 Task: Look for space in Jōetsu, Japan from 8th June, 2023 to 12th June, 2023 for 2 adults in price range Rs.8000 to Rs.16000. Place can be private room with 1  bedroom having 1 bed and 1 bathroom. Property type can be flatguest house, hotel. Amenities needed are: washing machine. Booking option can be shelf check-in. Required host language is English.
Action: Mouse moved to (610, 151)
Screenshot: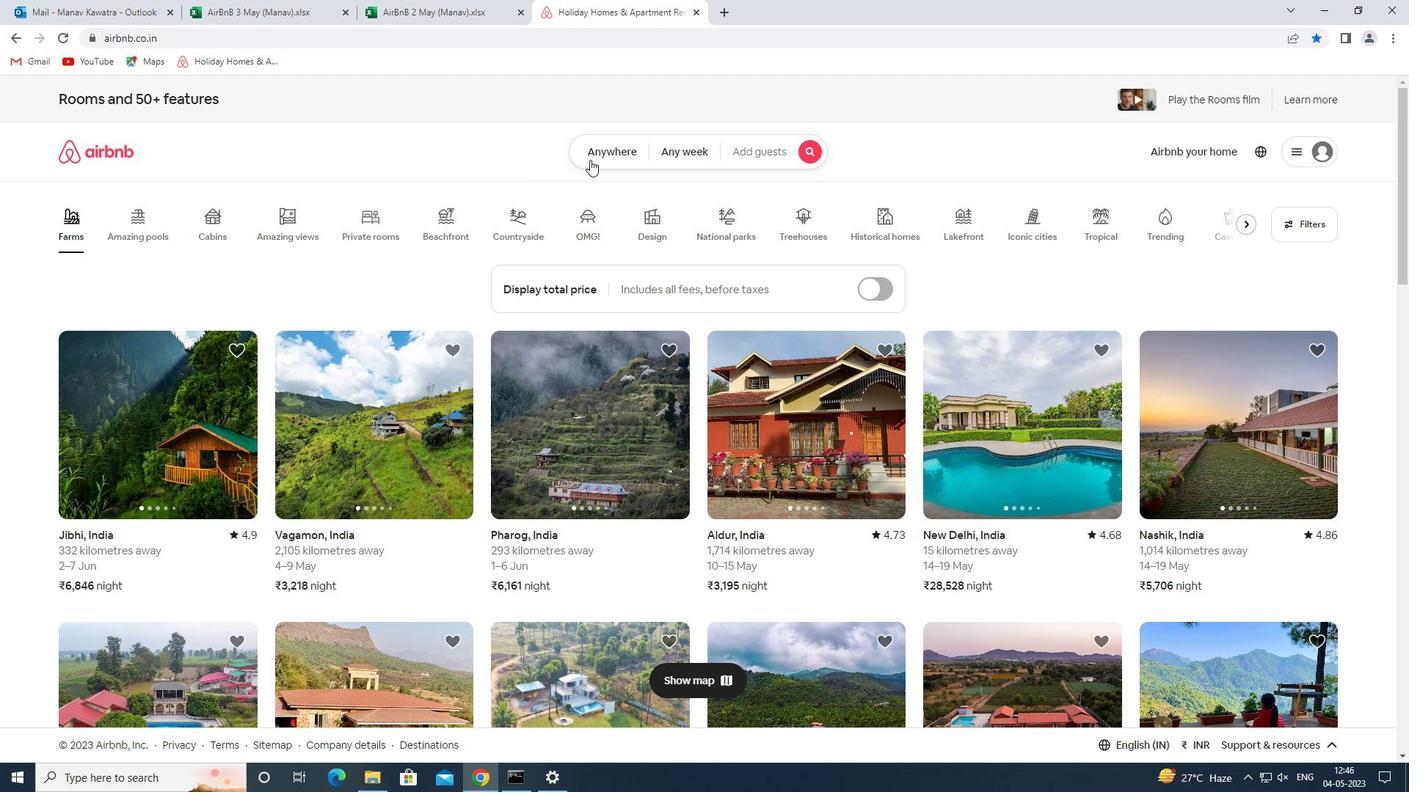 
Action: Mouse pressed left at (610, 151)
Screenshot: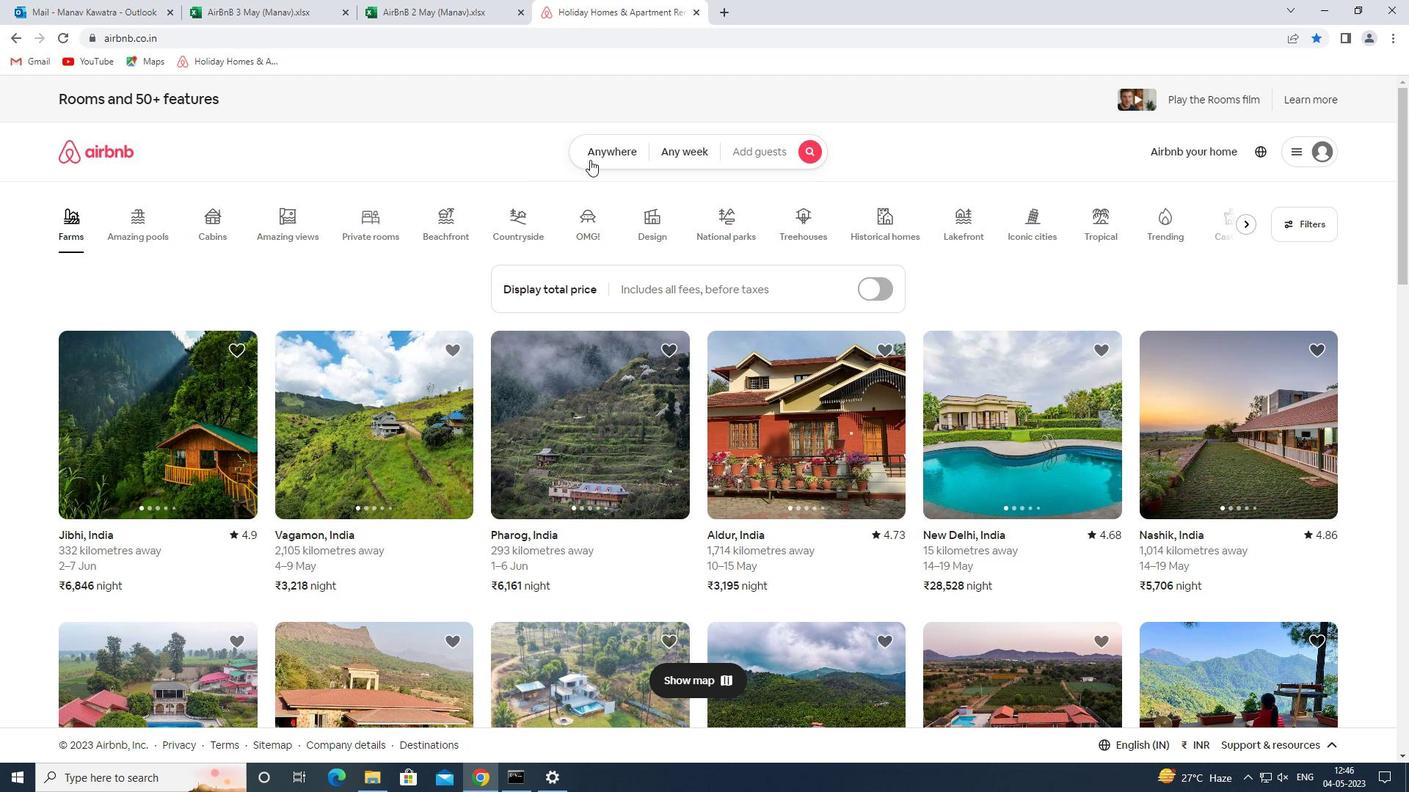
Action: Mouse moved to (490, 215)
Screenshot: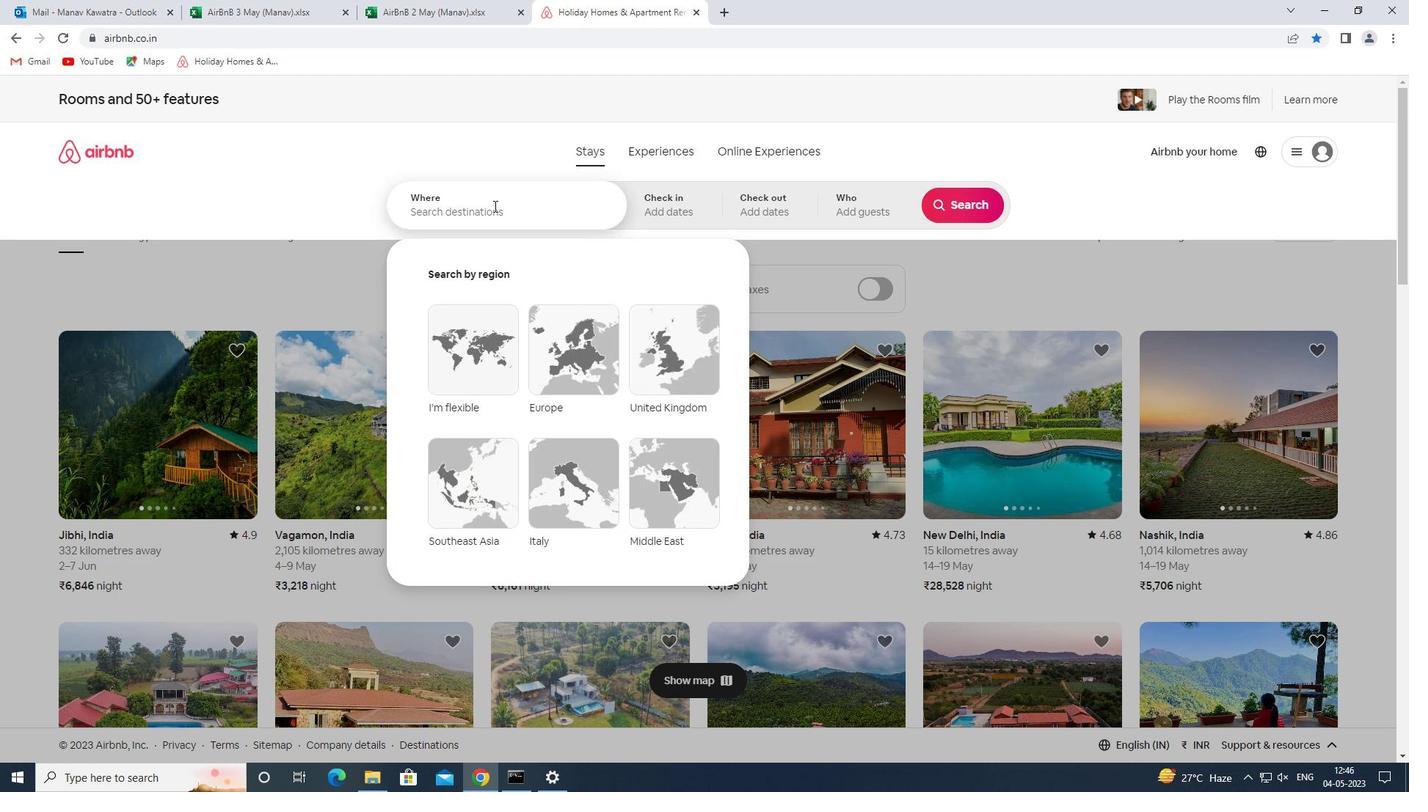 
Action: Mouse pressed left at (490, 215)
Screenshot: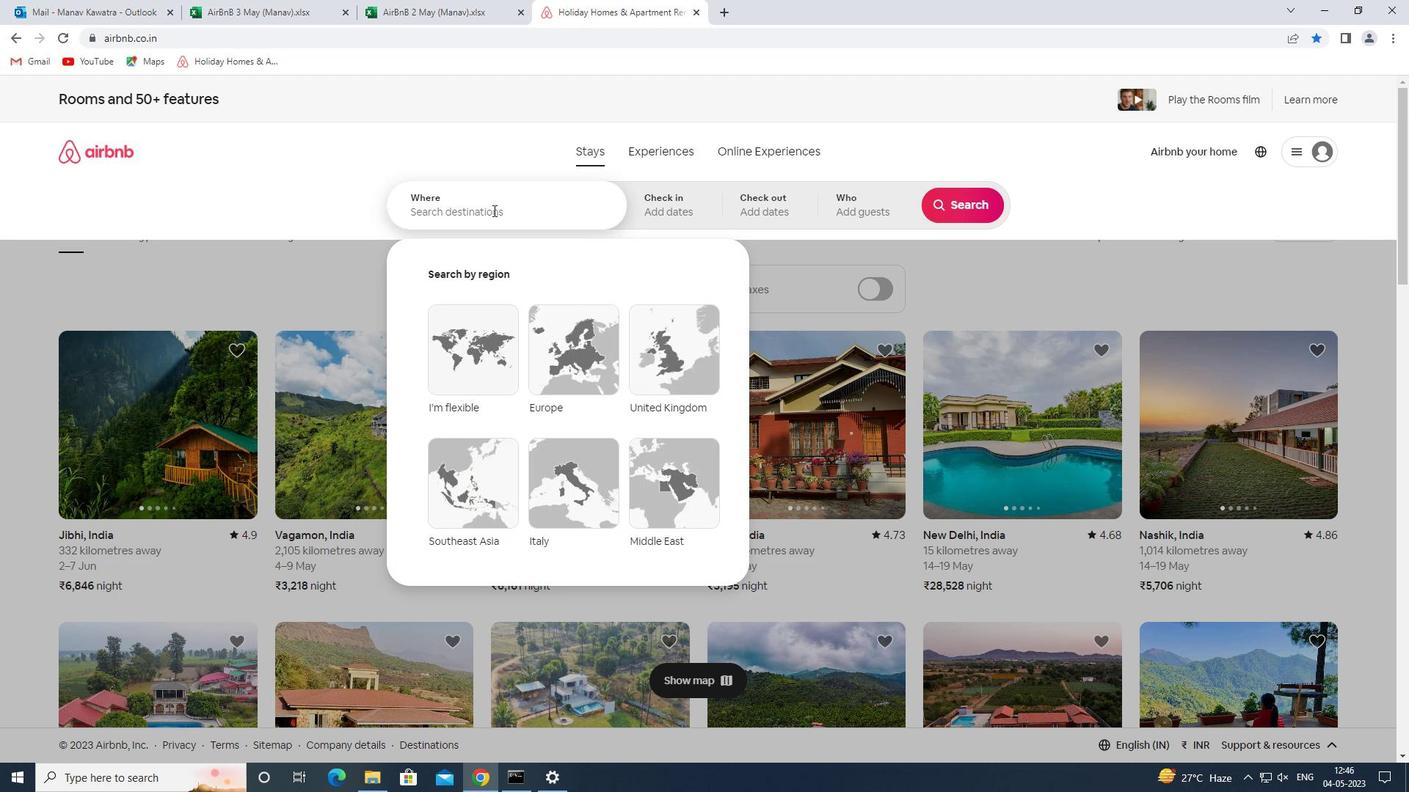 
Action: Key pressed joetsu<Key.space>japan<Key.space><Key.enter>
Screenshot: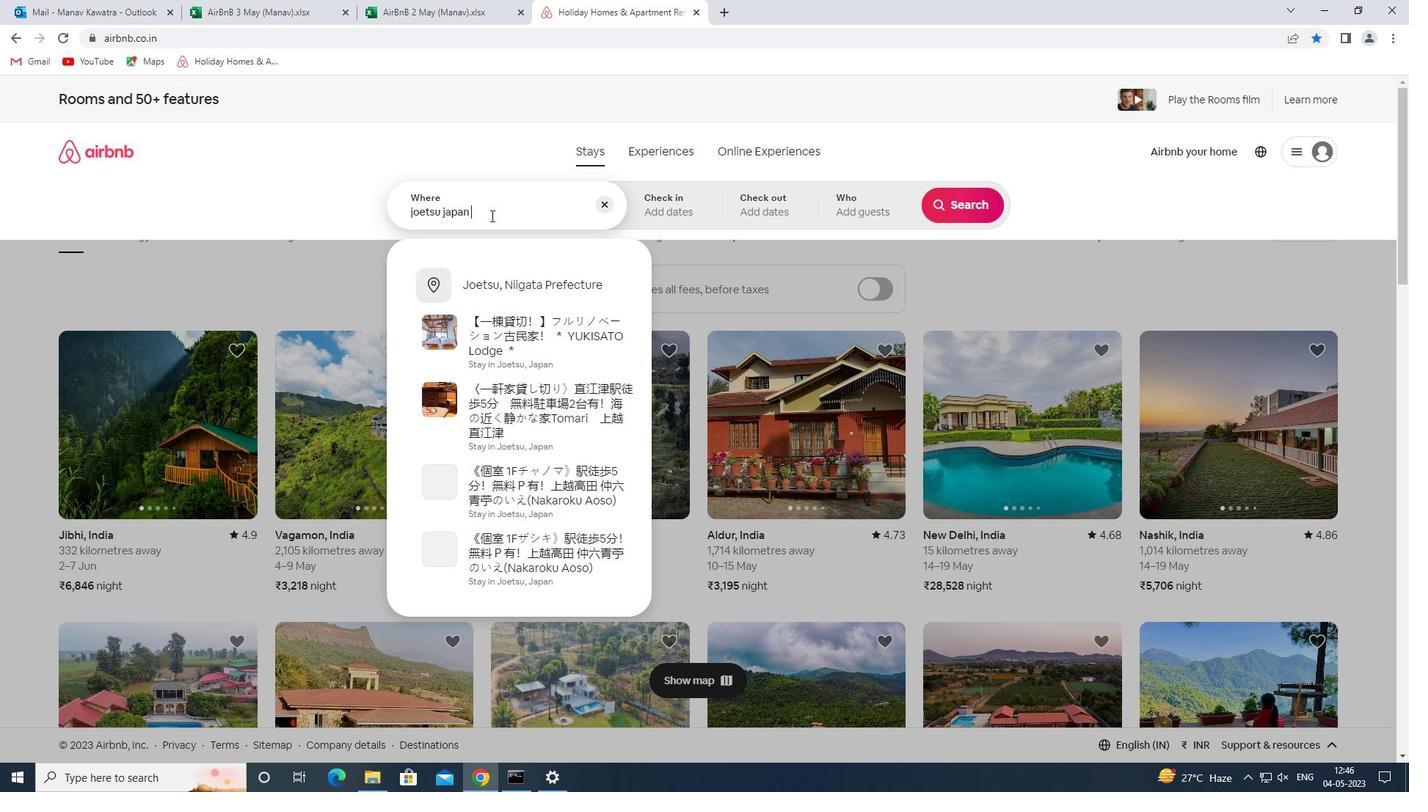 
Action: Mouse moved to (883, 414)
Screenshot: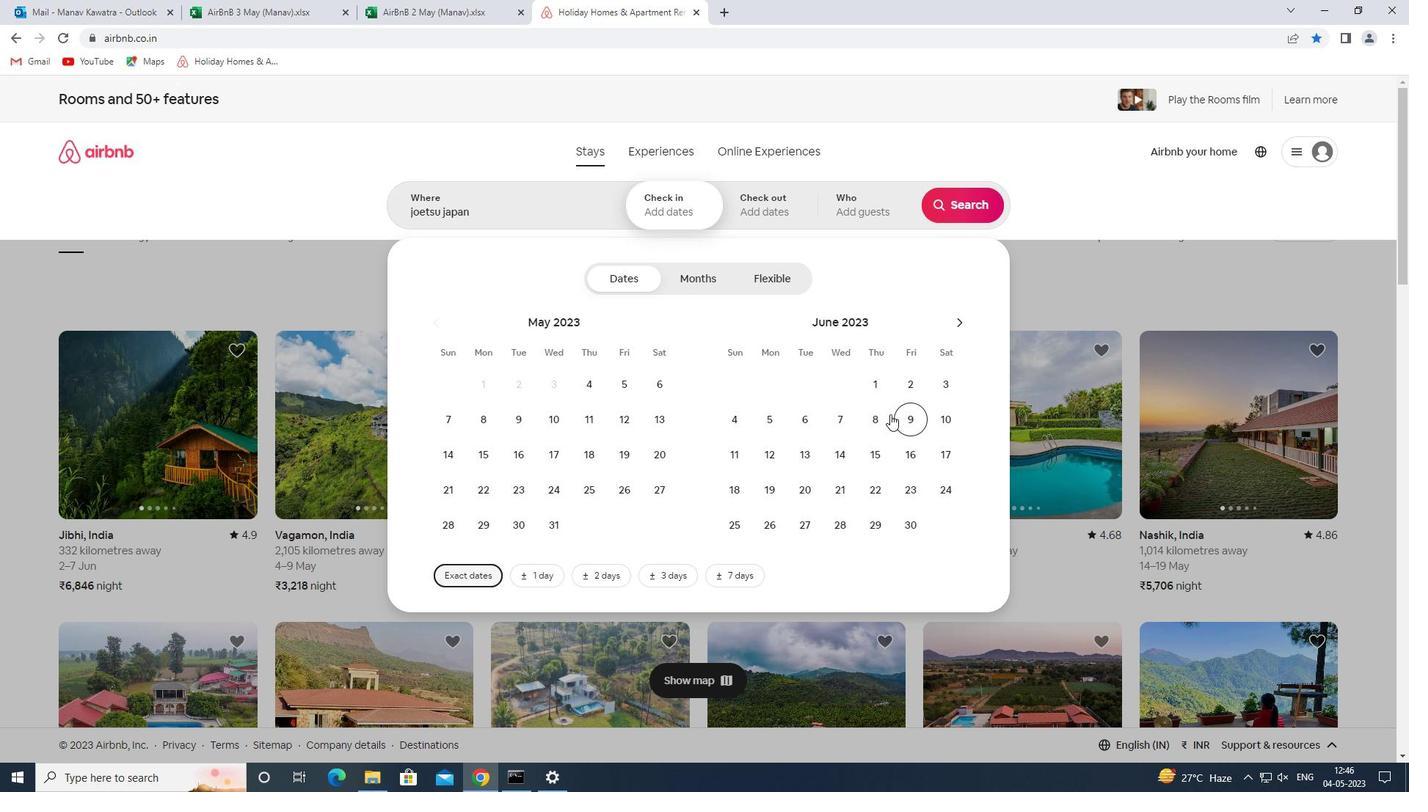 
Action: Mouse pressed left at (883, 414)
Screenshot: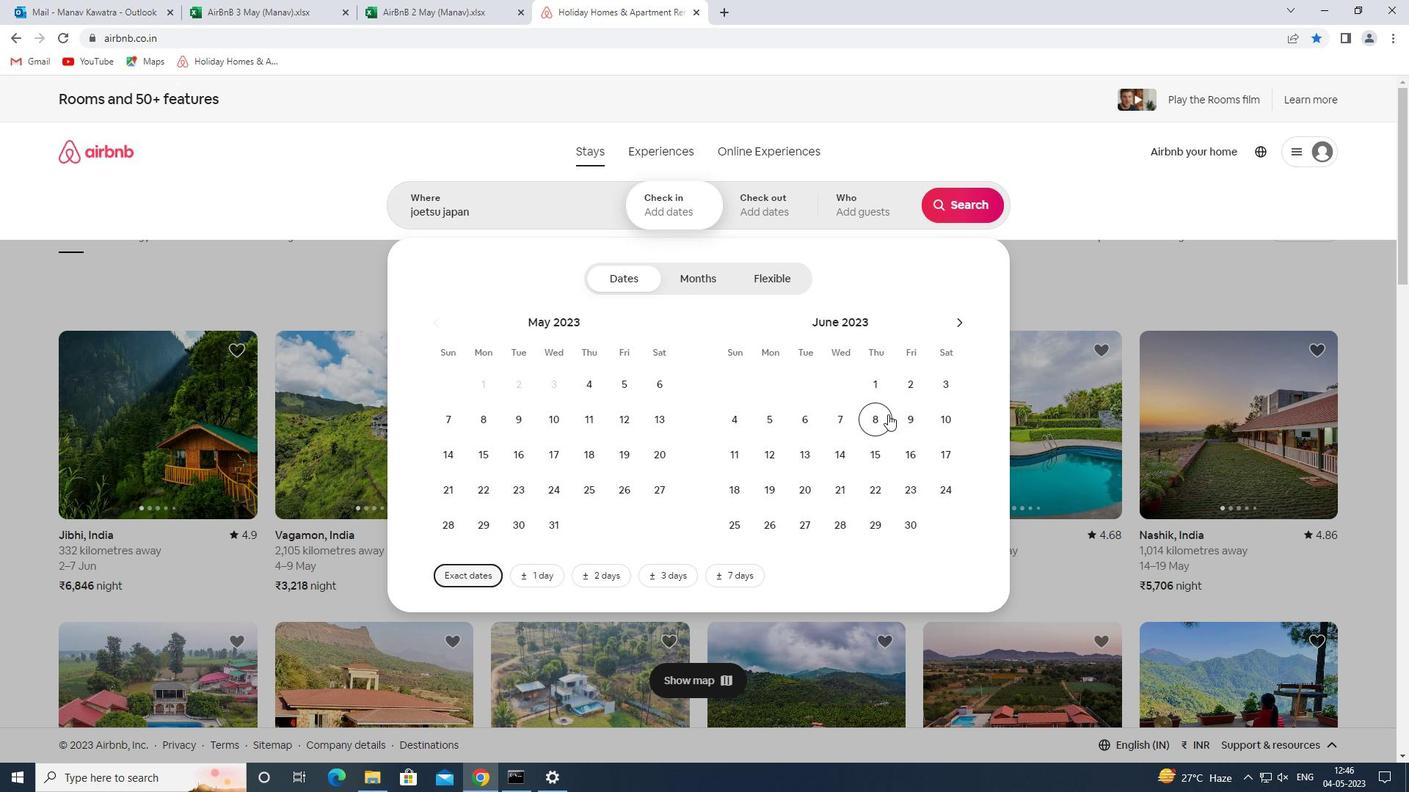 
Action: Mouse moved to (767, 455)
Screenshot: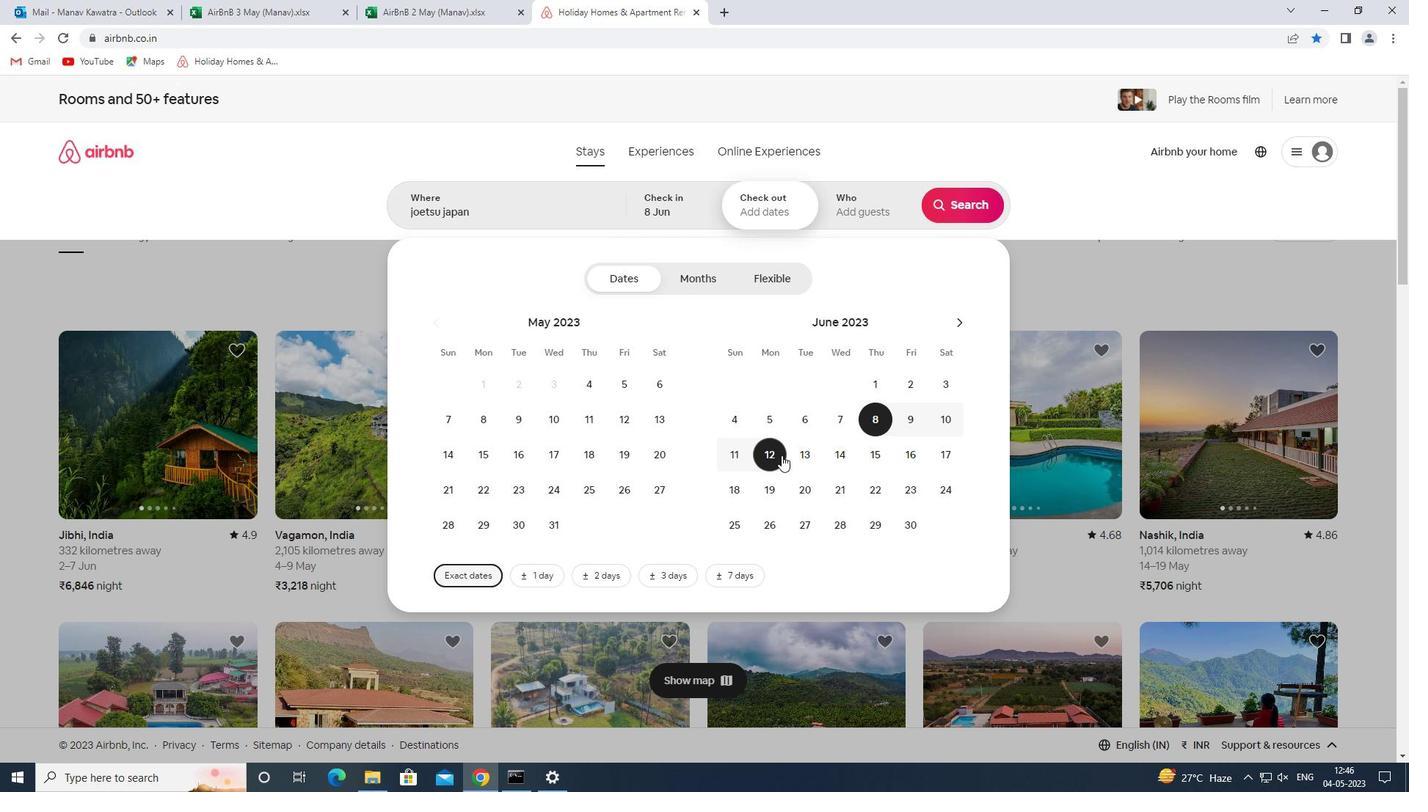 
Action: Mouse pressed left at (767, 455)
Screenshot: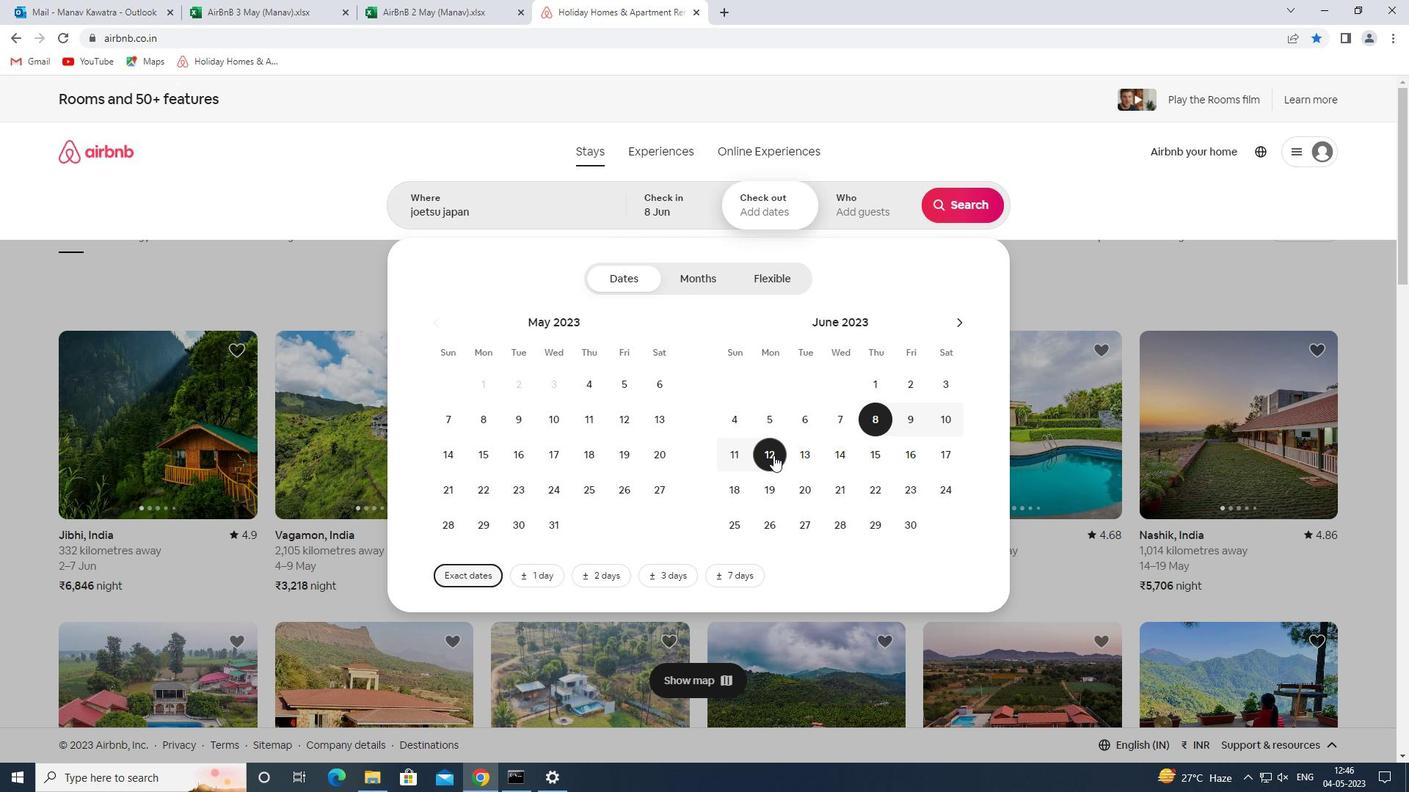 
Action: Mouse moved to (852, 214)
Screenshot: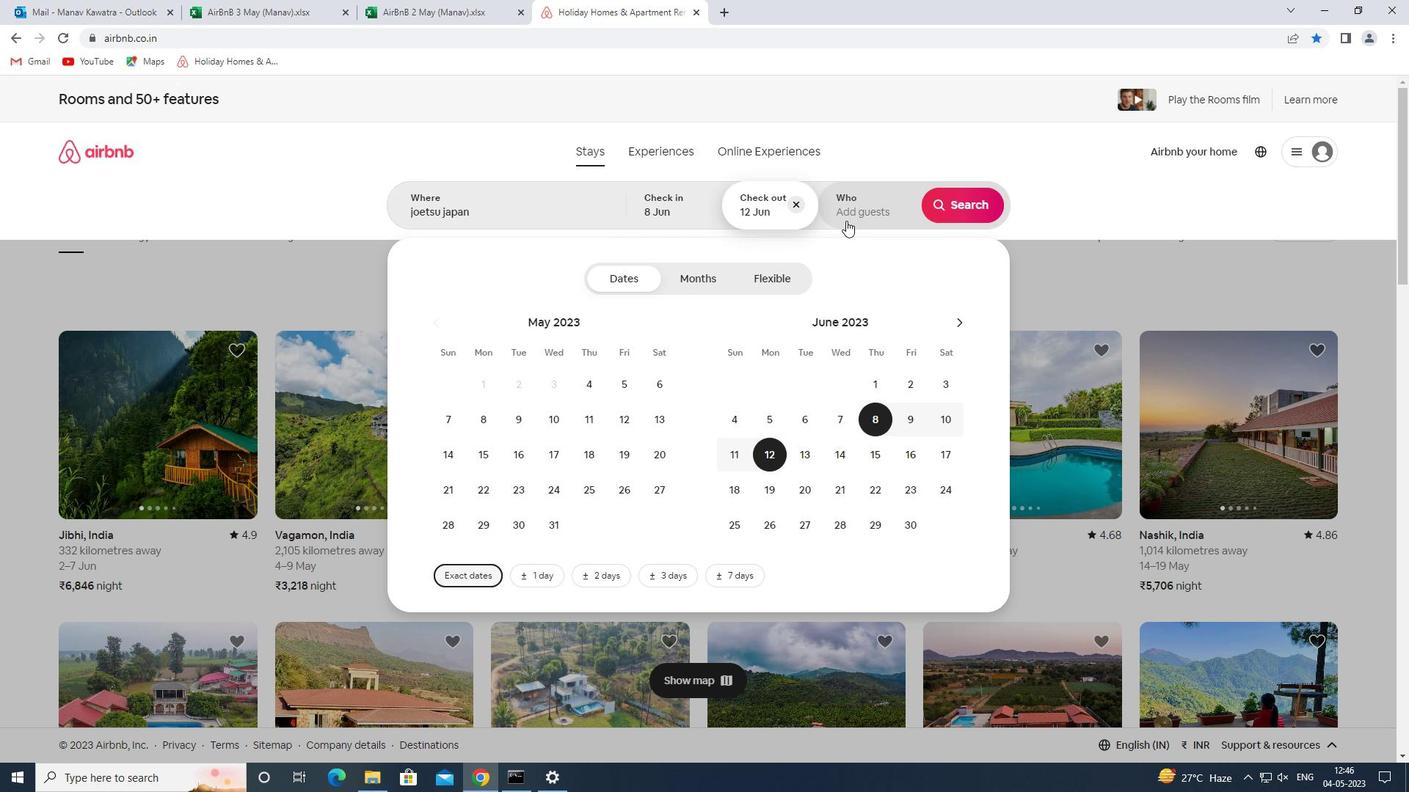 
Action: Mouse pressed left at (852, 214)
Screenshot: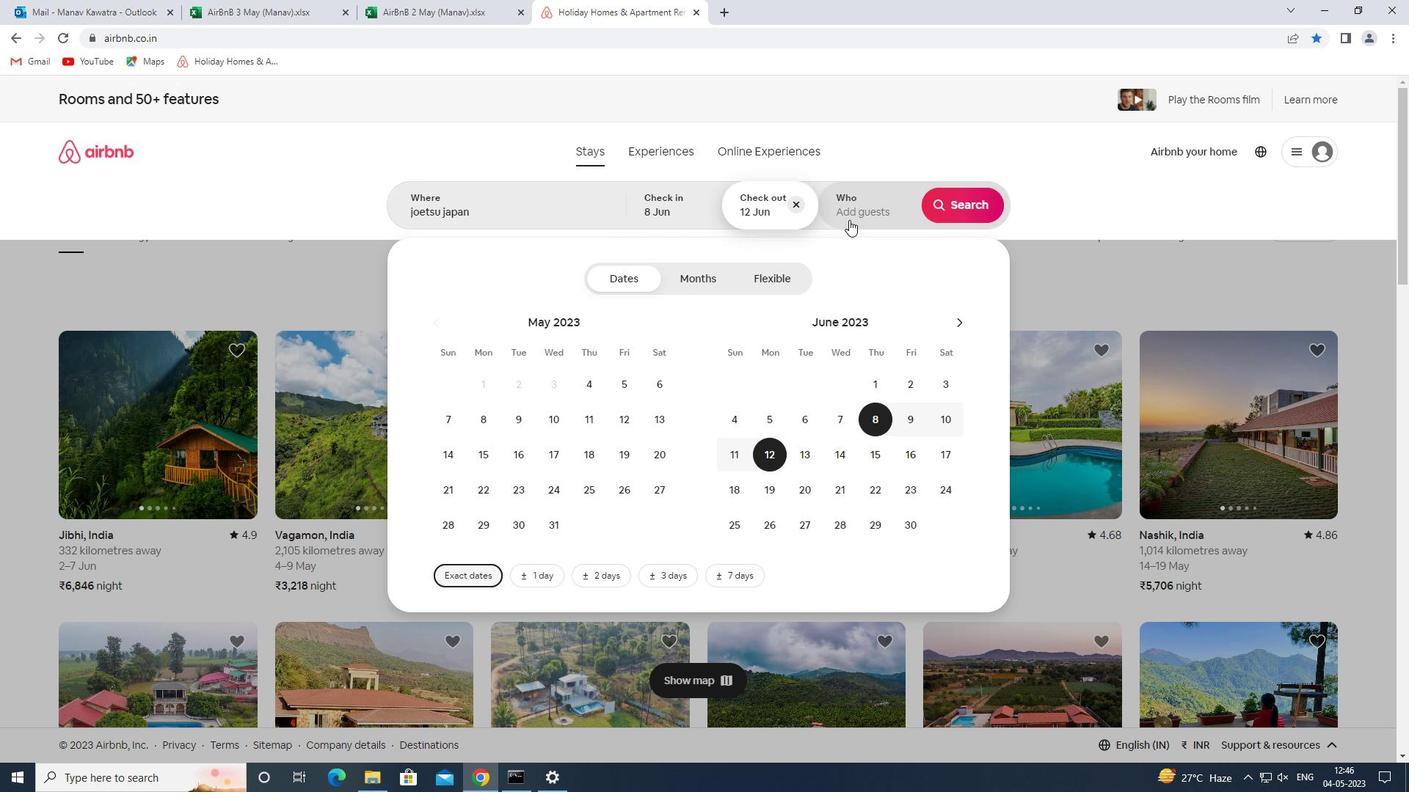 
Action: Mouse moved to (973, 279)
Screenshot: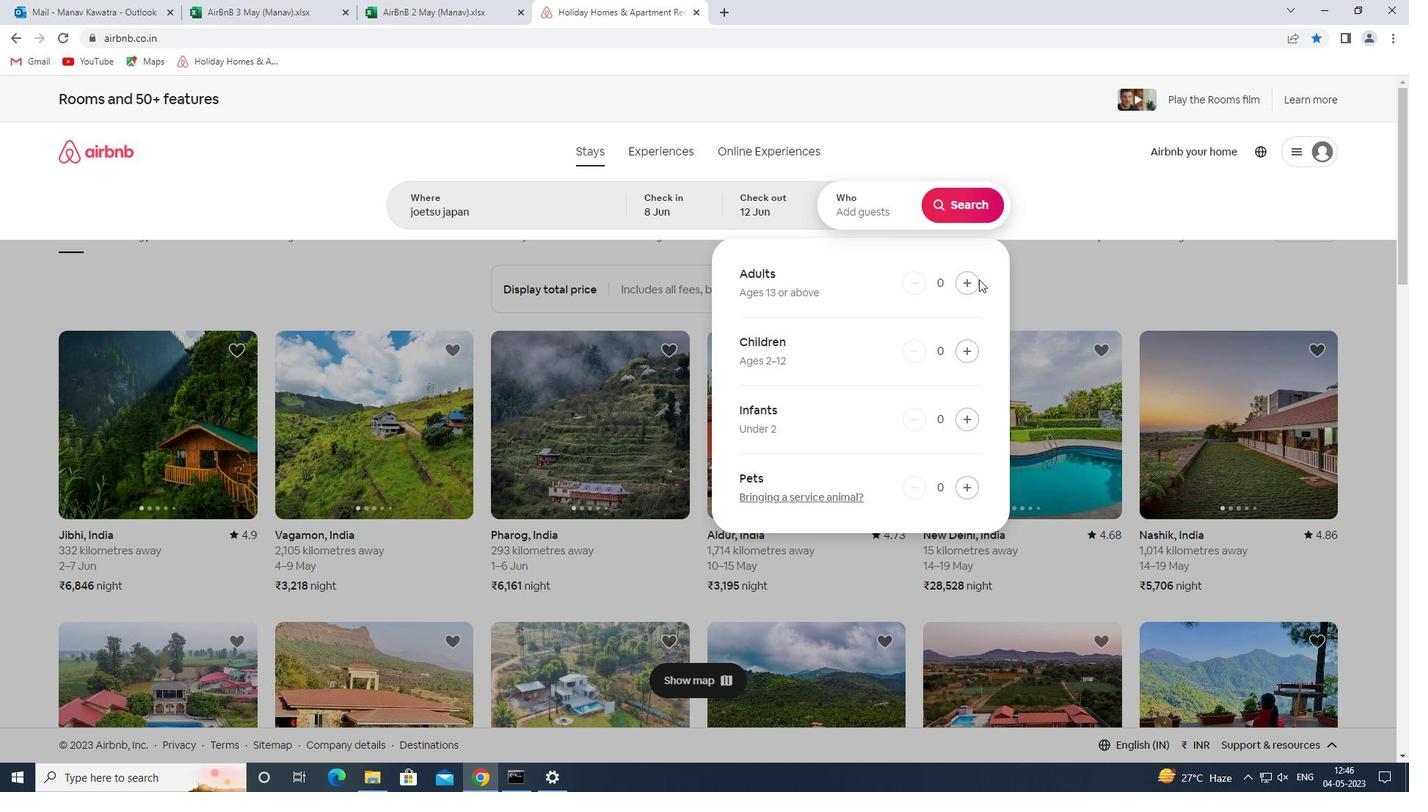 
Action: Mouse pressed left at (973, 279)
Screenshot: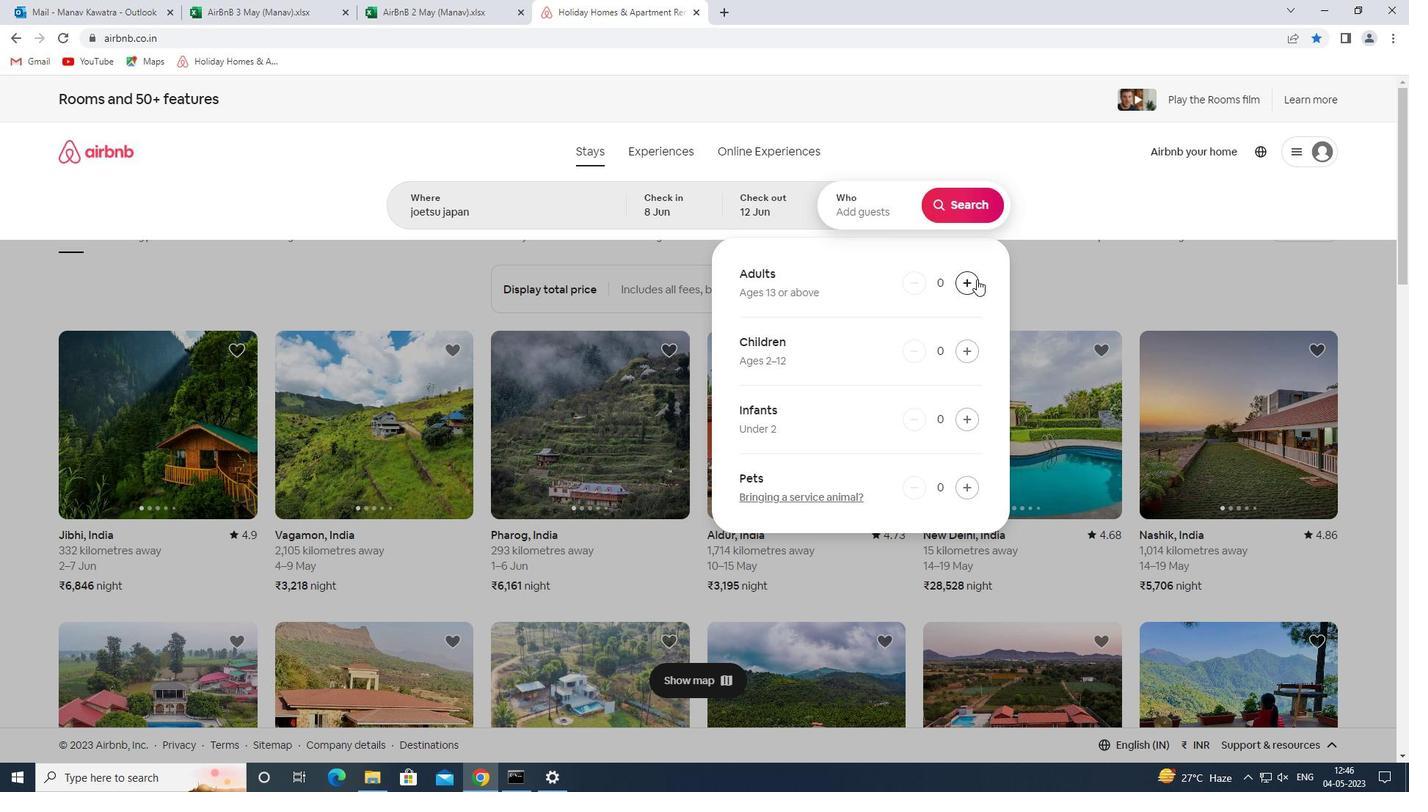 
Action: Mouse pressed left at (973, 279)
Screenshot: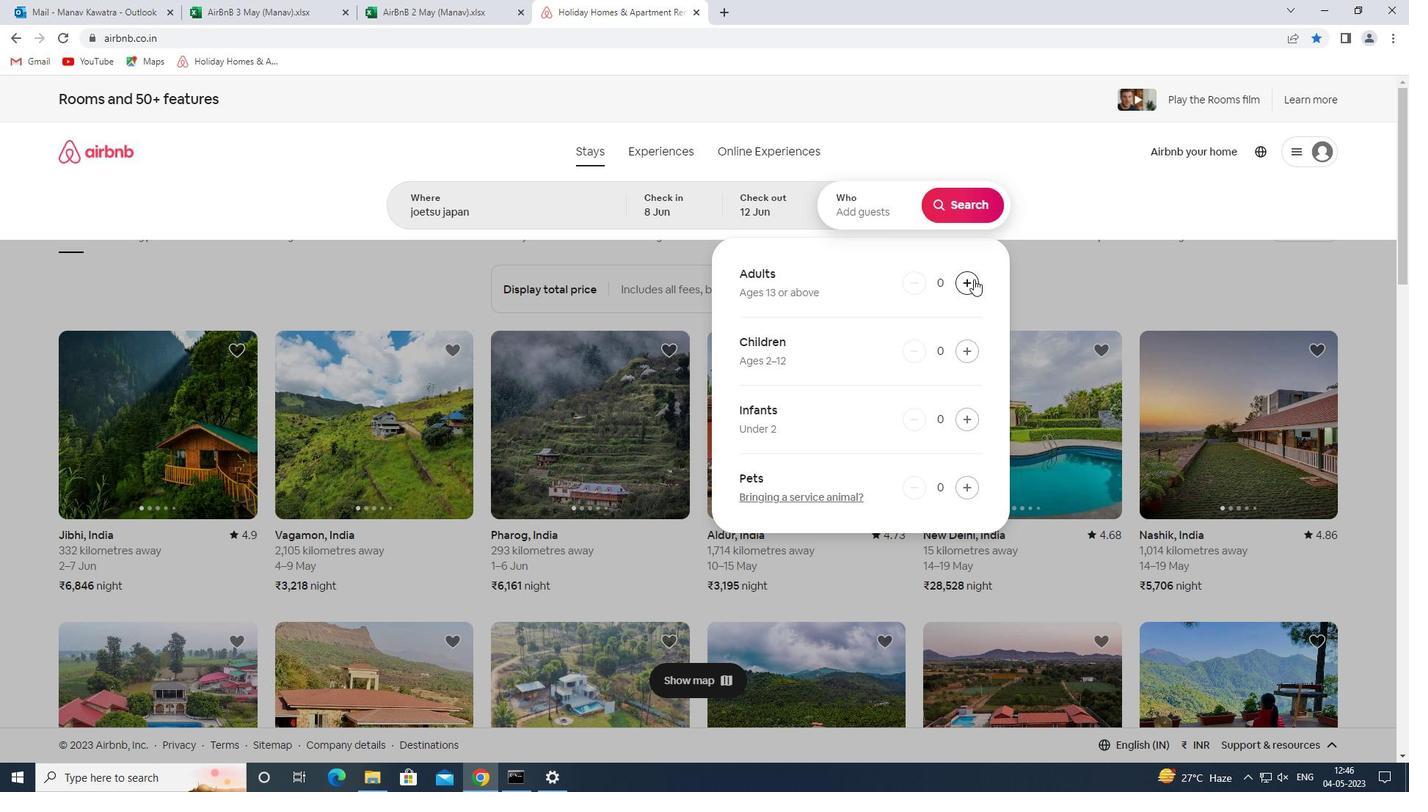 
Action: Mouse moved to (976, 204)
Screenshot: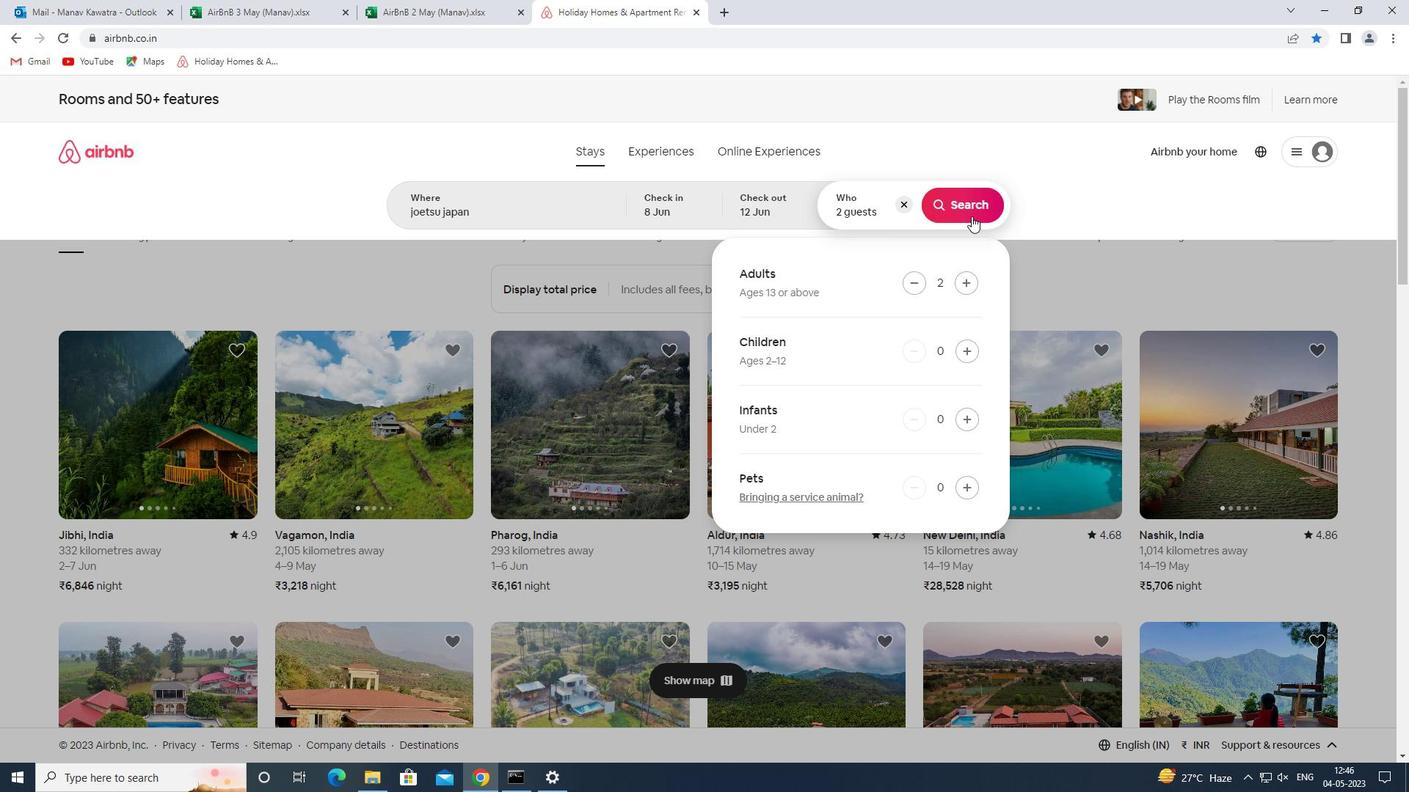 
Action: Mouse pressed left at (976, 204)
Screenshot: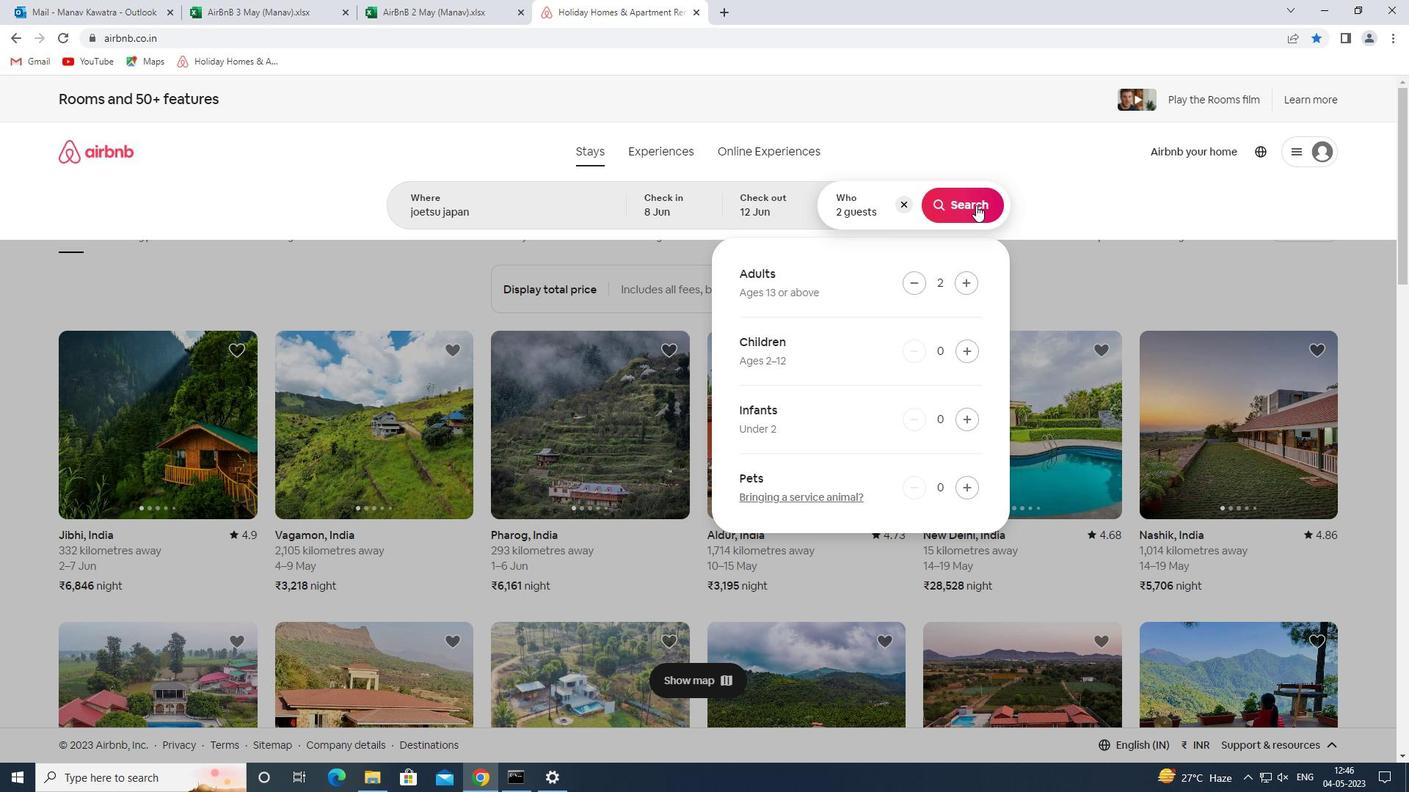 
Action: Mouse moved to (1347, 169)
Screenshot: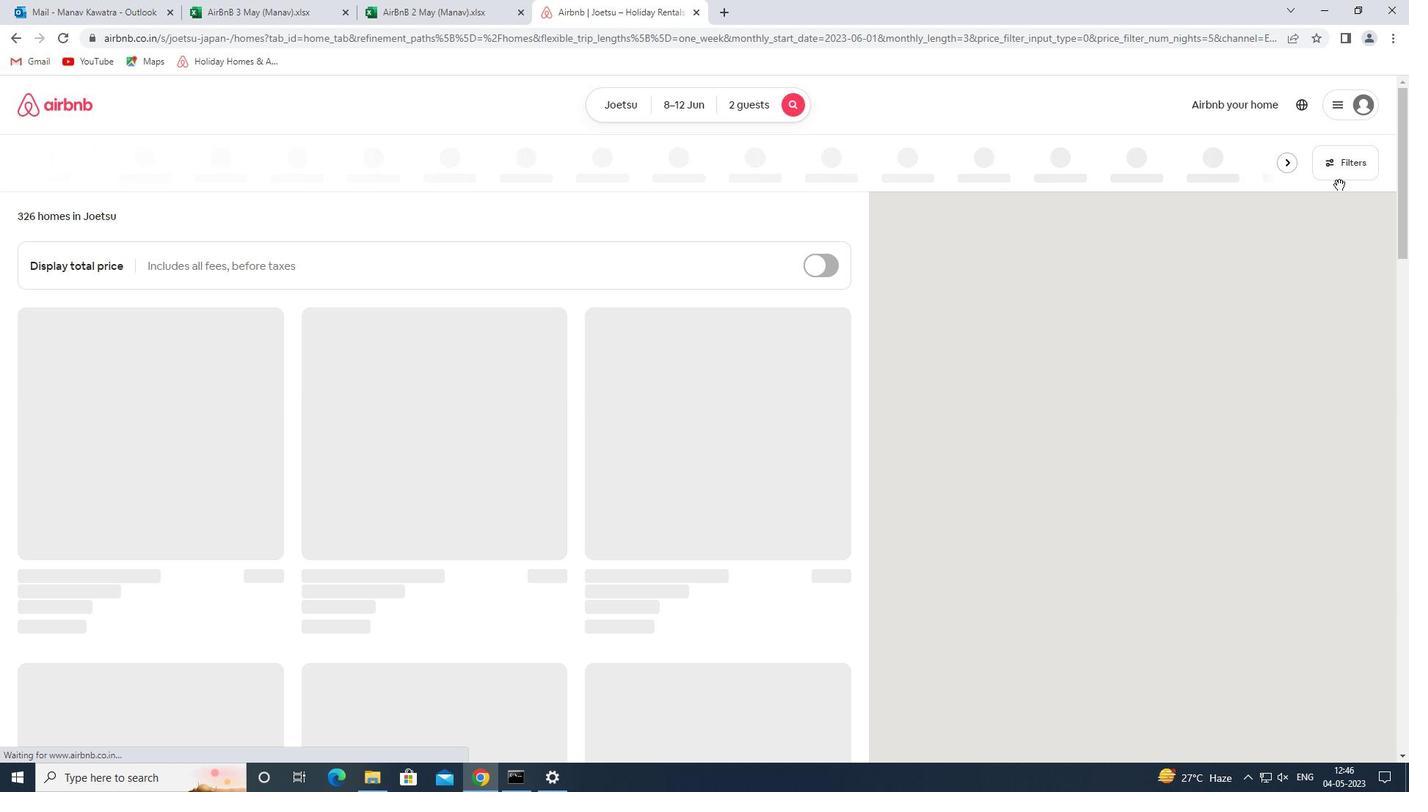 
Action: Mouse pressed left at (1347, 169)
Screenshot: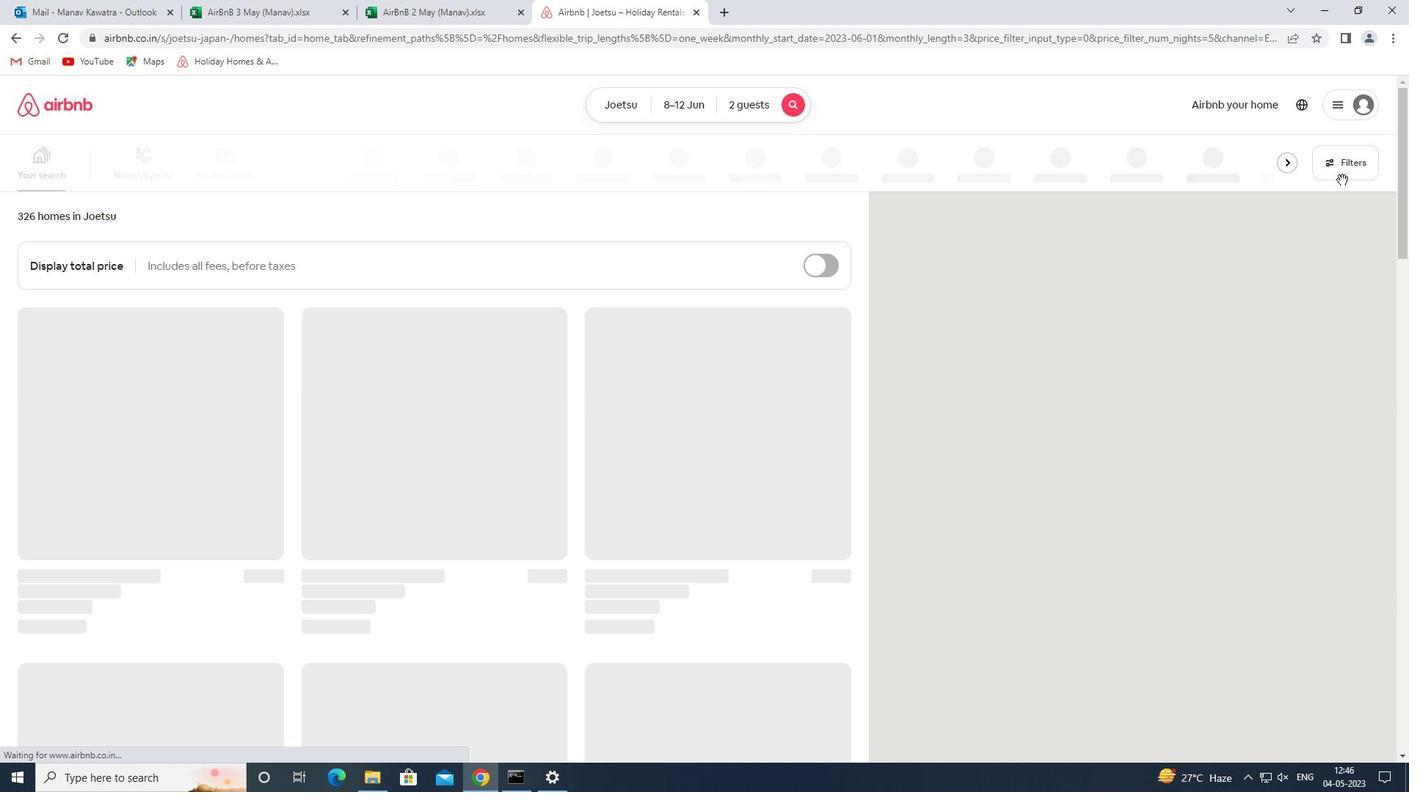 
Action: Mouse moved to (512, 345)
Screenshot: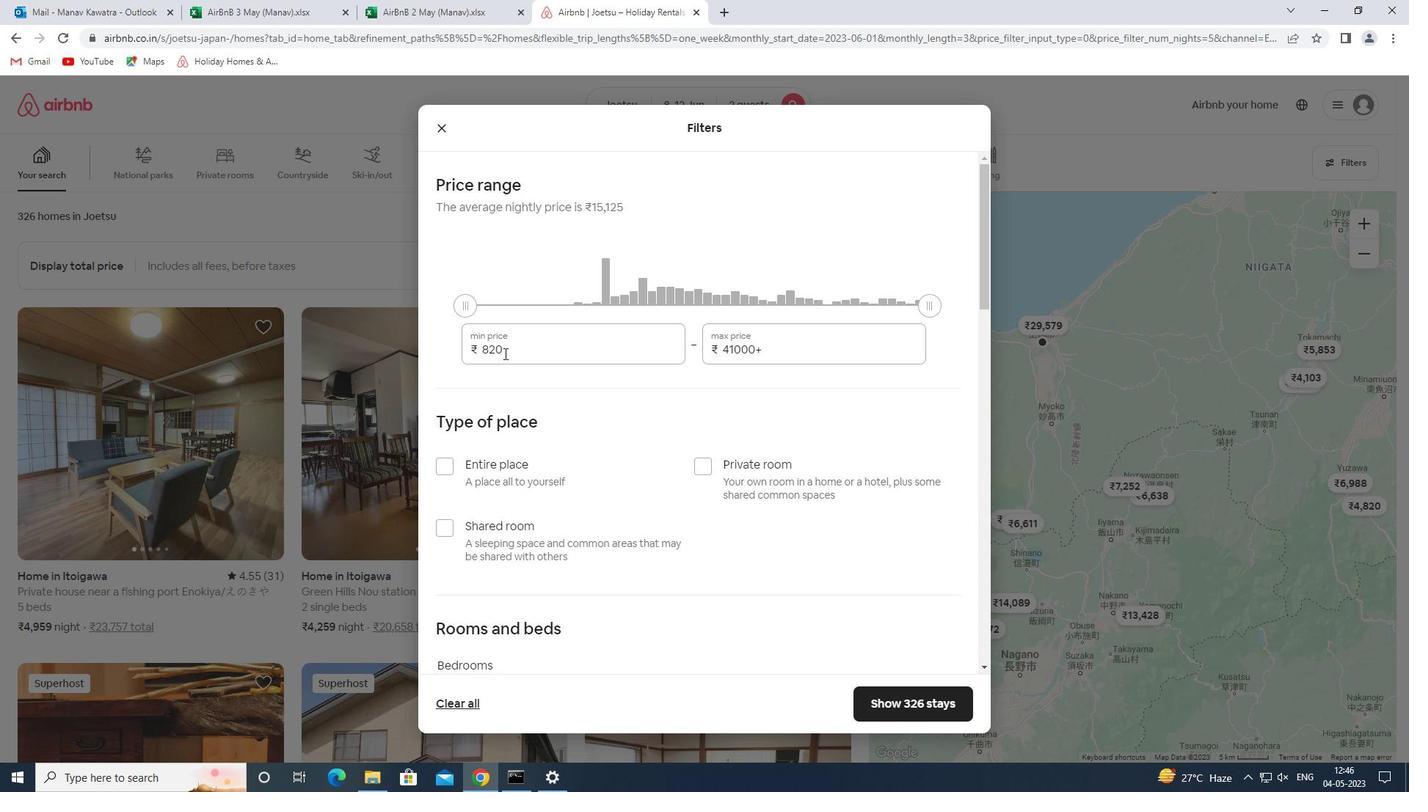 
Action: Mouse pressed left at (512, 345)
Screenshot: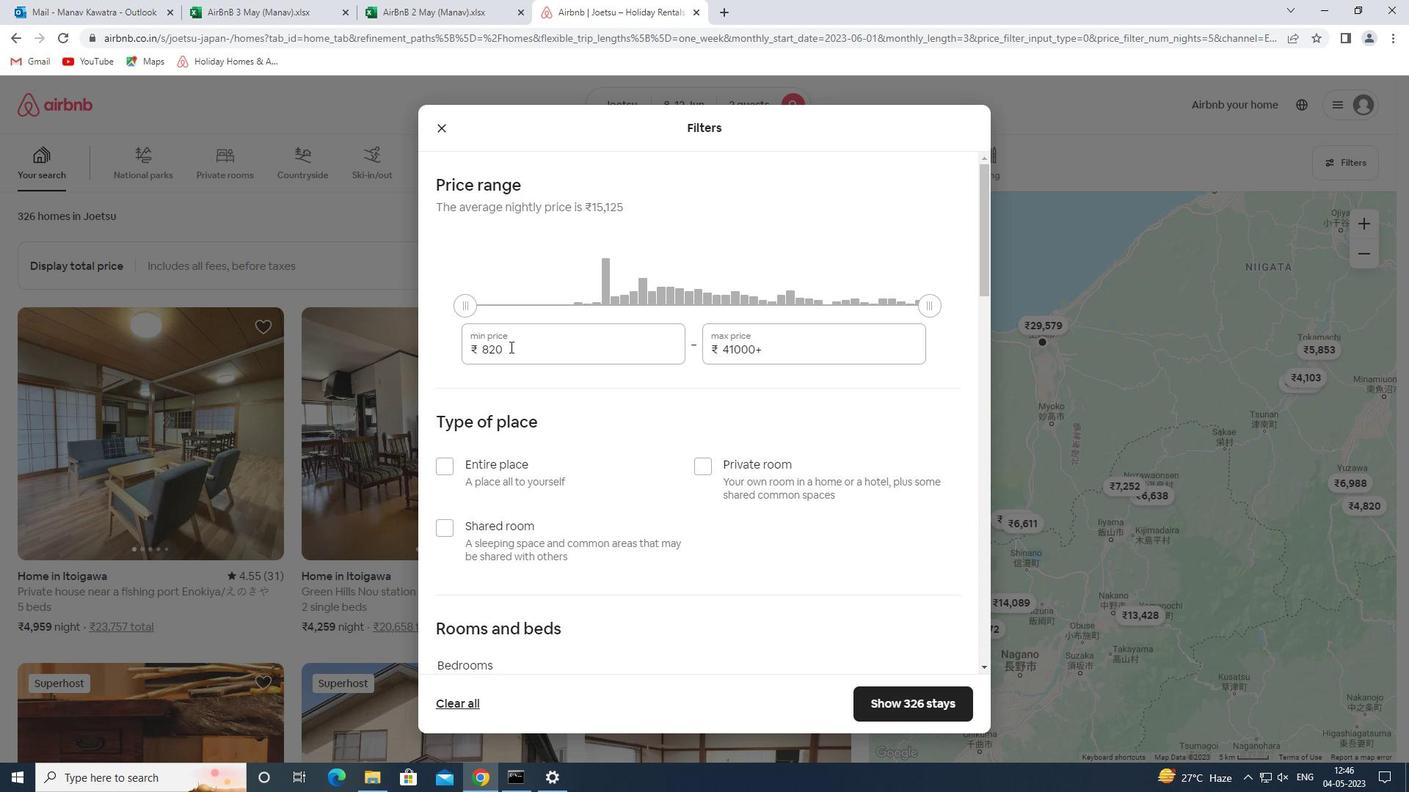 
Action: Mouse pressed left at (512, 345)
Screenshot: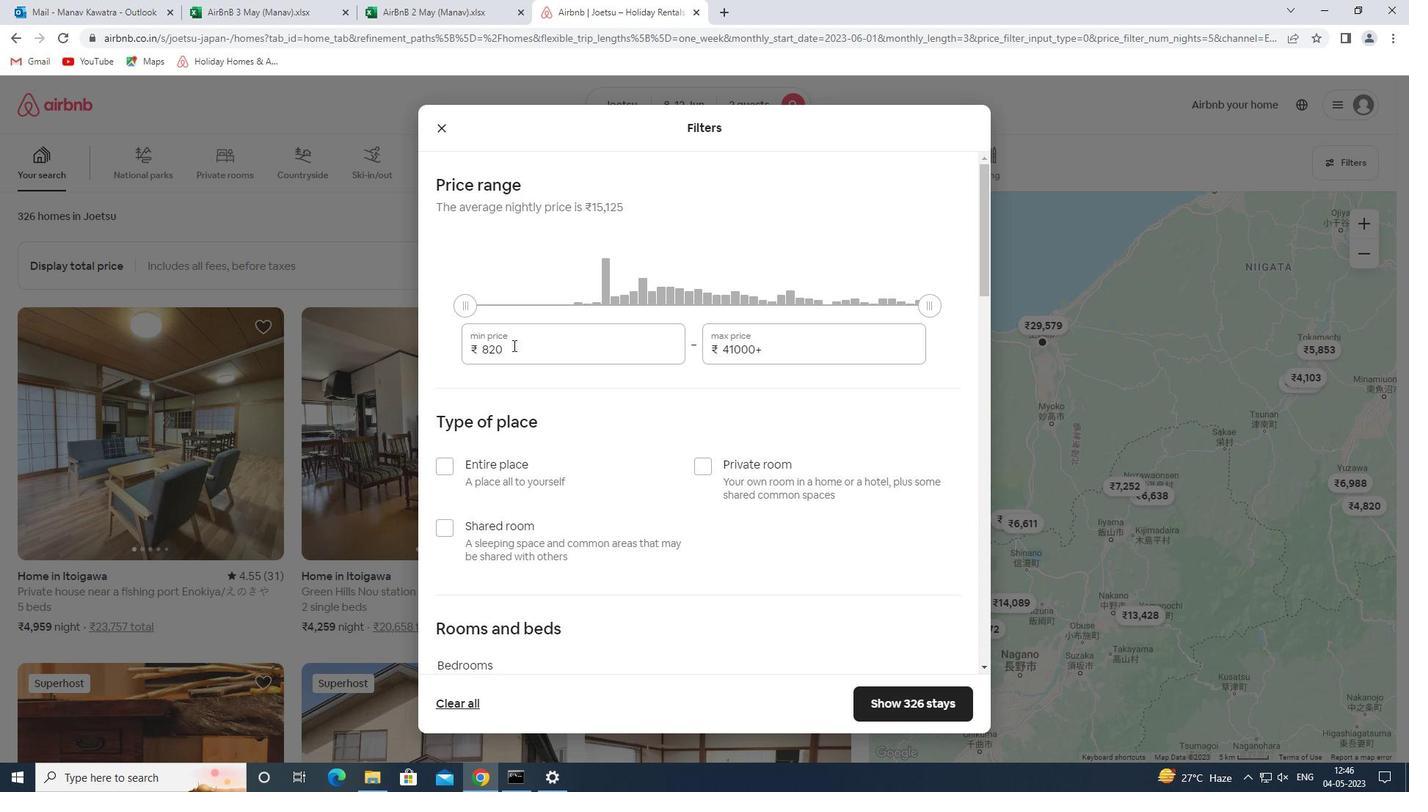 
Action: Key pressed 8000<Key.tab>12<Key.backspace><Key.backspace><Key.backspace><Key.backspace><Key.backspace><Key.backspace><Key.backspace><Key.backspace><Key.backspace><Key.backspace><Key.backspace>12000
Screenshot: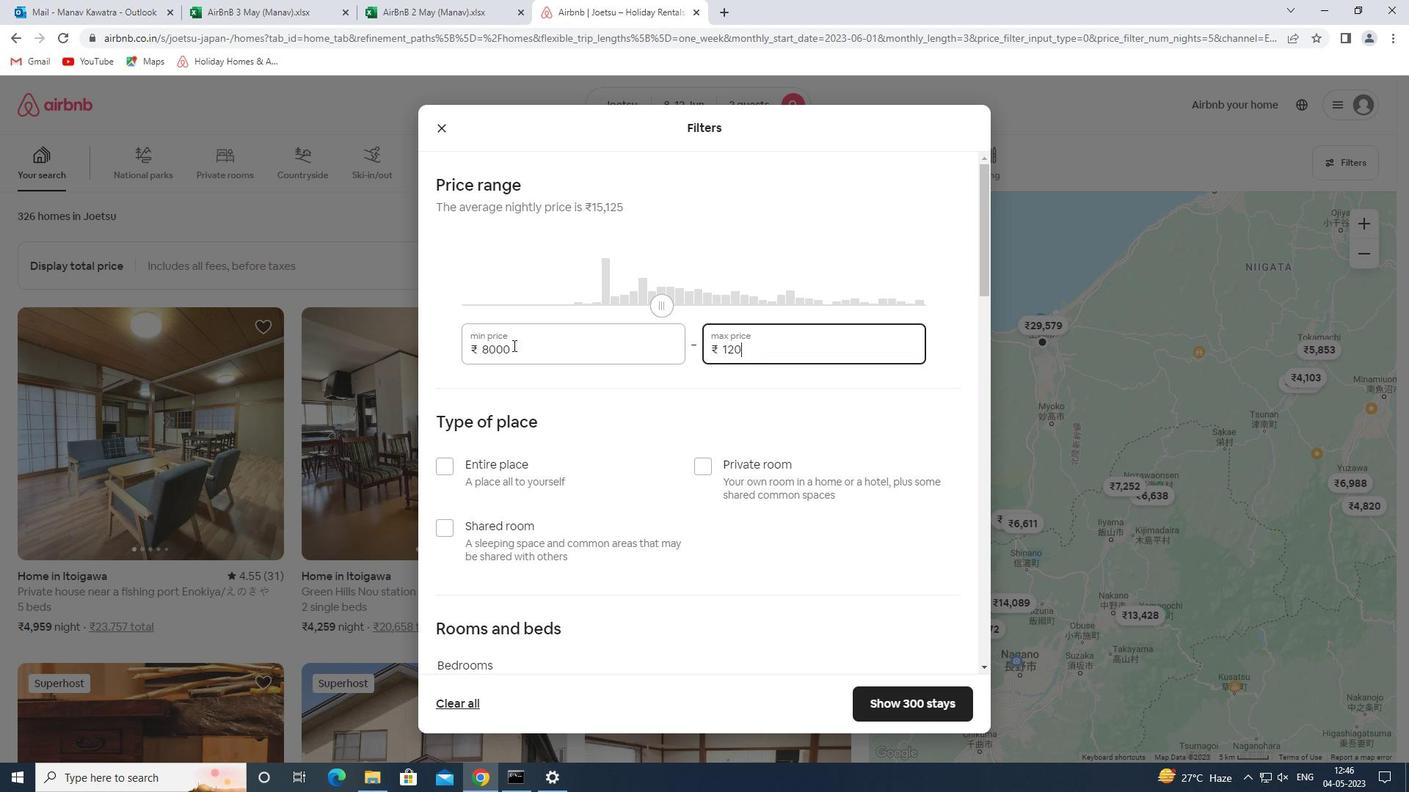 
Action: Mouse moved to (712, 463)
Screenshot: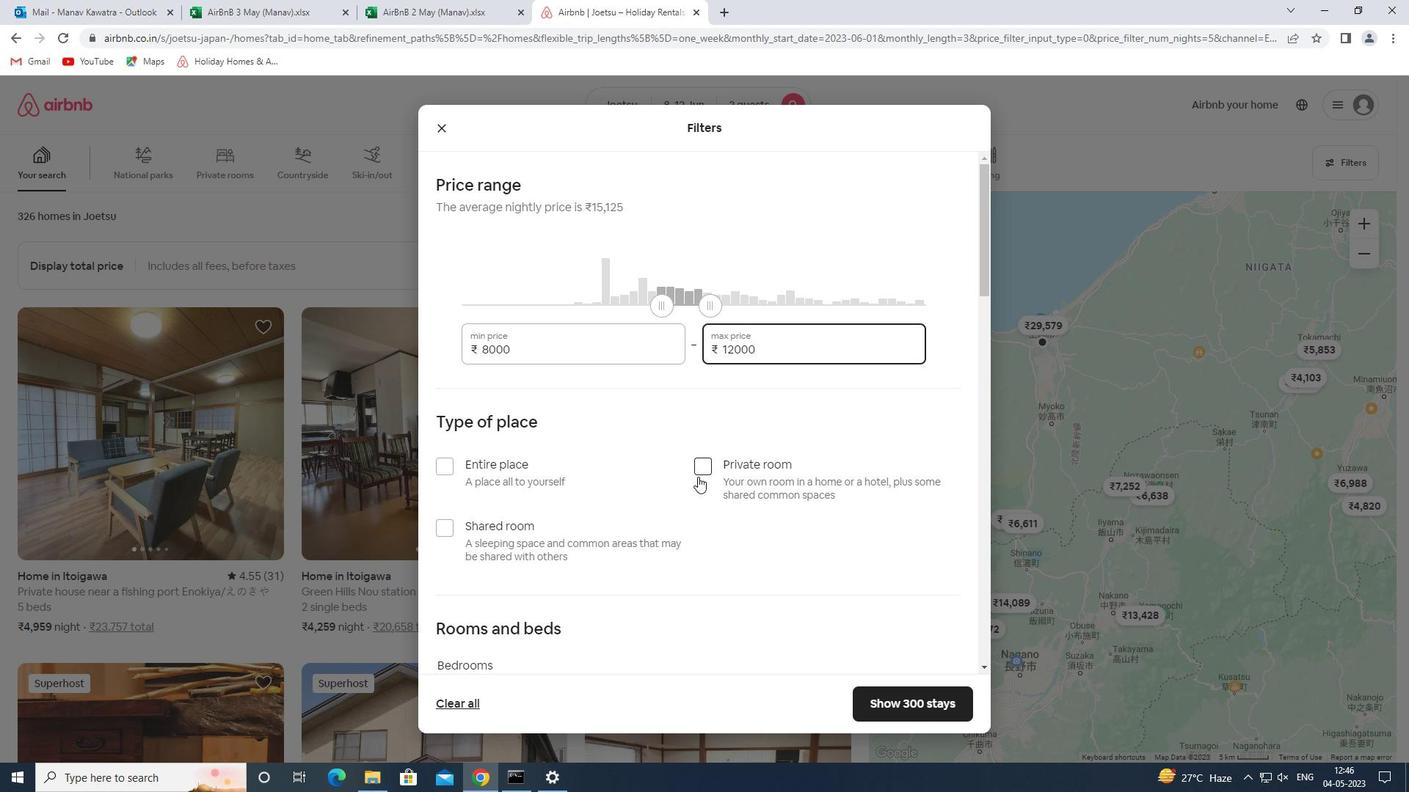 
Action: Mouse pressed left at (712, 463)
Screenshot: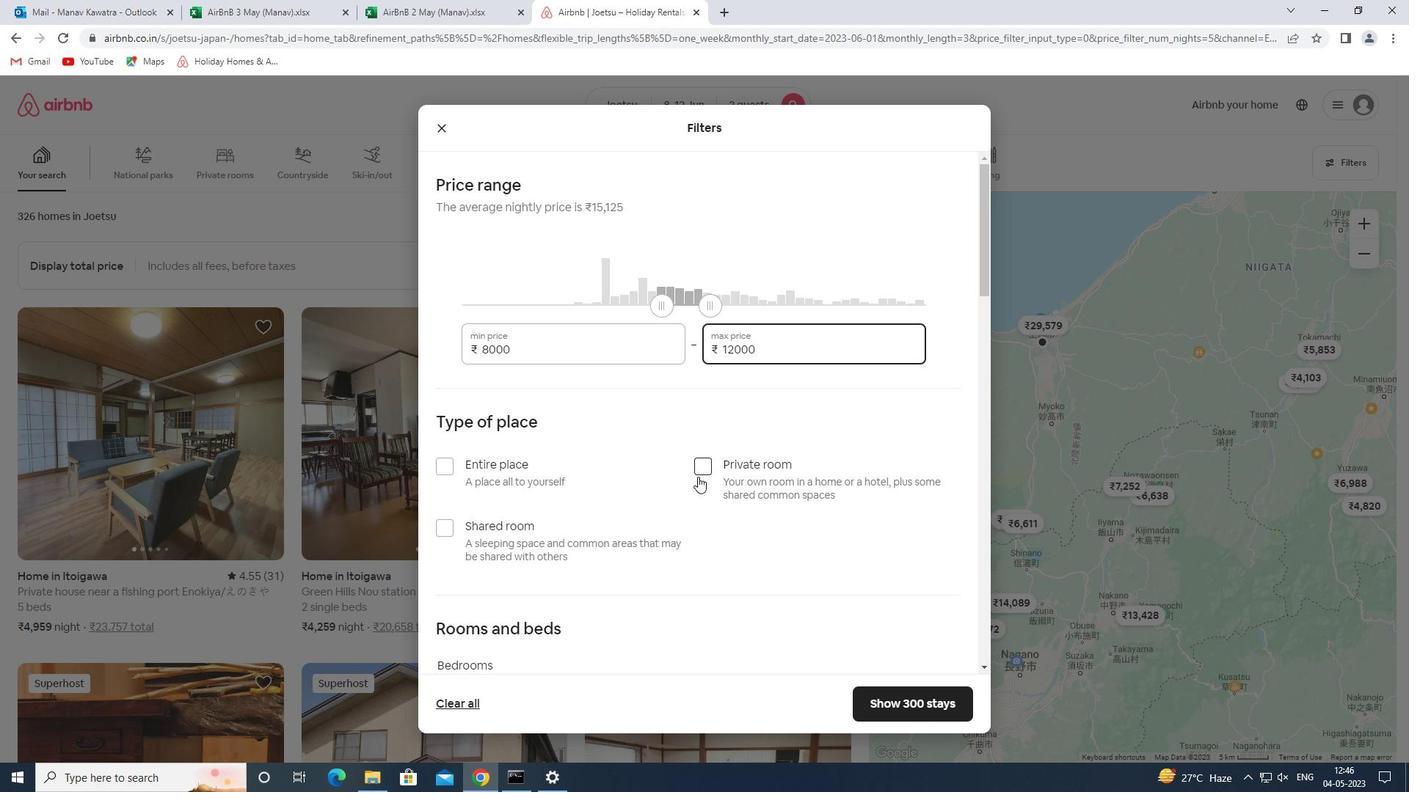 
Action: Mouse moved to (744, 455)
Screenshot: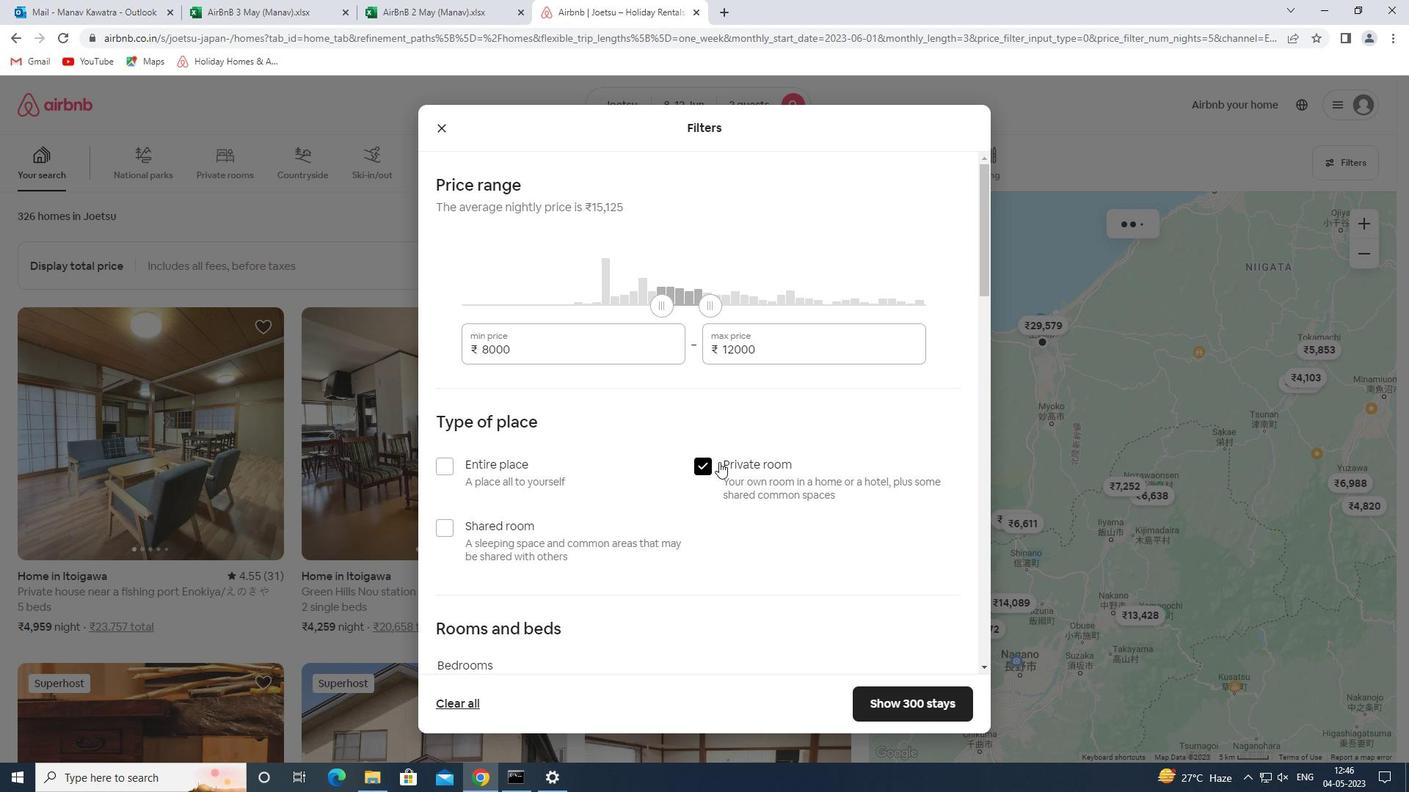 
Action: Mouse scrolled (744, 454) with delta (0, 0)
Screenshot: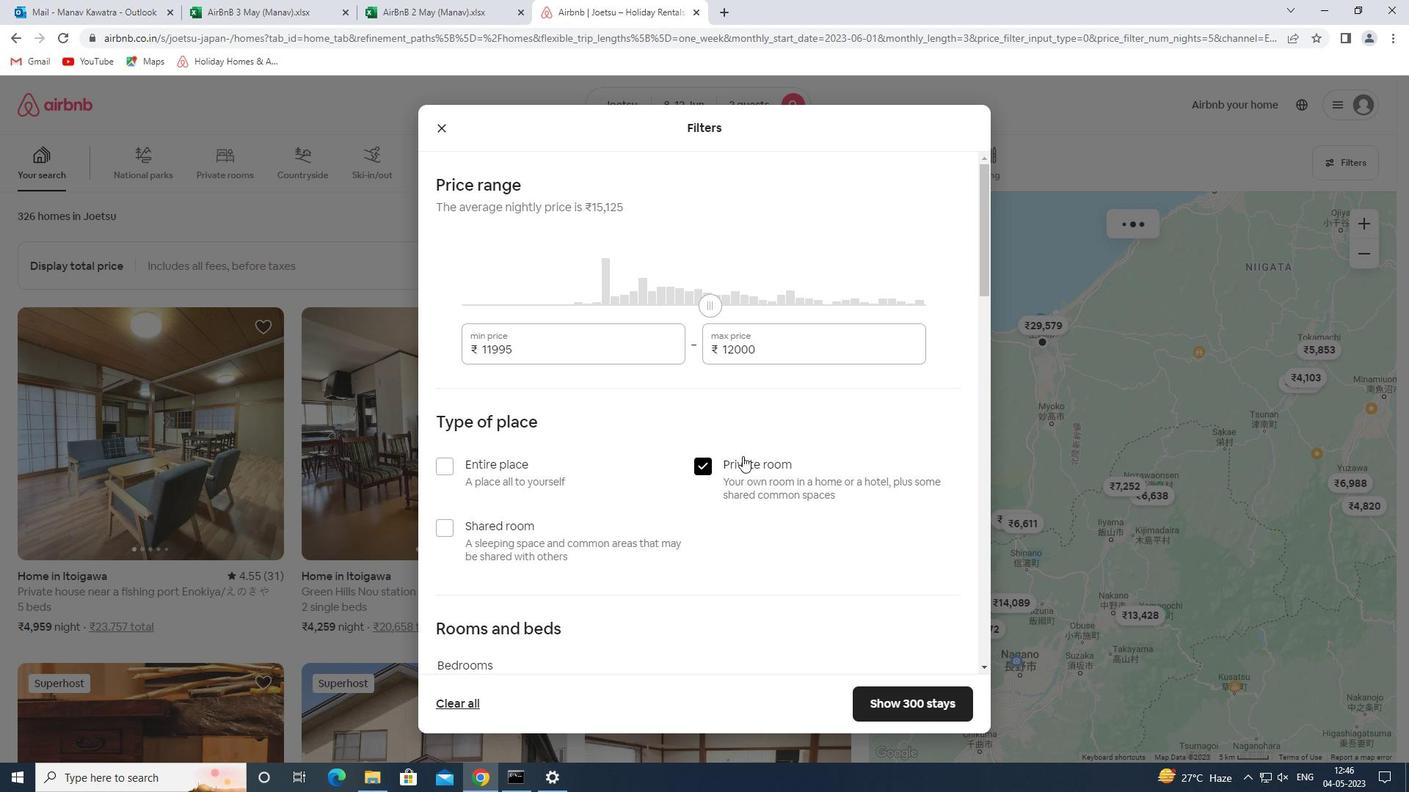 
Action: Mouse scrolled (744, 454) with delta (0, 0)
Screenshot: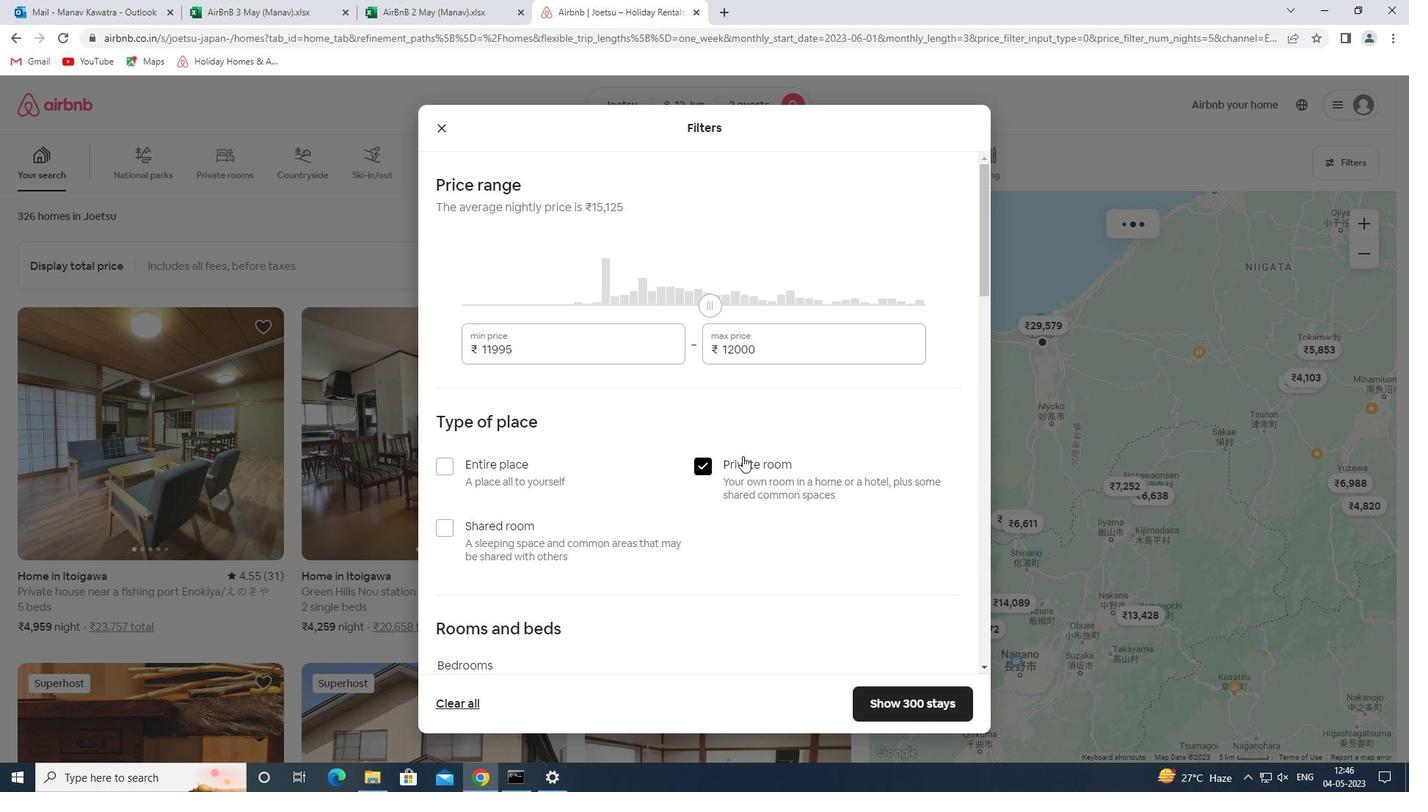 
Action: Mouse scrolled (744, 454) with delta (0, 0)
Screenshot: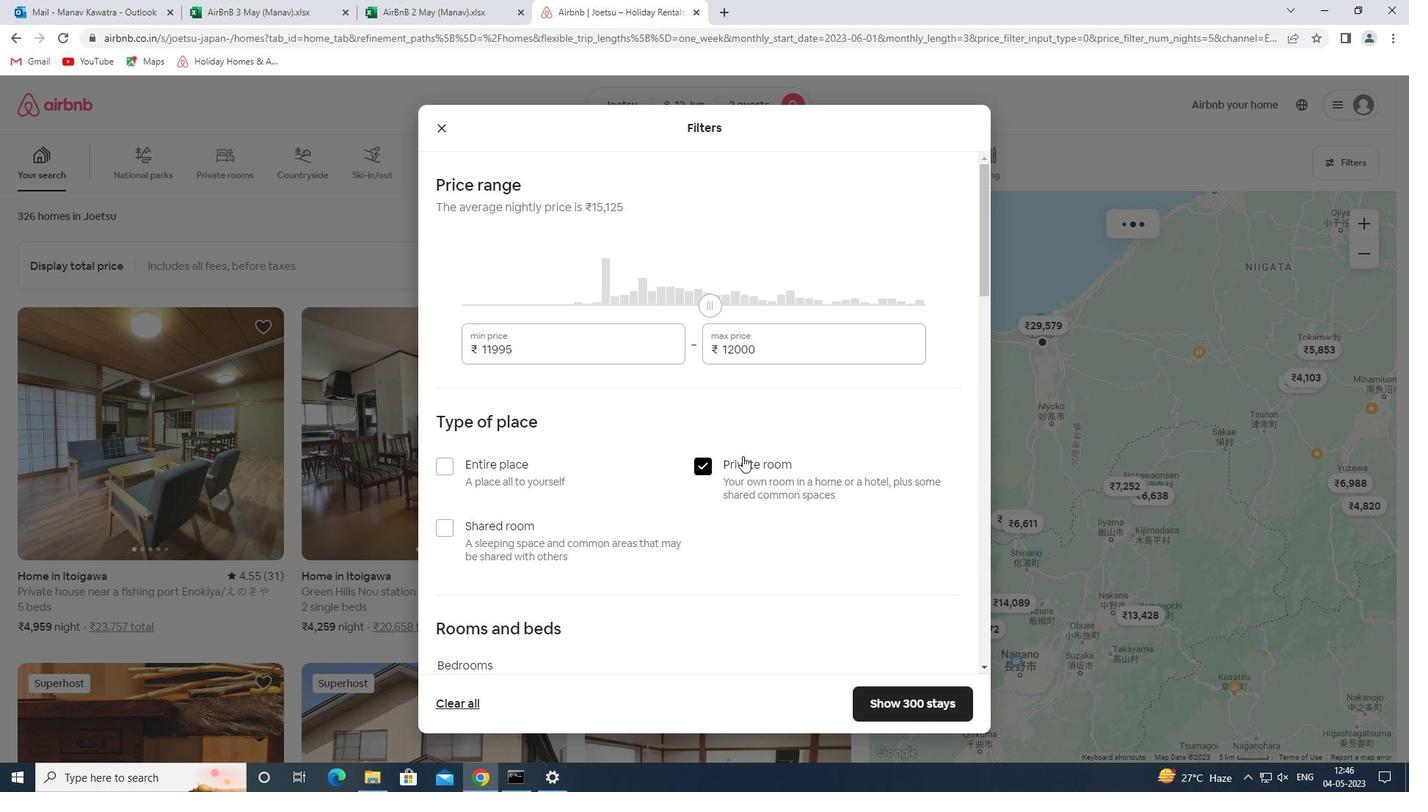 
Action: Mouse scrolled (744, 454) with delta (0, 0)
Screenshot: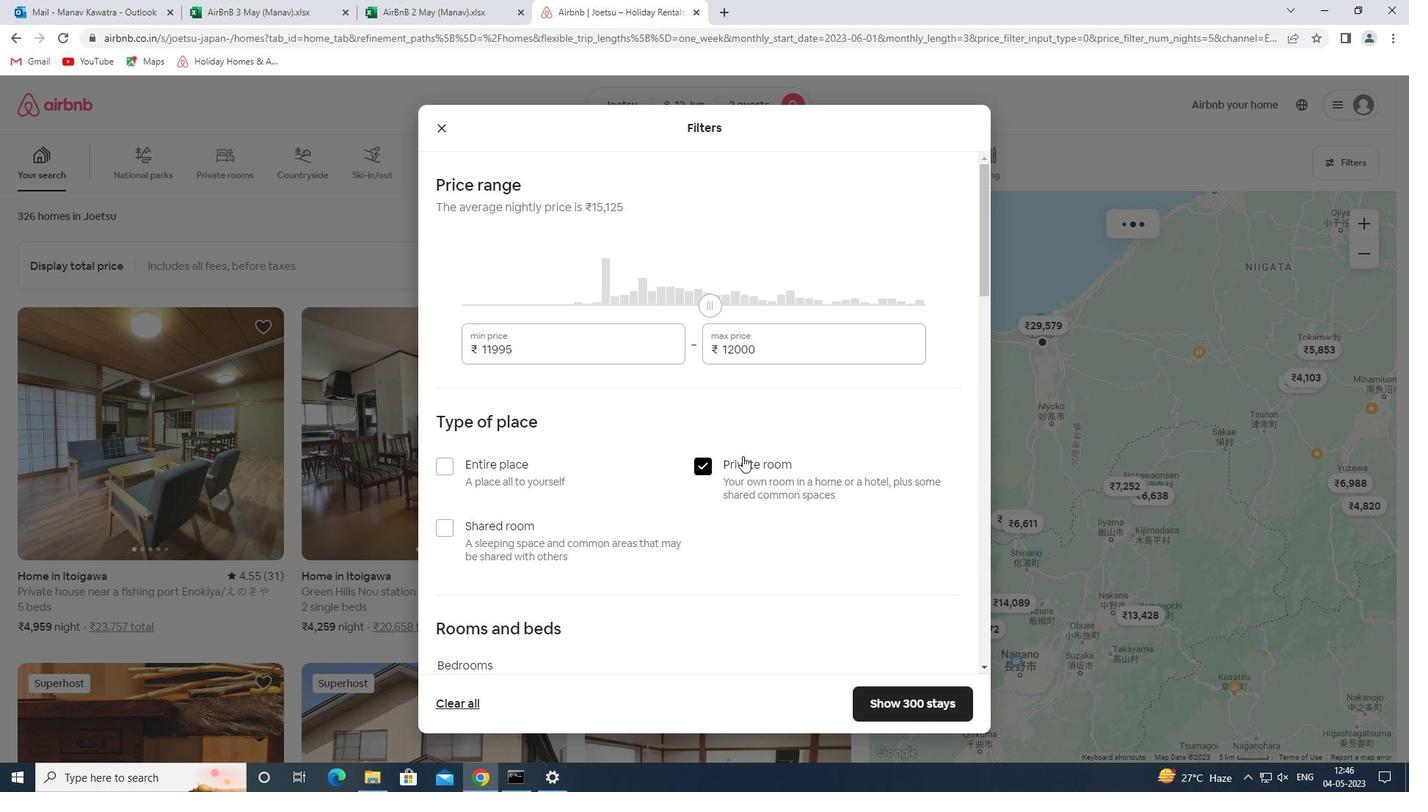 
Action: Mouse scrolled (744, 454) with delta (0, 0)
Screenshot: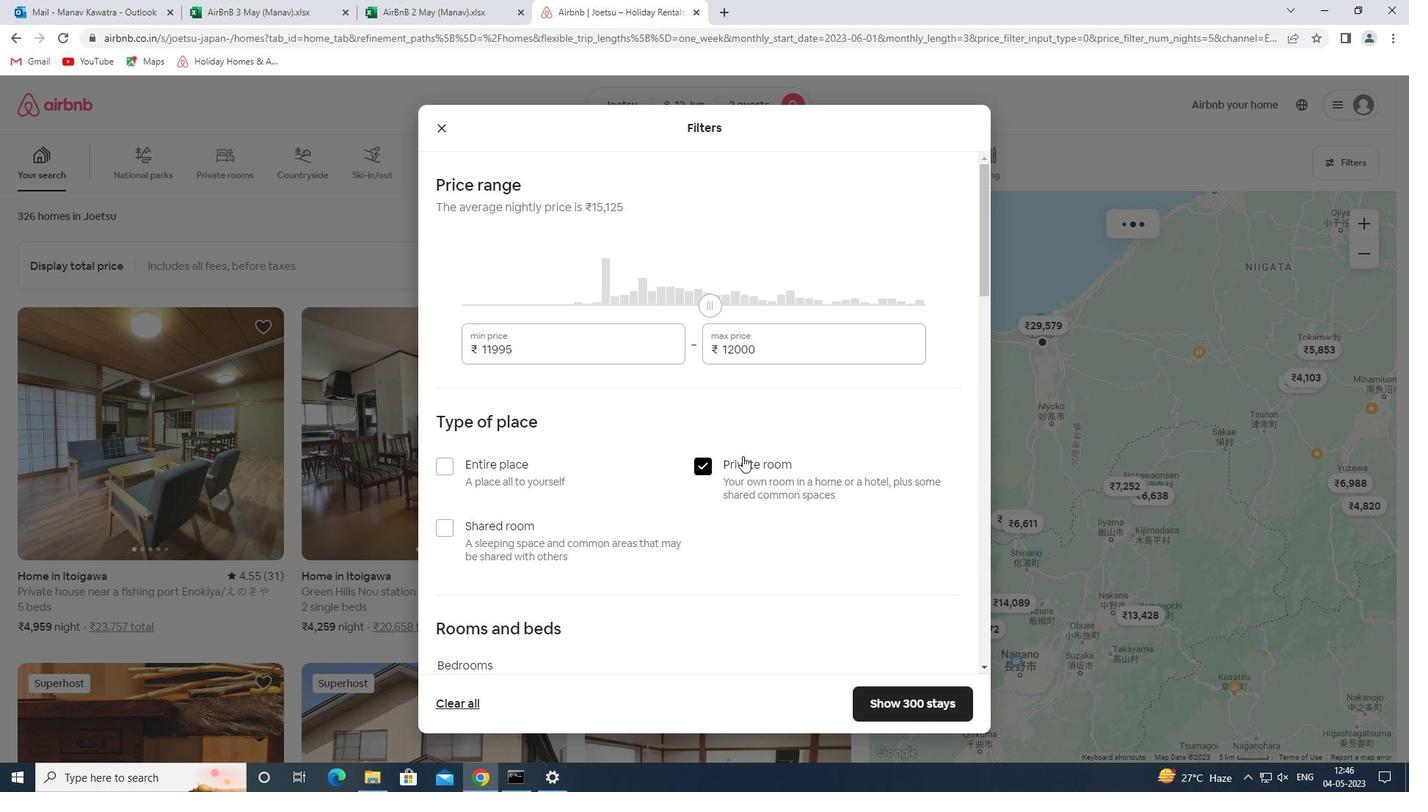 
Action: Mouse scrolled (744, 454) with delta (0, 0)
Screenshot: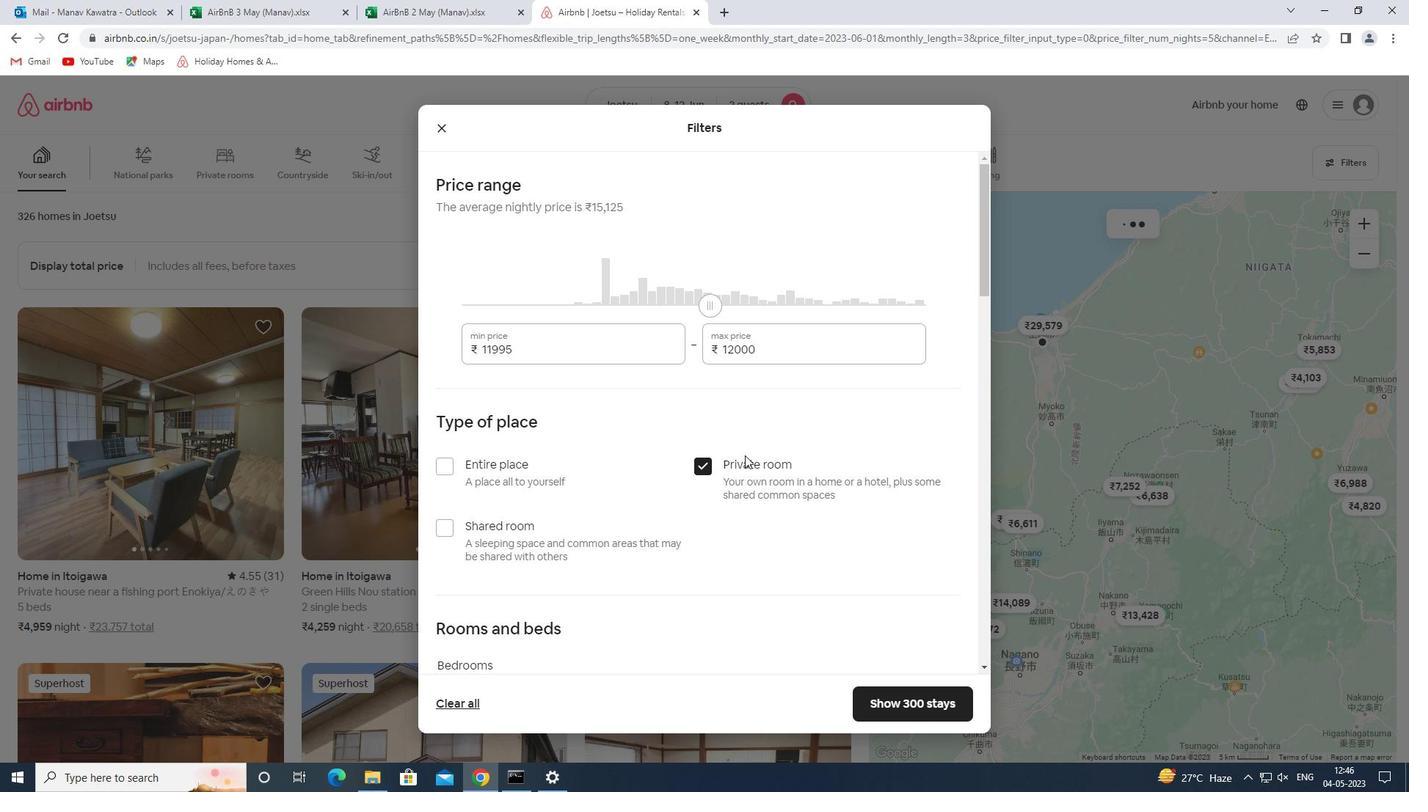 
Action: Mouse moved to (528, 267)
Screenshot: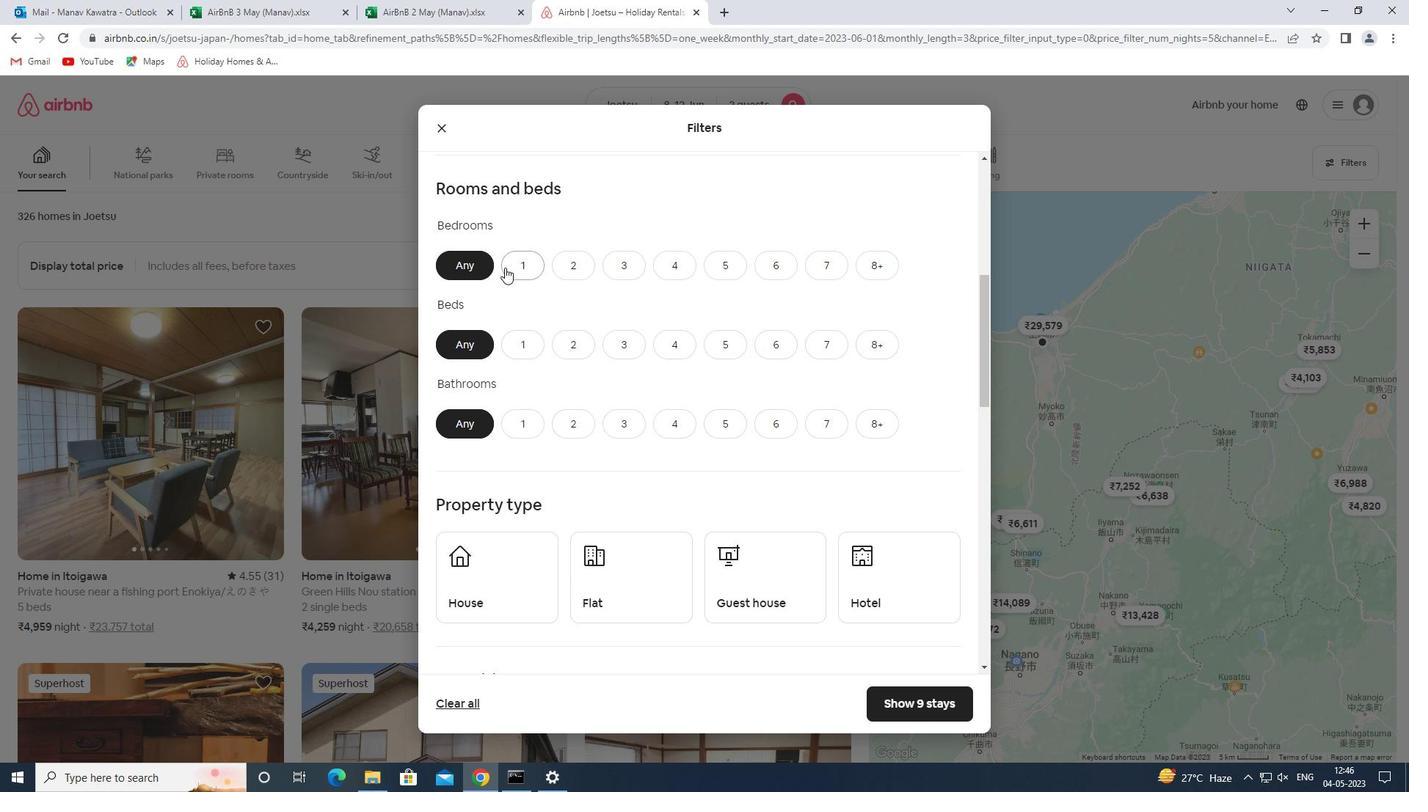 
Action: Mouse pressed left at (528, 267)
Screenshot: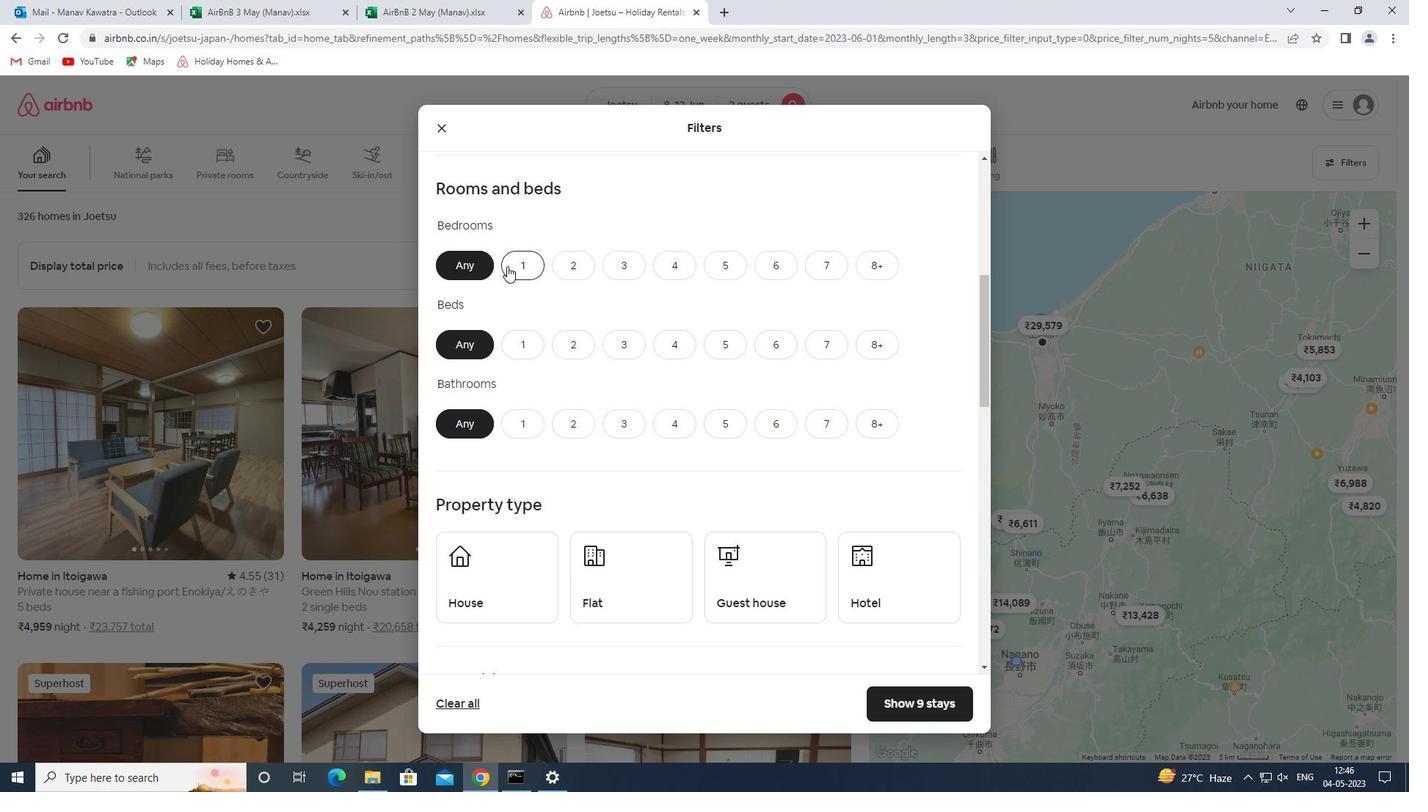 
Action: Mouse moved to (503, 342)
Screenshot: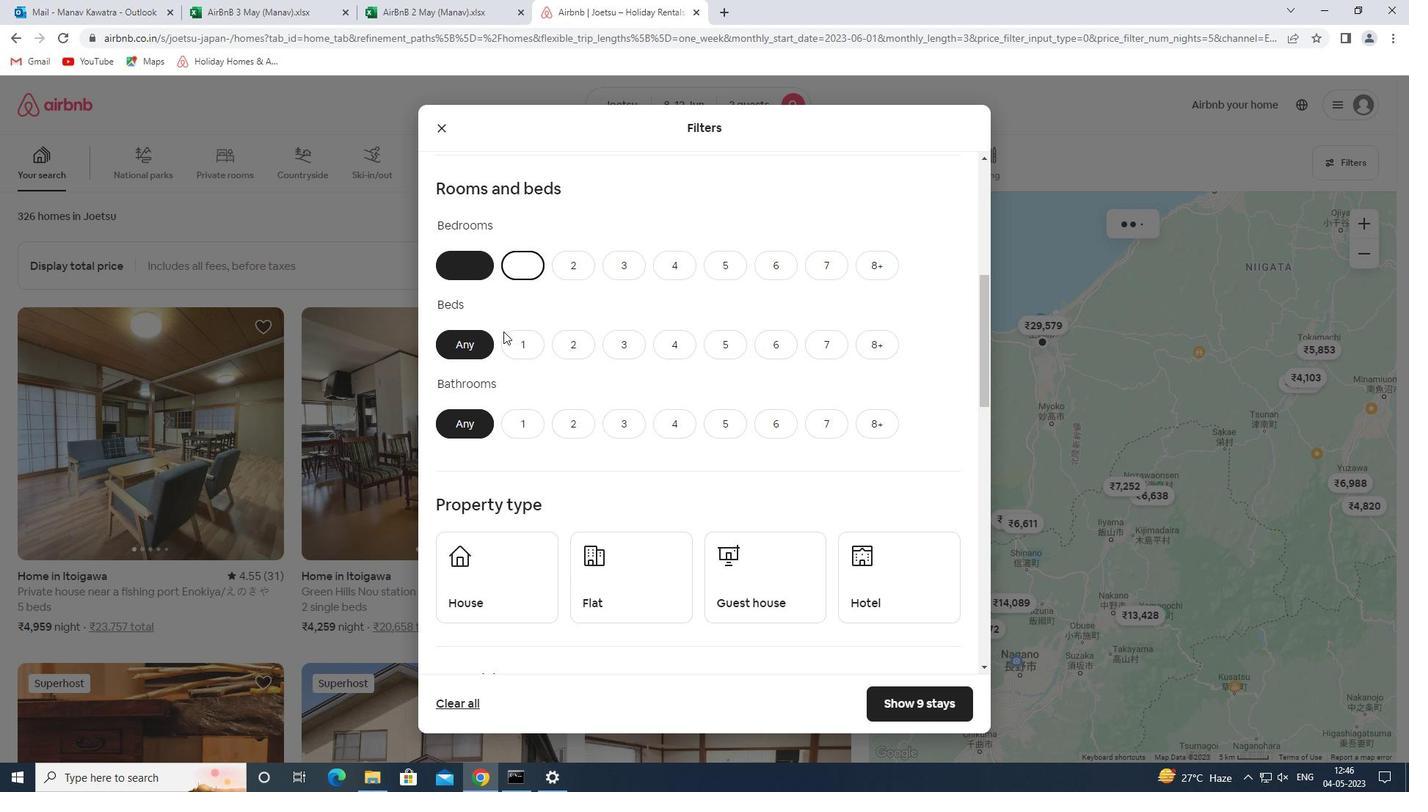 
Action: Mouse pressed left at (503, 342)
Screenshot: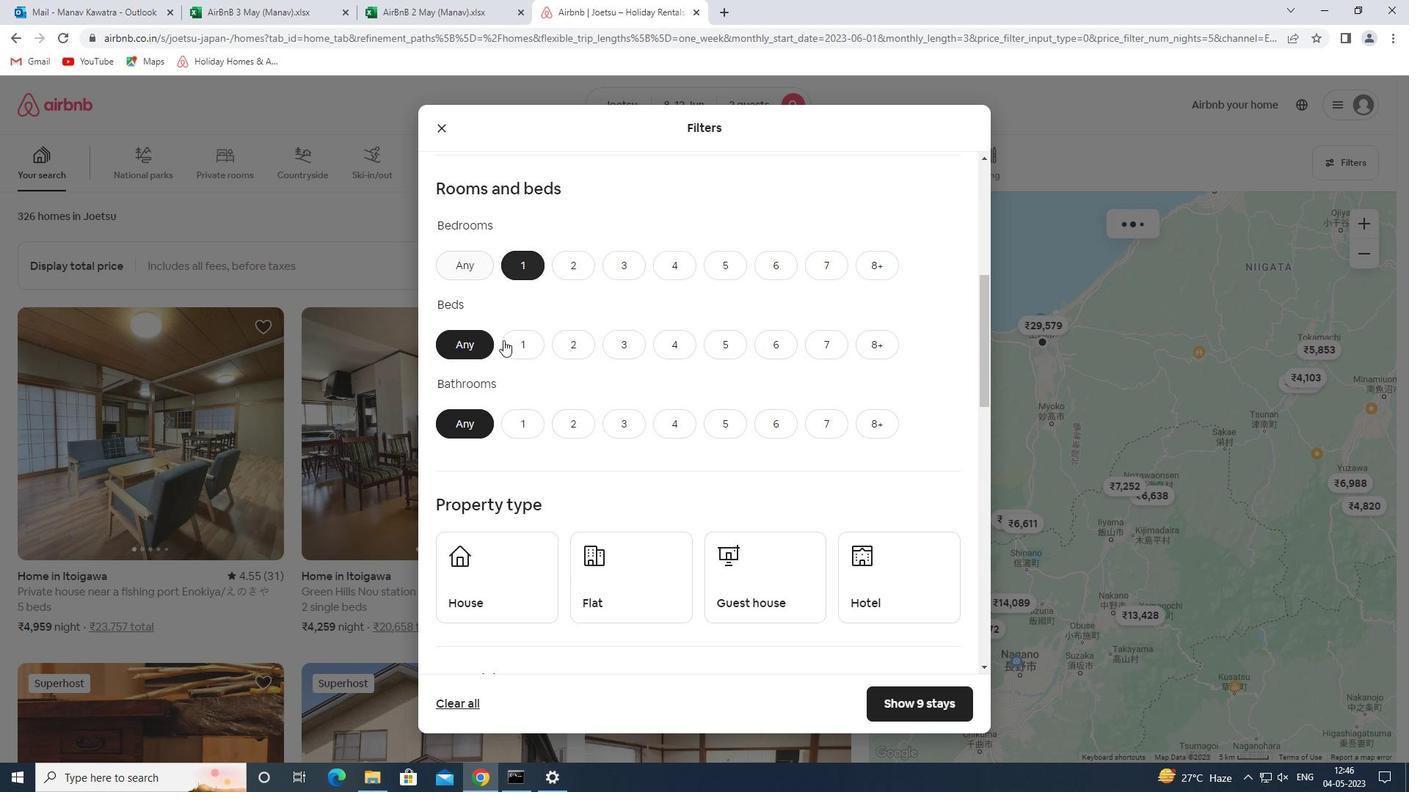 
Action: Mouse moved to (523, 420)
Screenshot: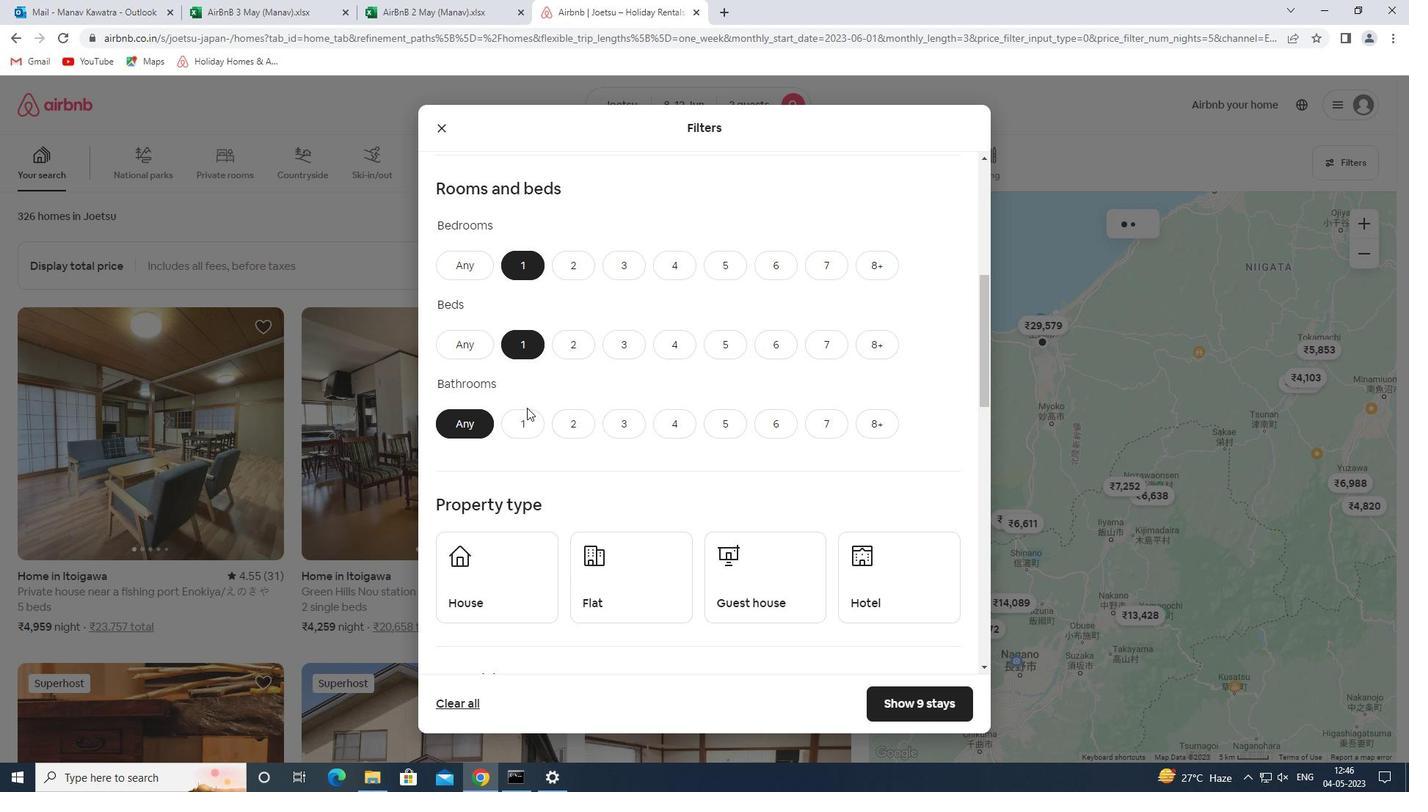 
Action: Mouse pressed left at (523, 420)
Screenshot: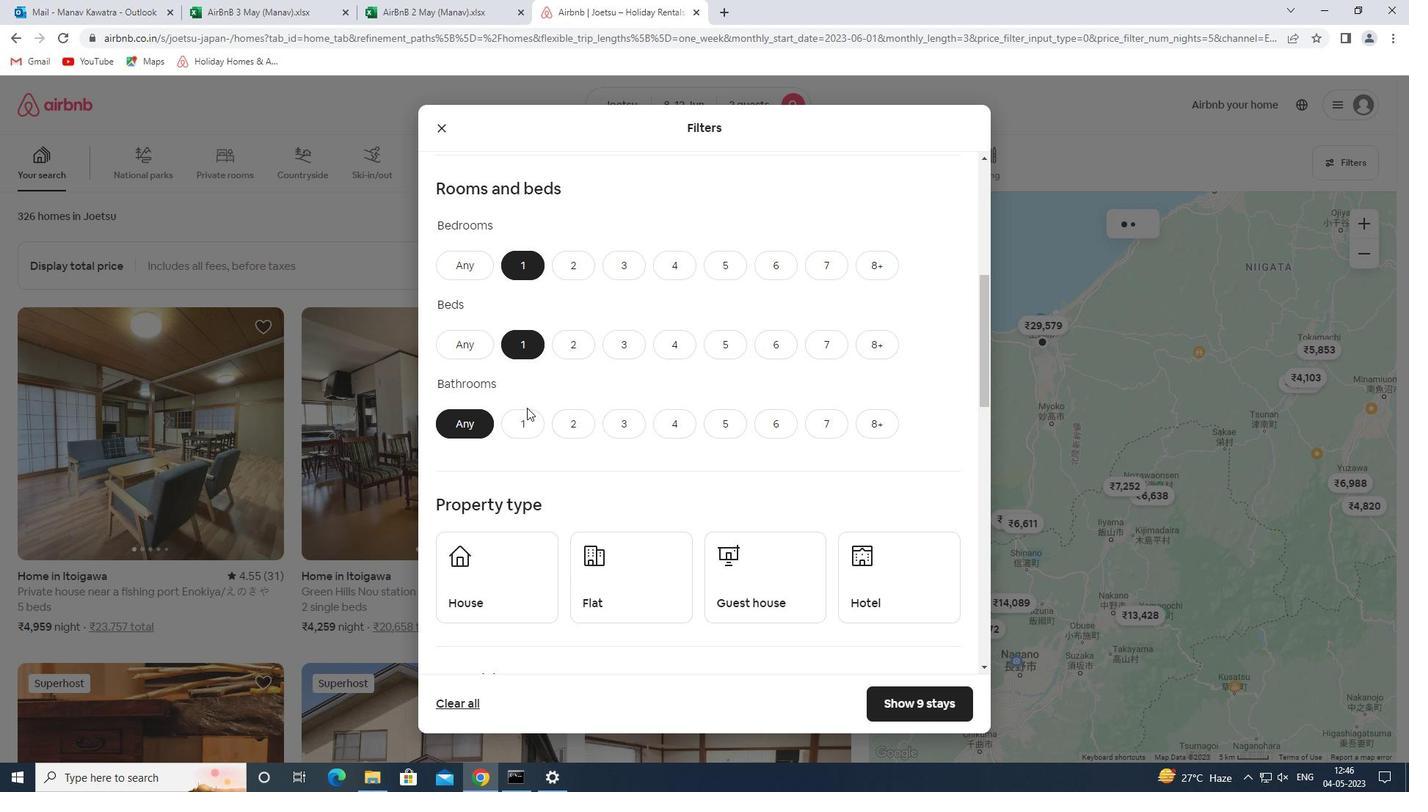
Action: Mouse moved to (477, 563)
Screenshot: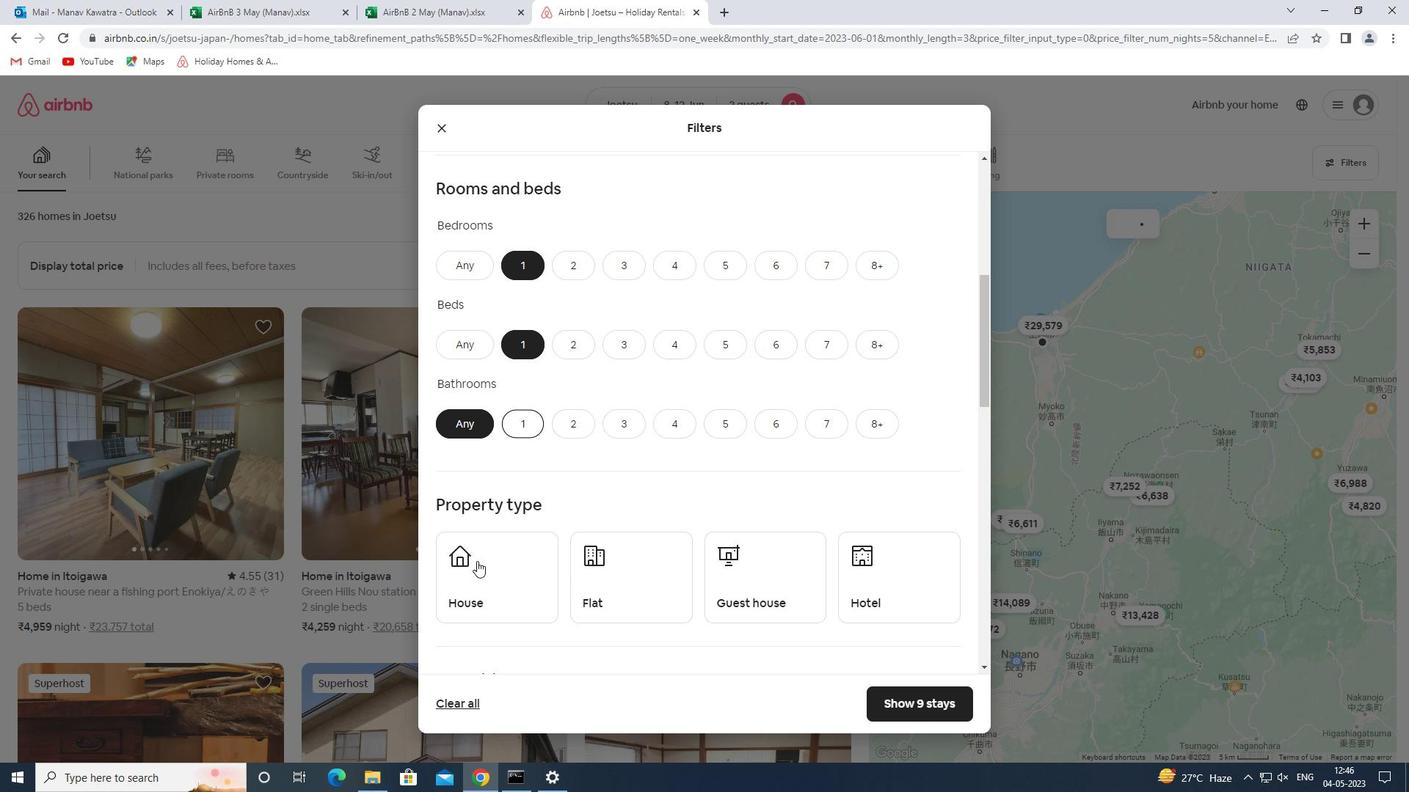 
Action: Mouse pressed left at (477, 563)
Screenshot: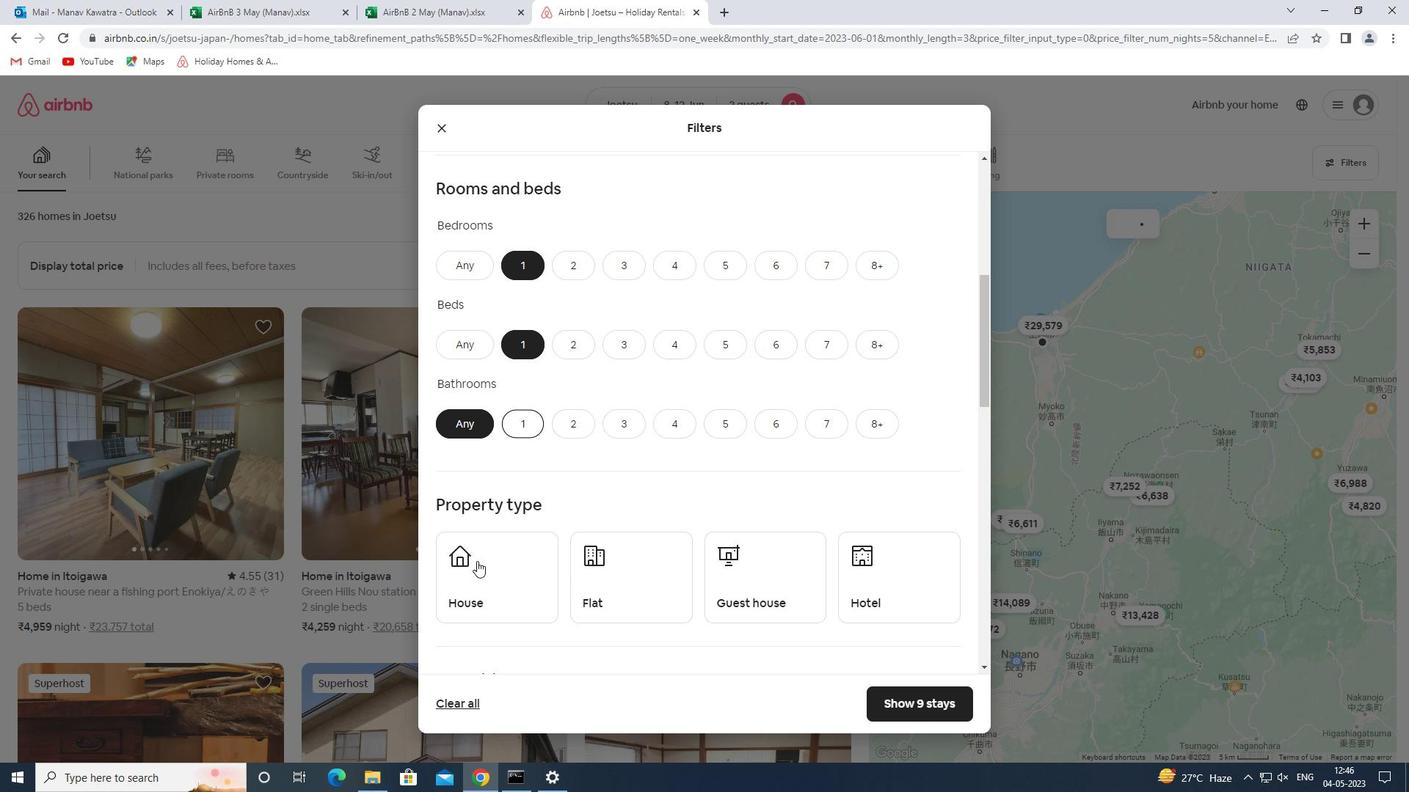 
Action: Mouse moved to (614, 571)
Screenshot: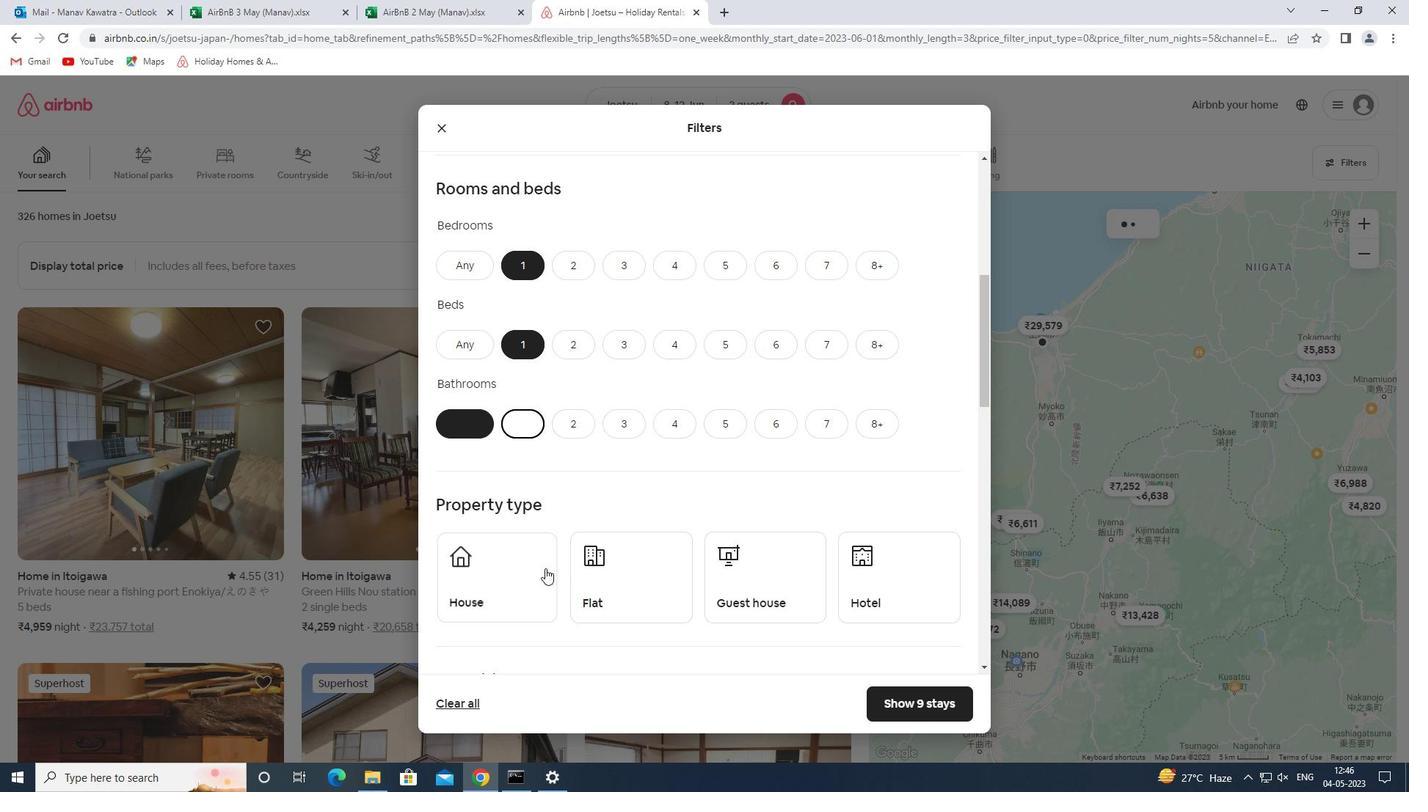 
Action: Mouse pressed left at (614, 571)
Screenshot: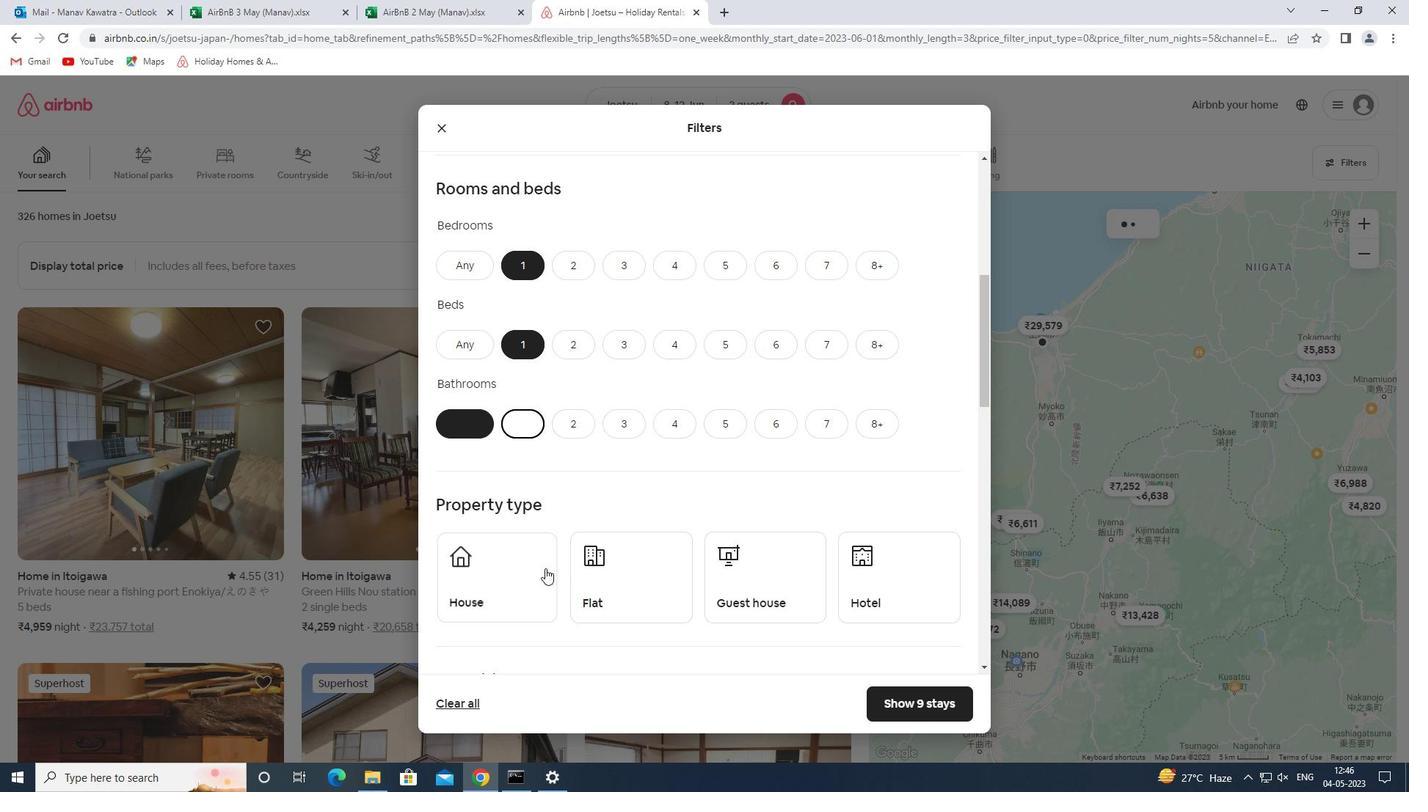 
Action: Mouse moved to (741, 584)
Screenshot: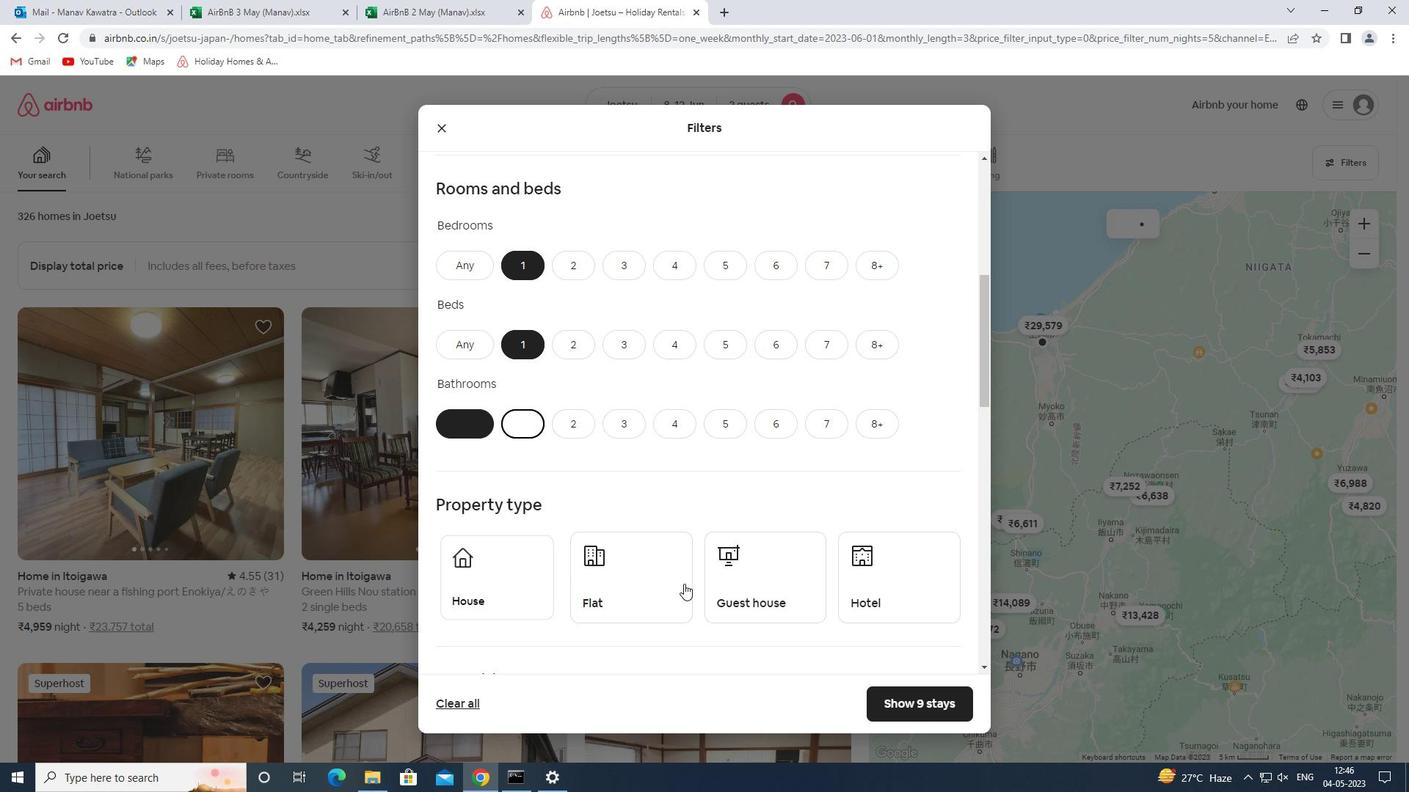 
Action: Mouse pressed left at (741, 584)
Screenshot: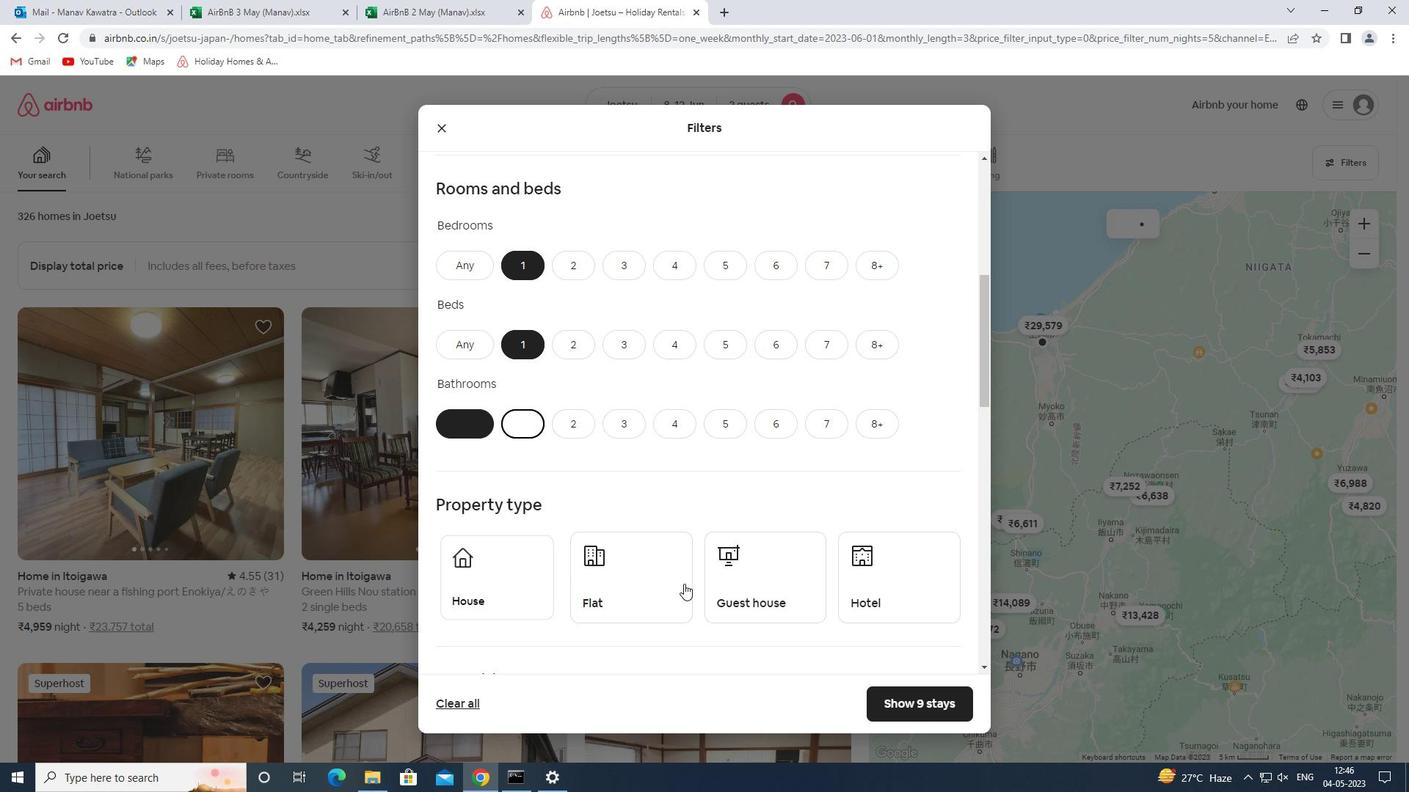 
Action: Mouse moved to (907, 581)
Screenshot: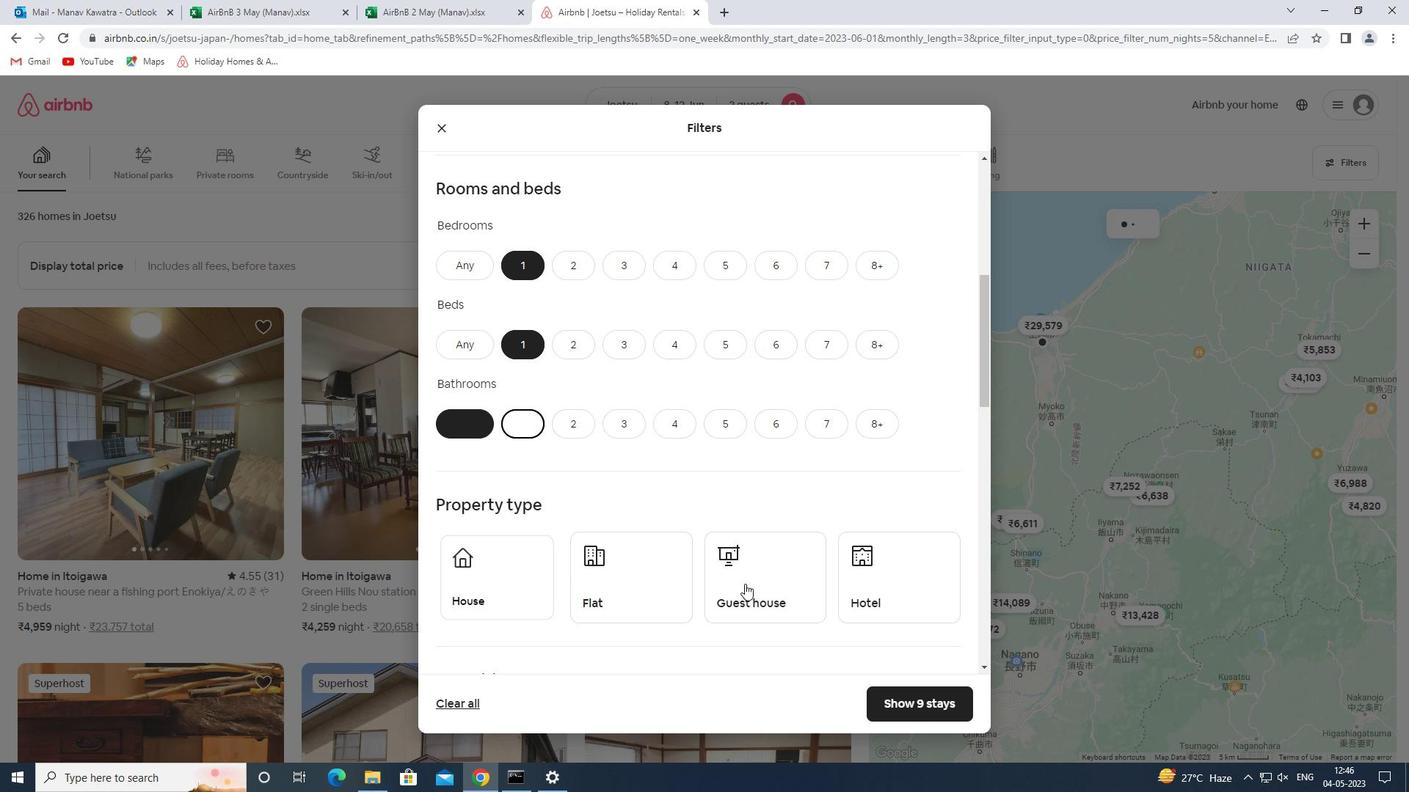 
Action: Mouse pressed left at (907, 581)
Screenshot: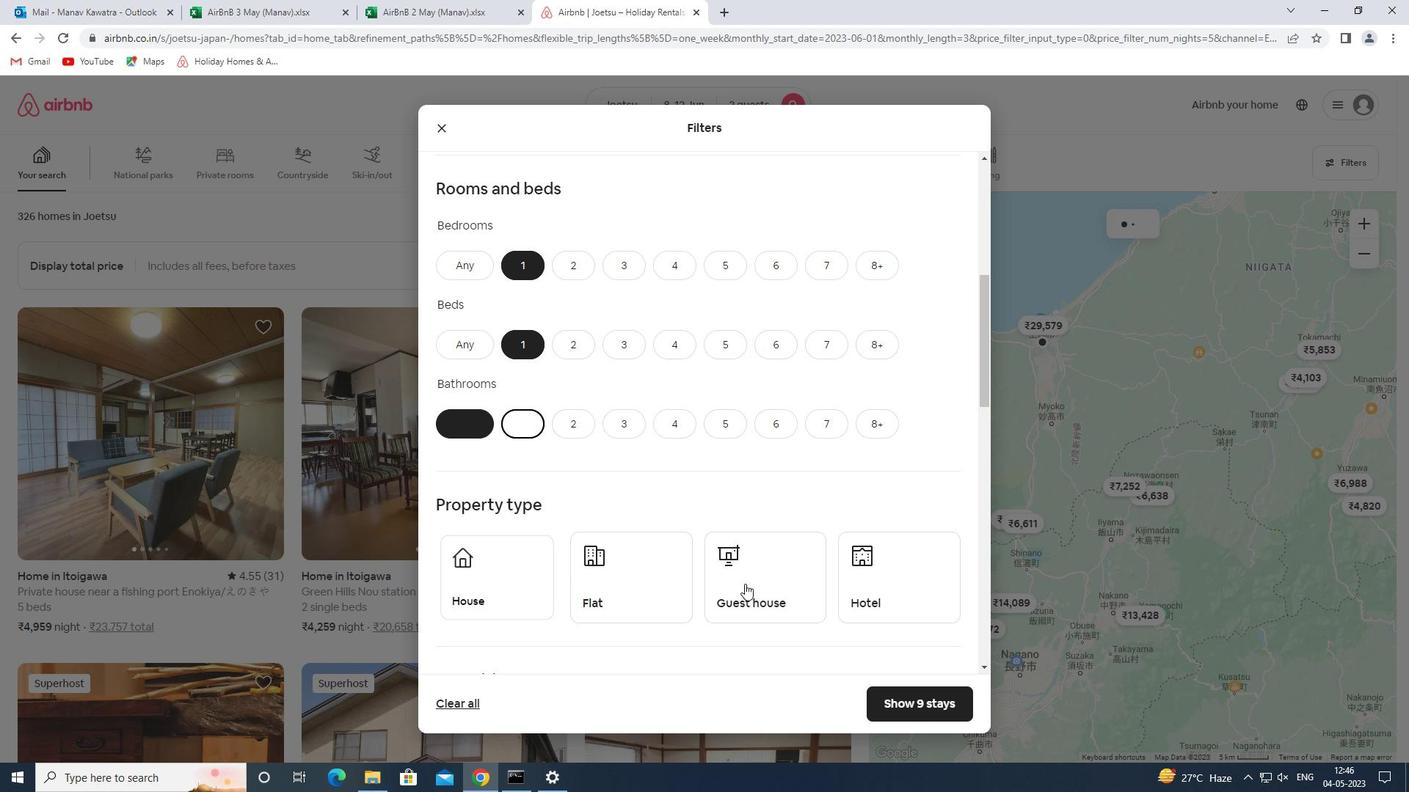 
Action: Mouse moved to (773, 472)
Screenshot: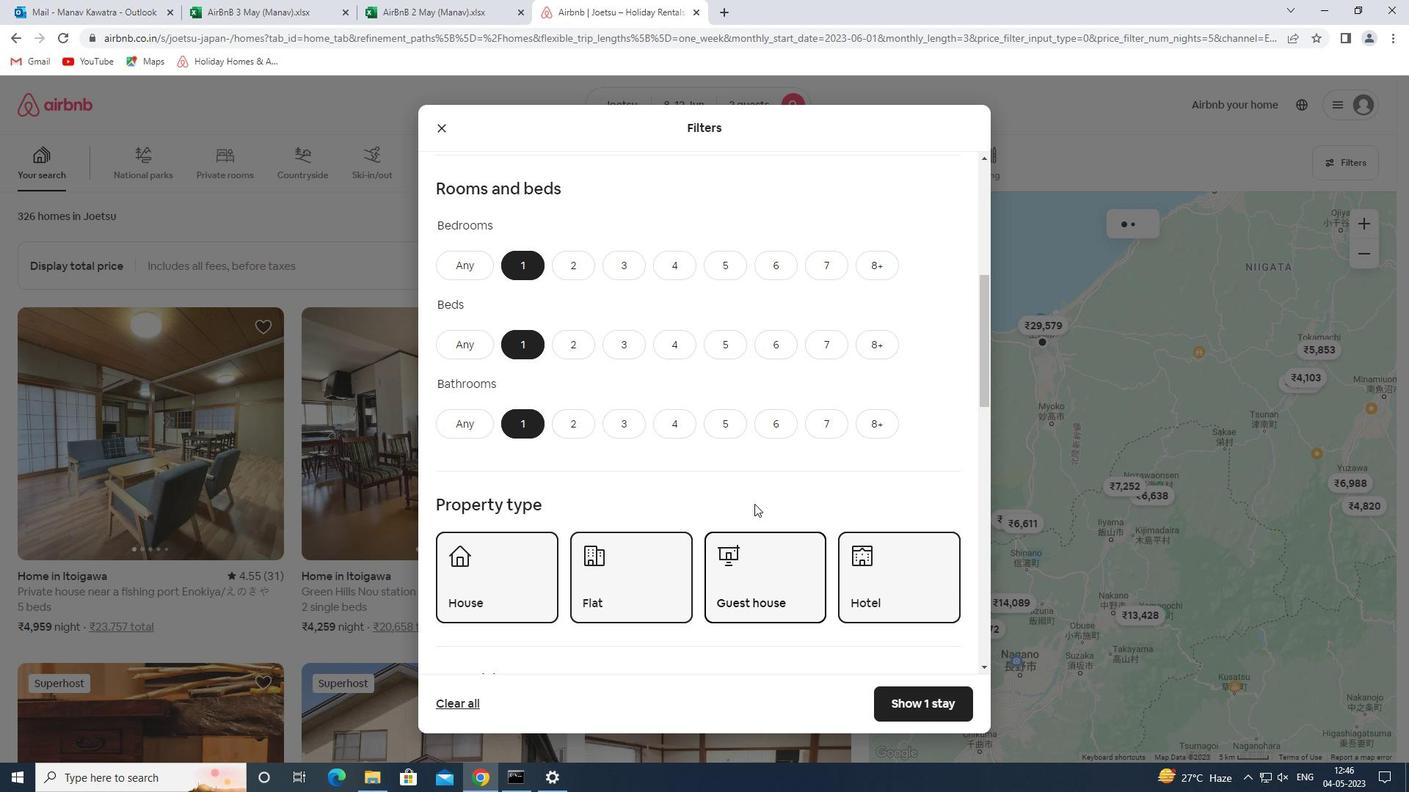 
Action: Mouse scrolled (773, 471) with delta (0, 0)
Screenshot: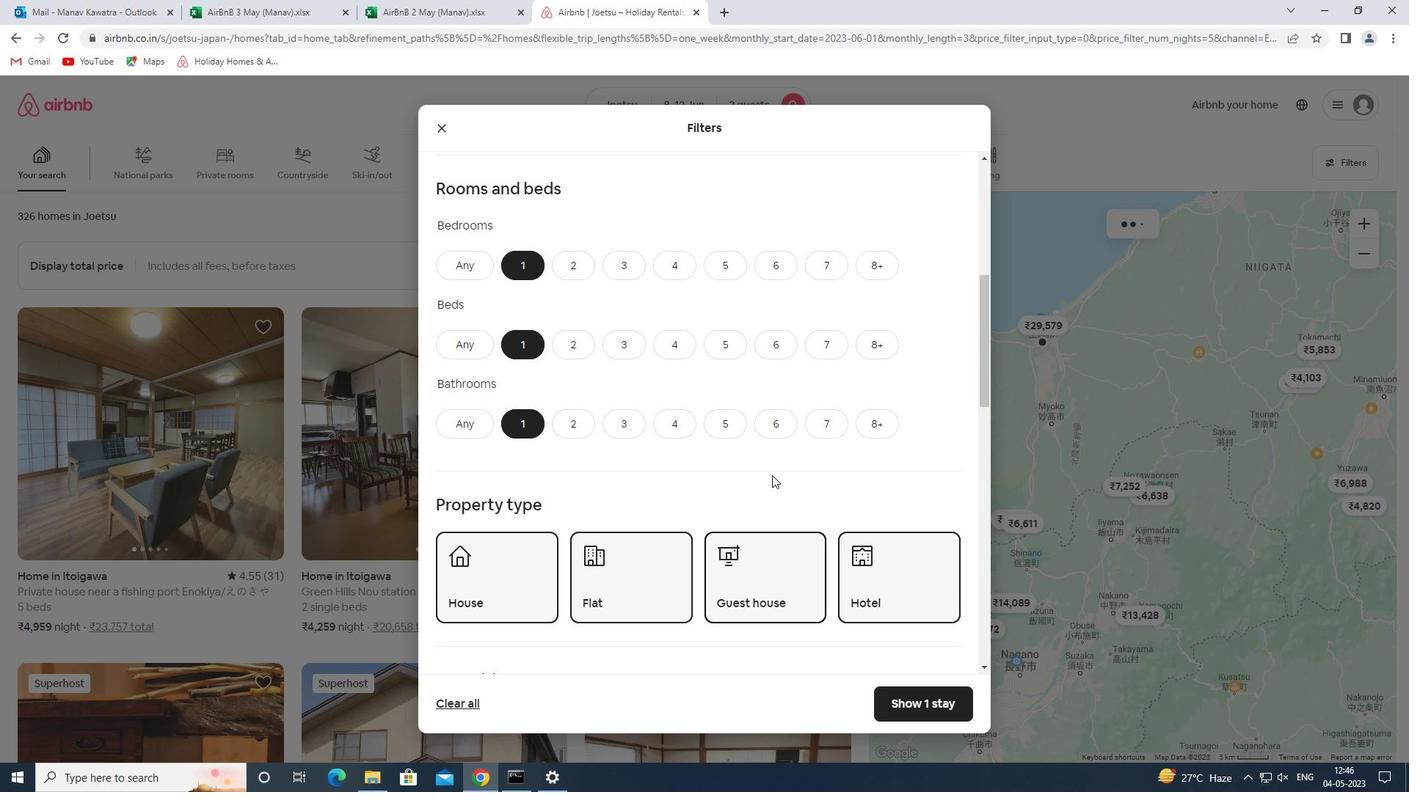 
Action: Mouse scrolled (773, 471) with delta (0, 0)
Screenshot: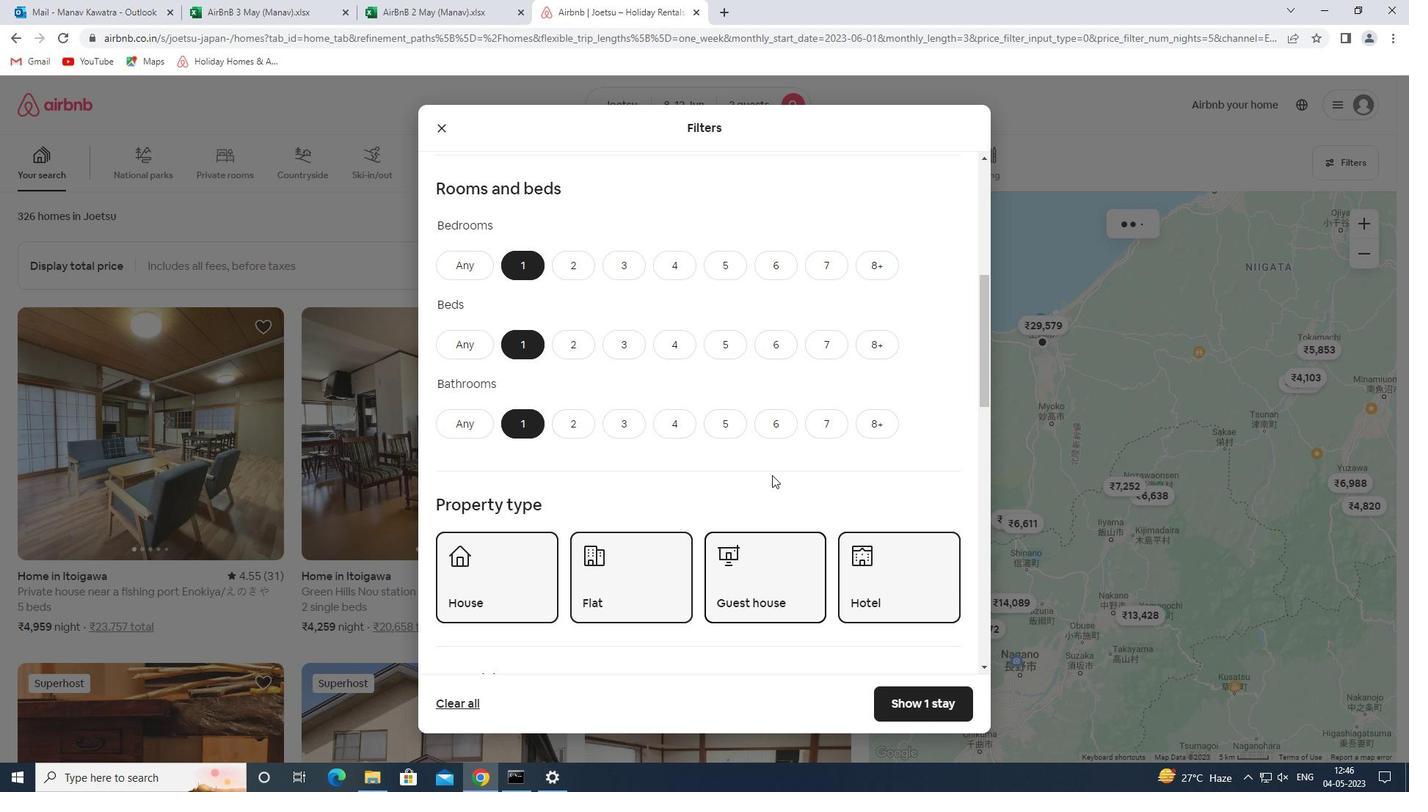
Action: Mouse scrolled (773, 471) with delta (0, 0)
Screenshot: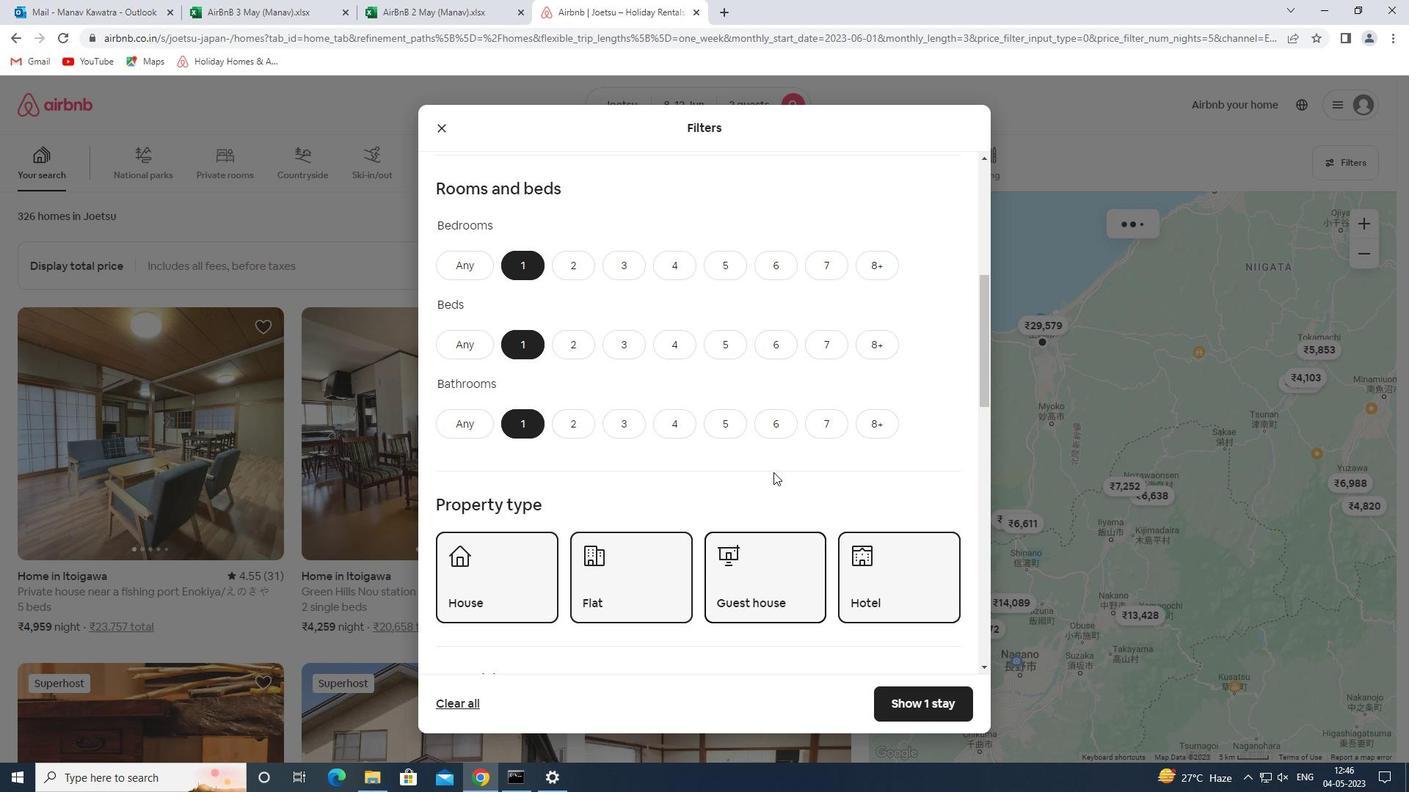 
Action: Mouse scrolled (773, 471) with delta (0, 0)
Screenshot: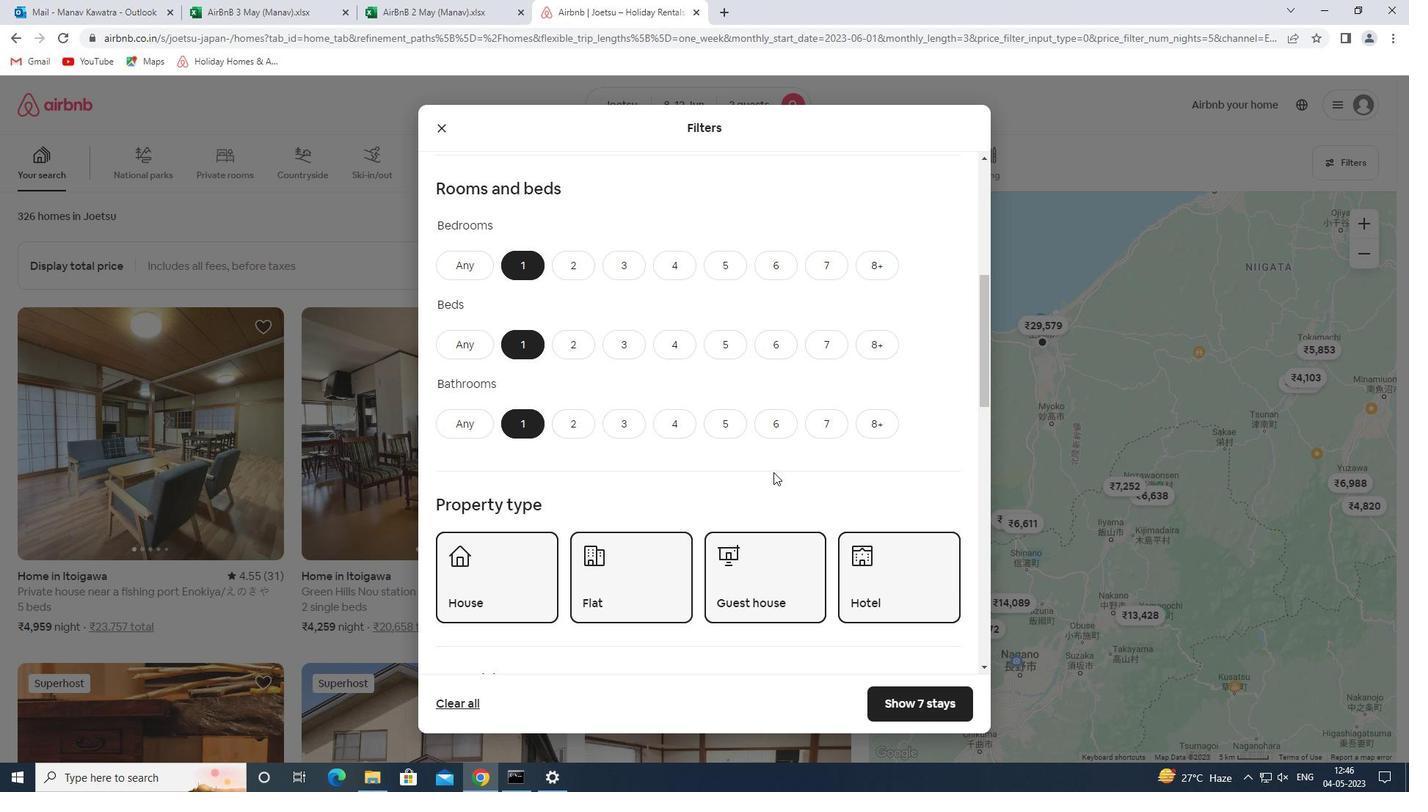 
Action: Mouse moved to (766, 474)
Screenshot: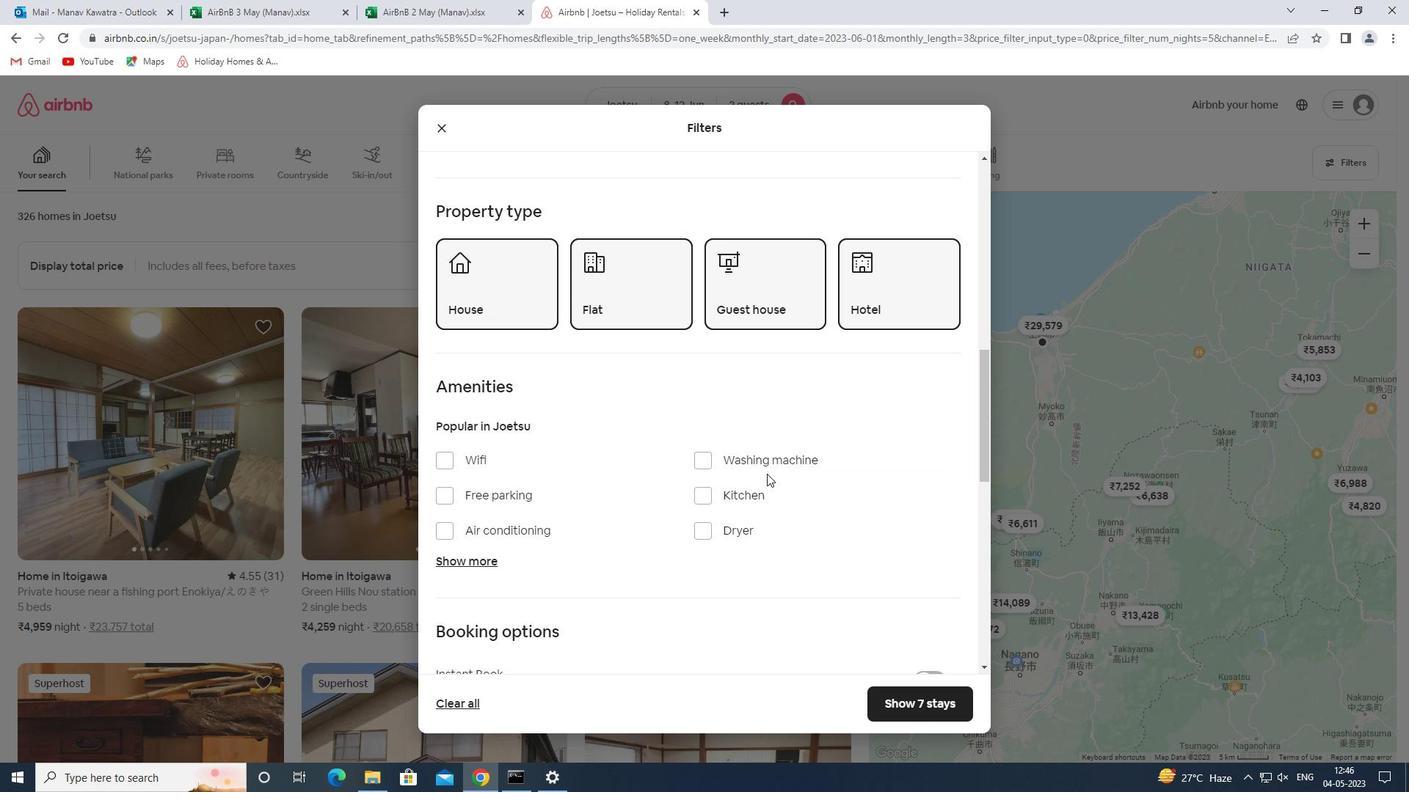 
Action: Mouse scrolled (766, 474) with delta (0, 0)
Screenshot: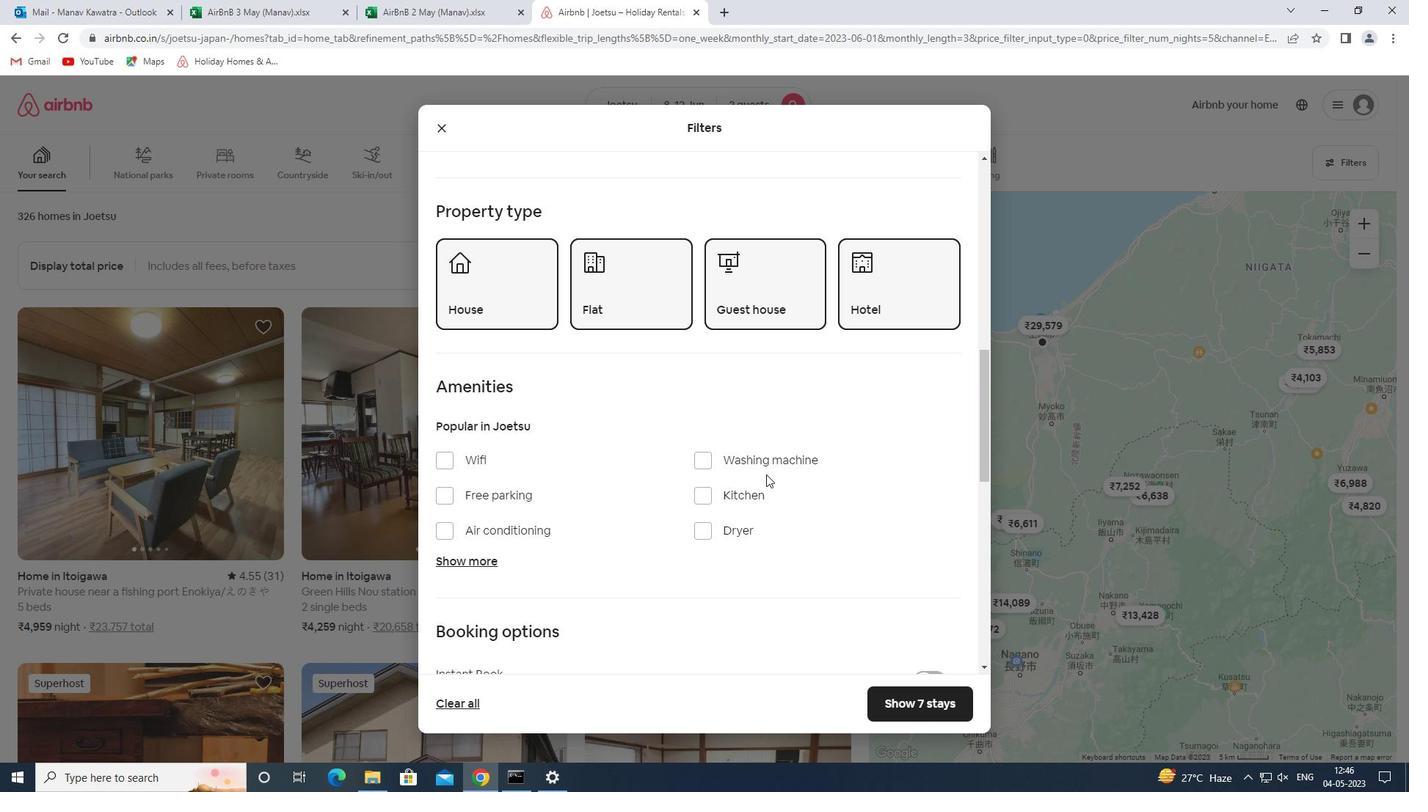 
Action: Mouse scrolled (766, 474) with delta (0, 0)
Screenshot: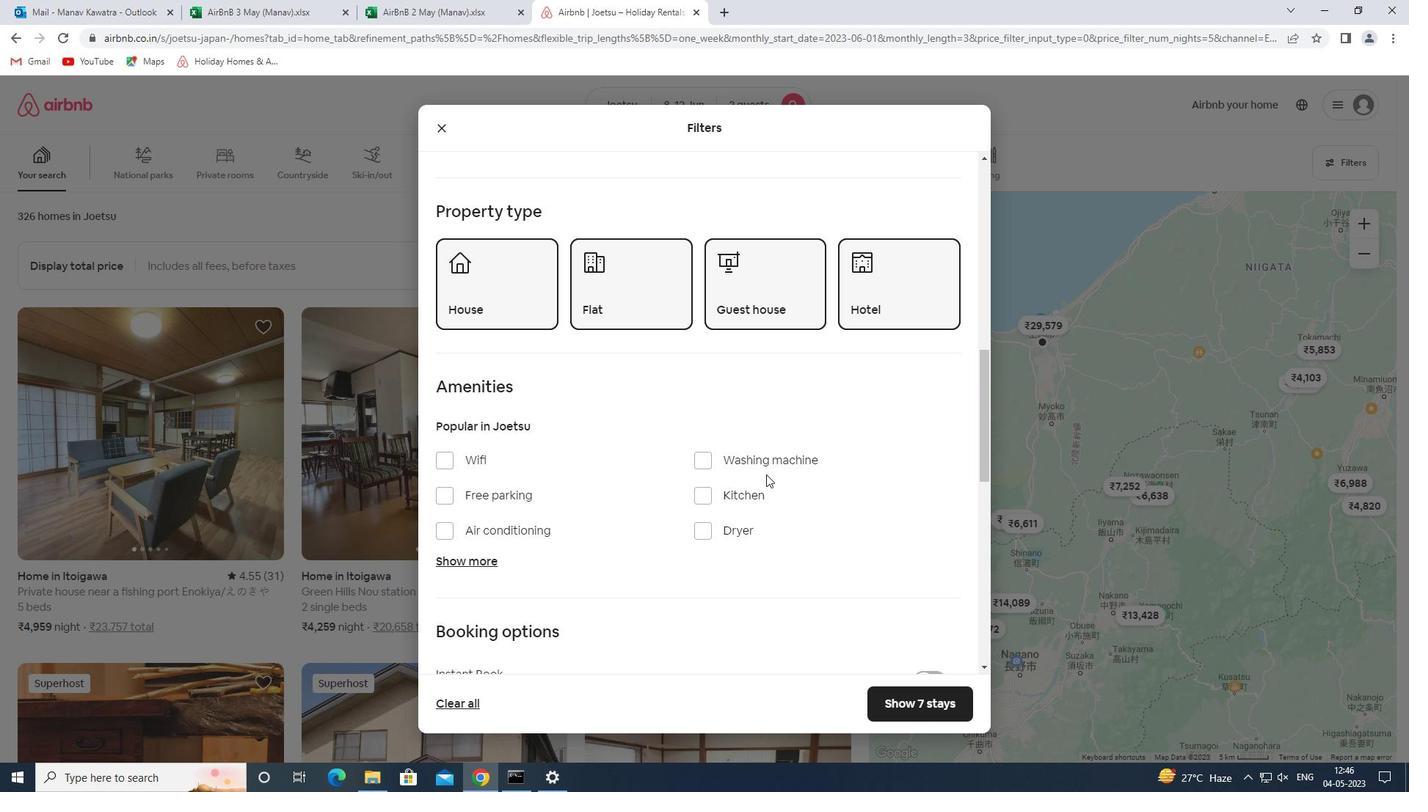
Action: Mouse moved to (707, 311)
Screenshot: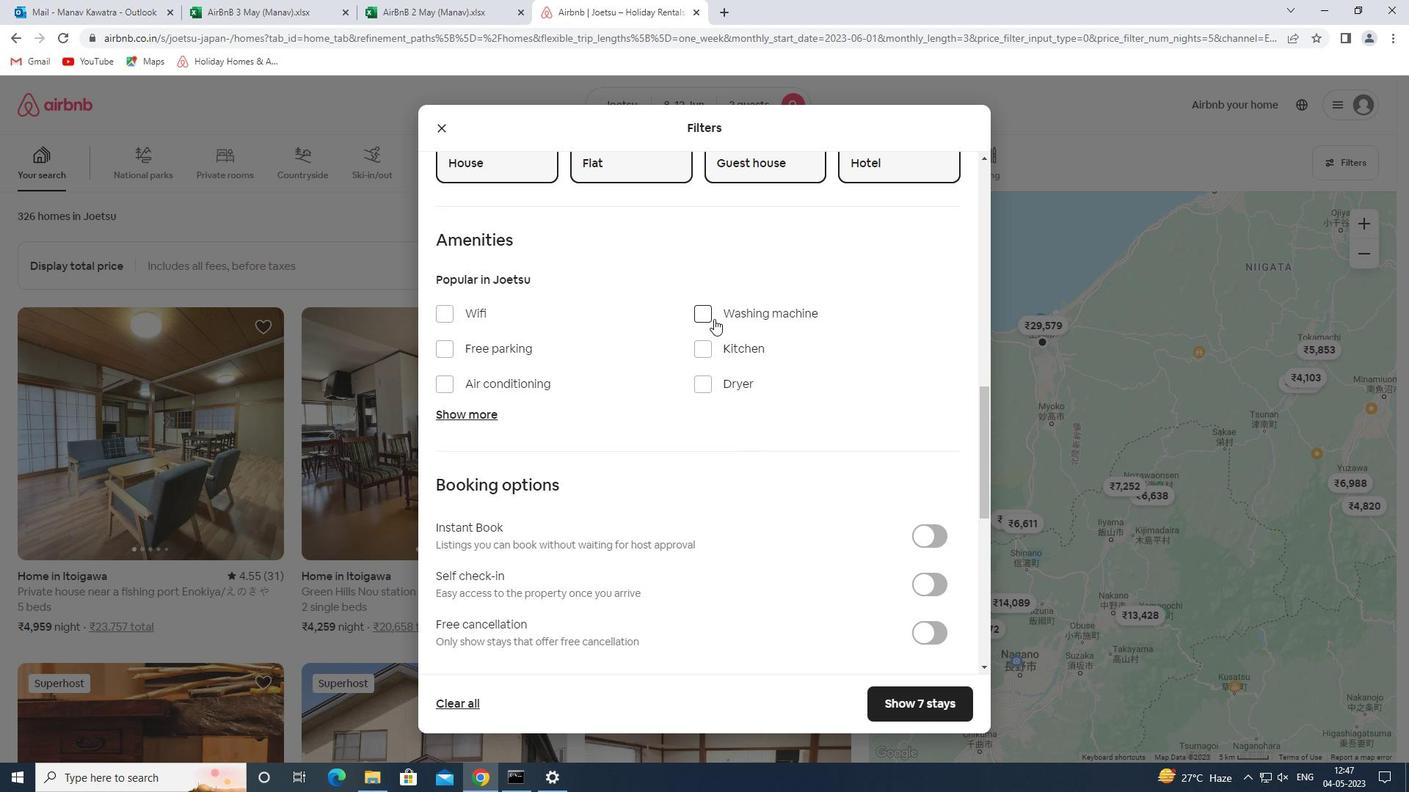 
Action: Mouse pressed left at (707, 311)
Screenshot: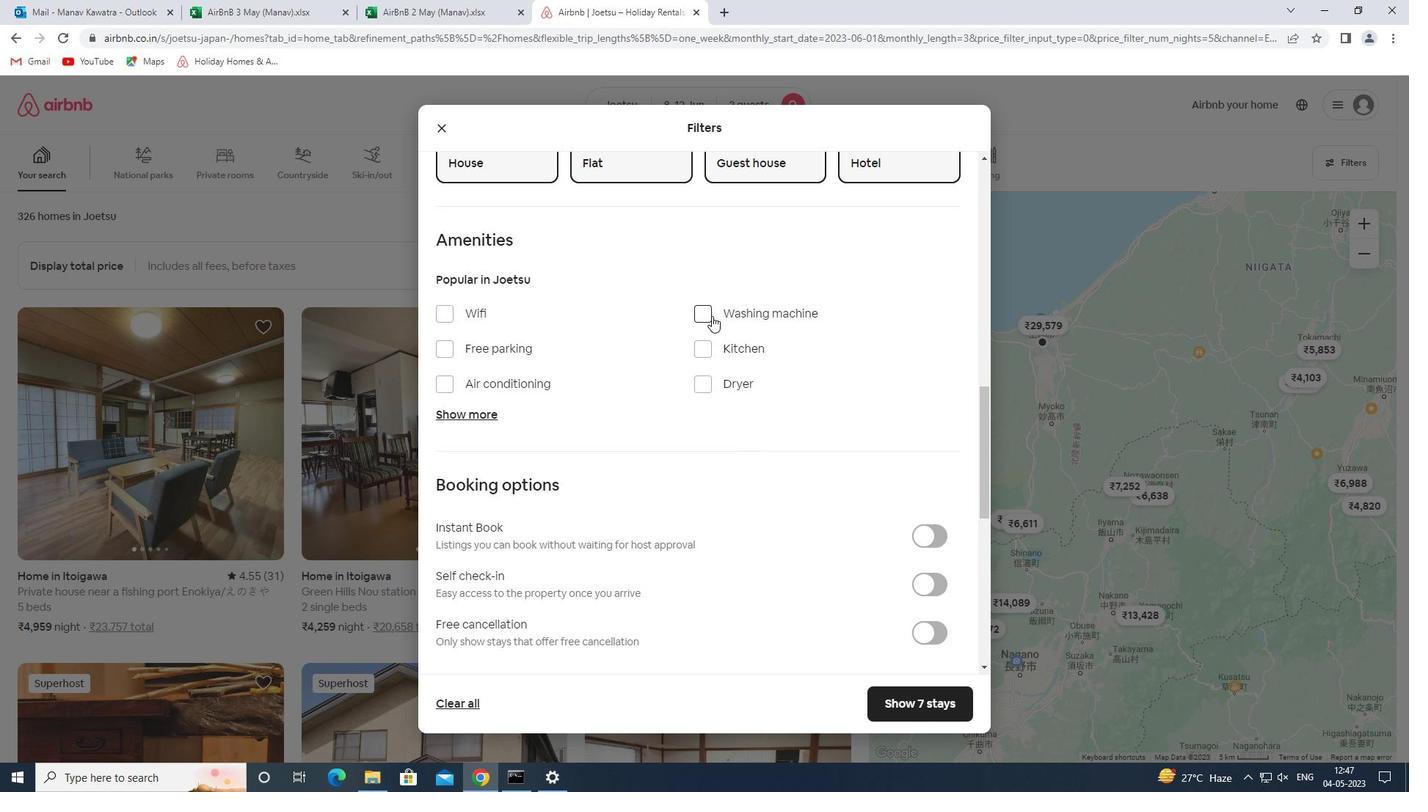 
Action: Mouse moved to (943, 570)
Screenshot: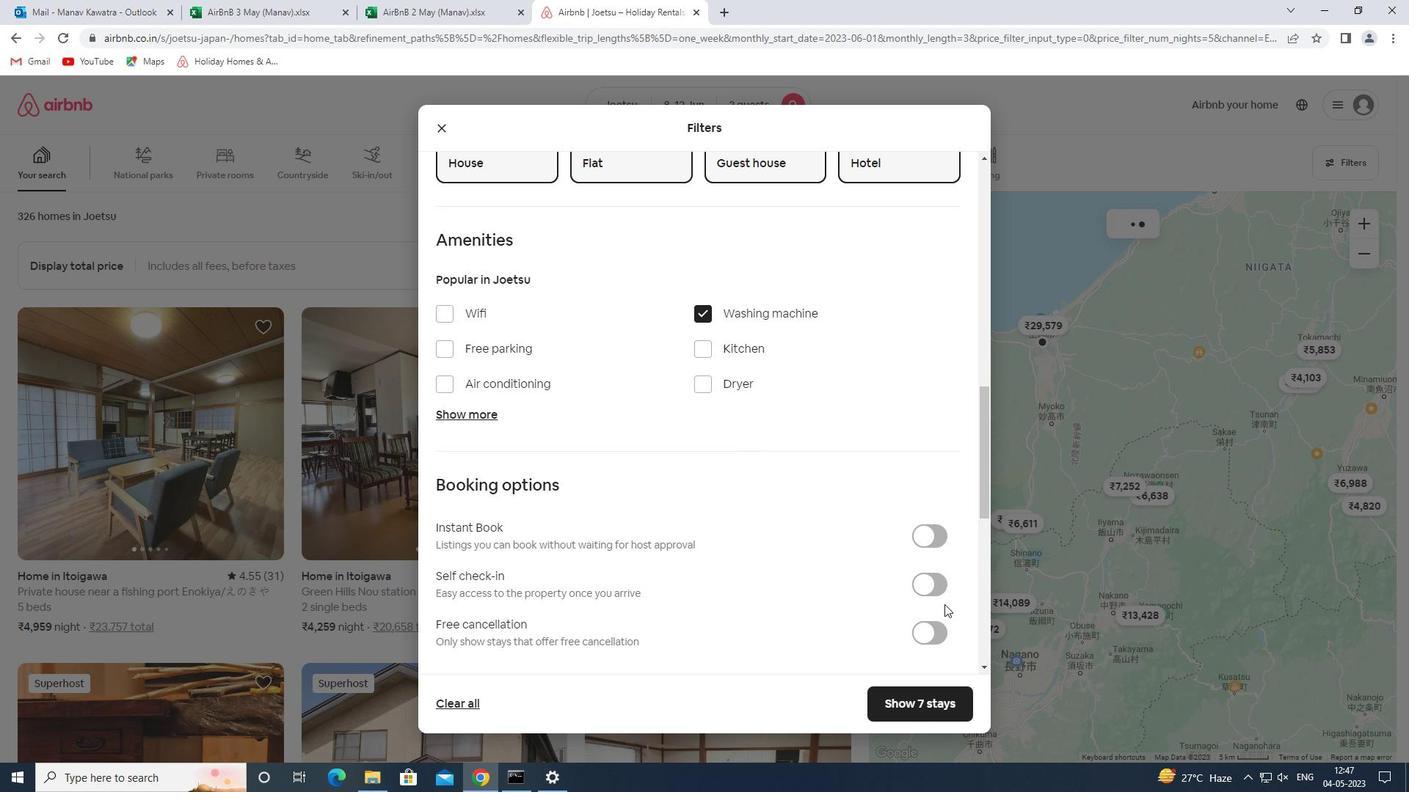 
Action: Mouse pressed left at (943, 570)
Screenshot: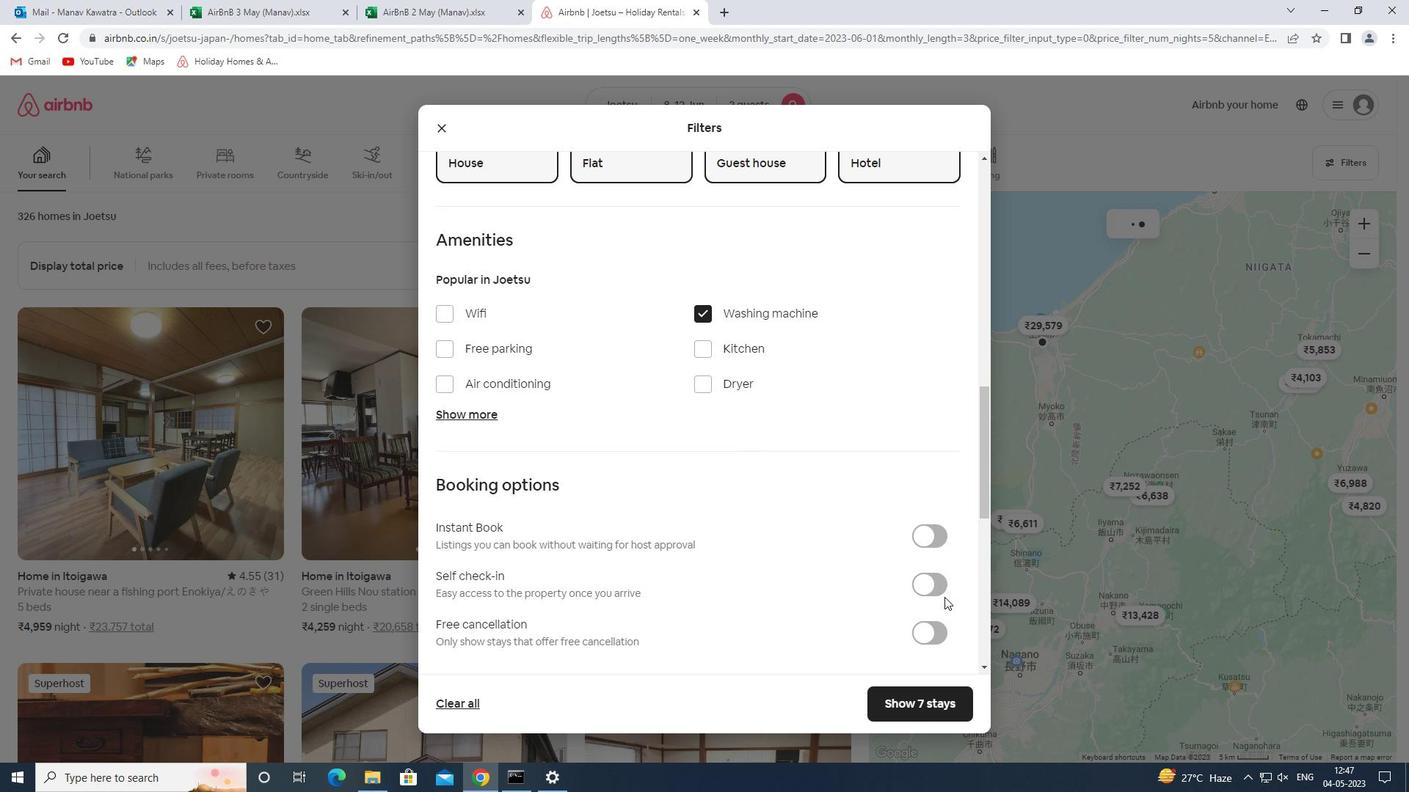 
Action: Mouse moved to (940, 580)
Screenshot: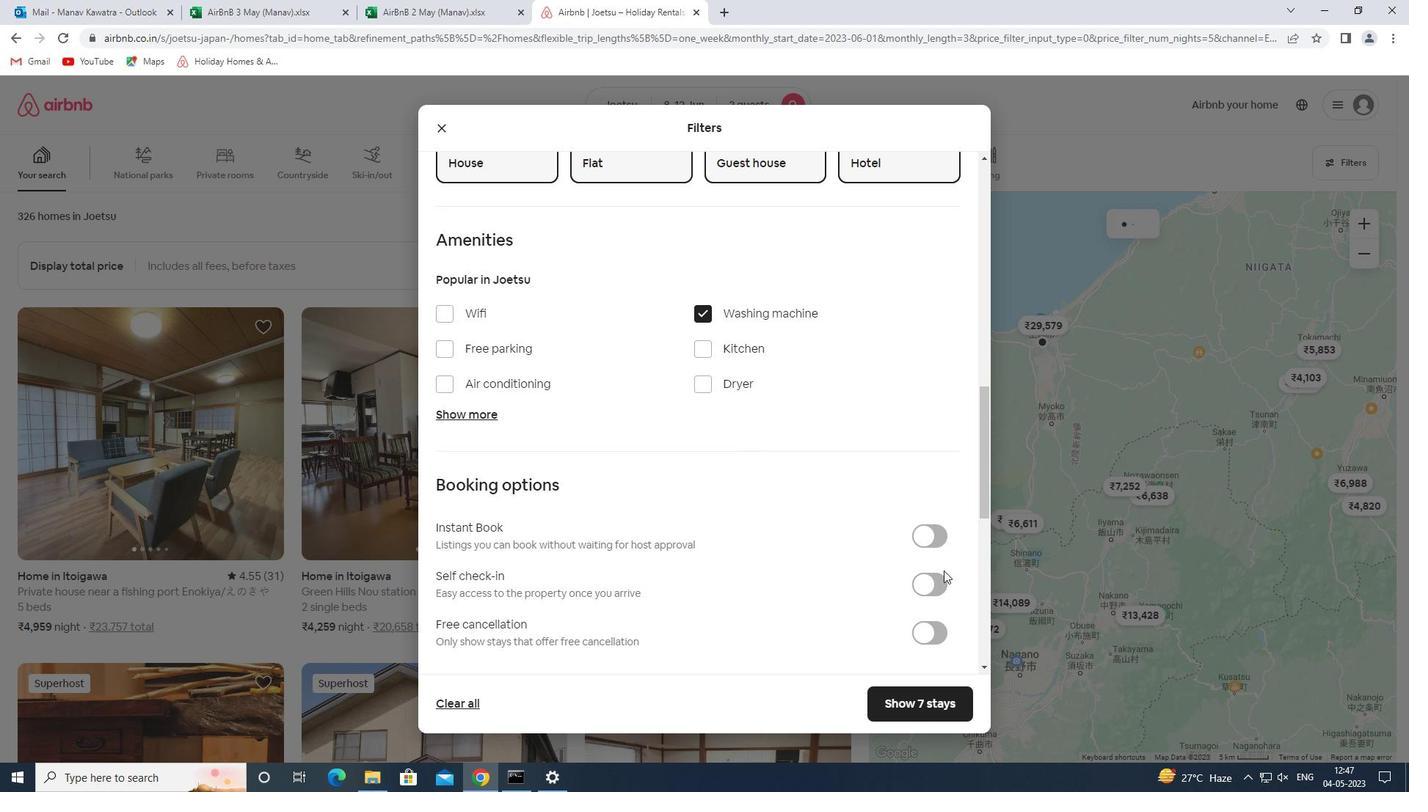 
Action: Mouse pressed left at (940, 580)
Screenshot: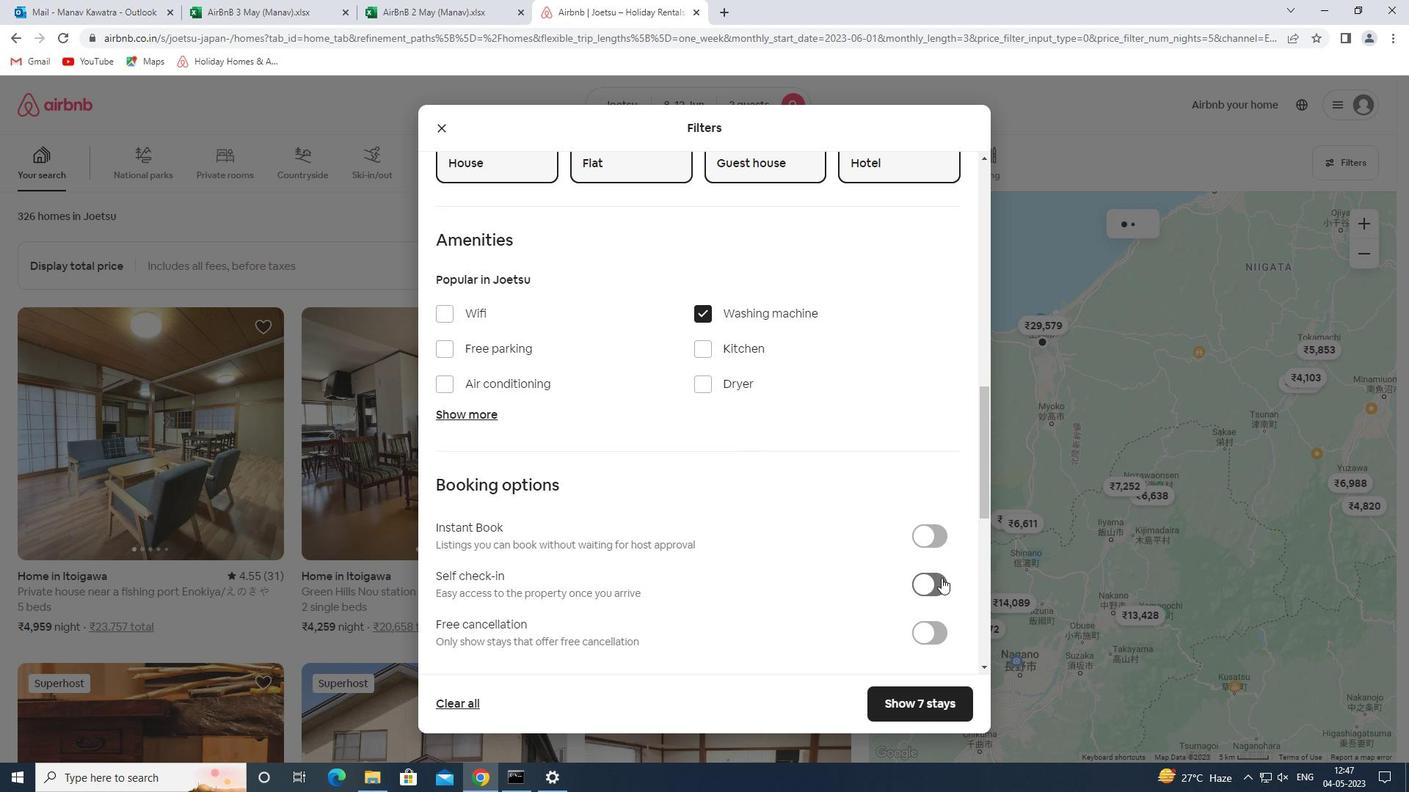 
Action: Mouse moved to (796, 503)
Screenshot: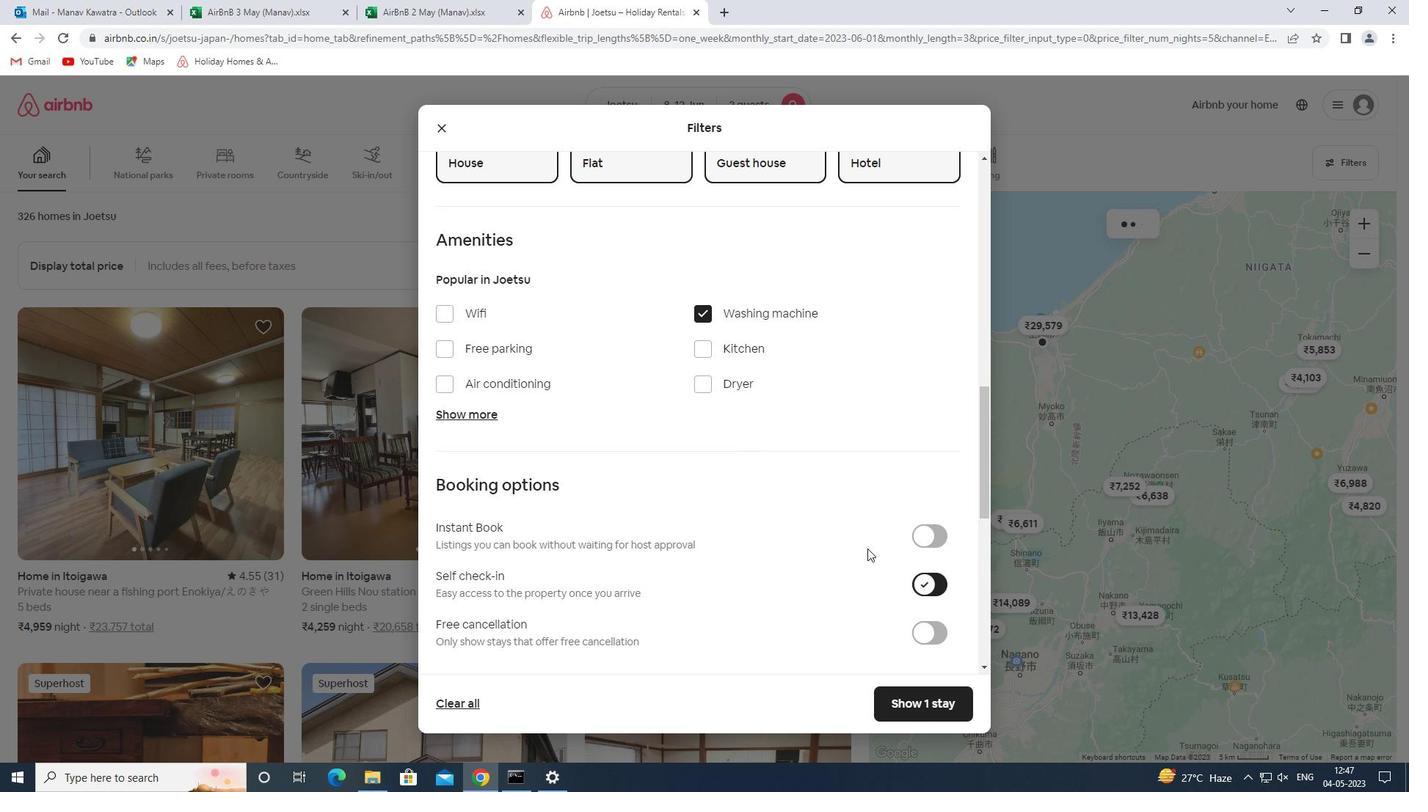 
Action: Mouse scrolled (796, 502) with delta (0, 0)
Screenshot: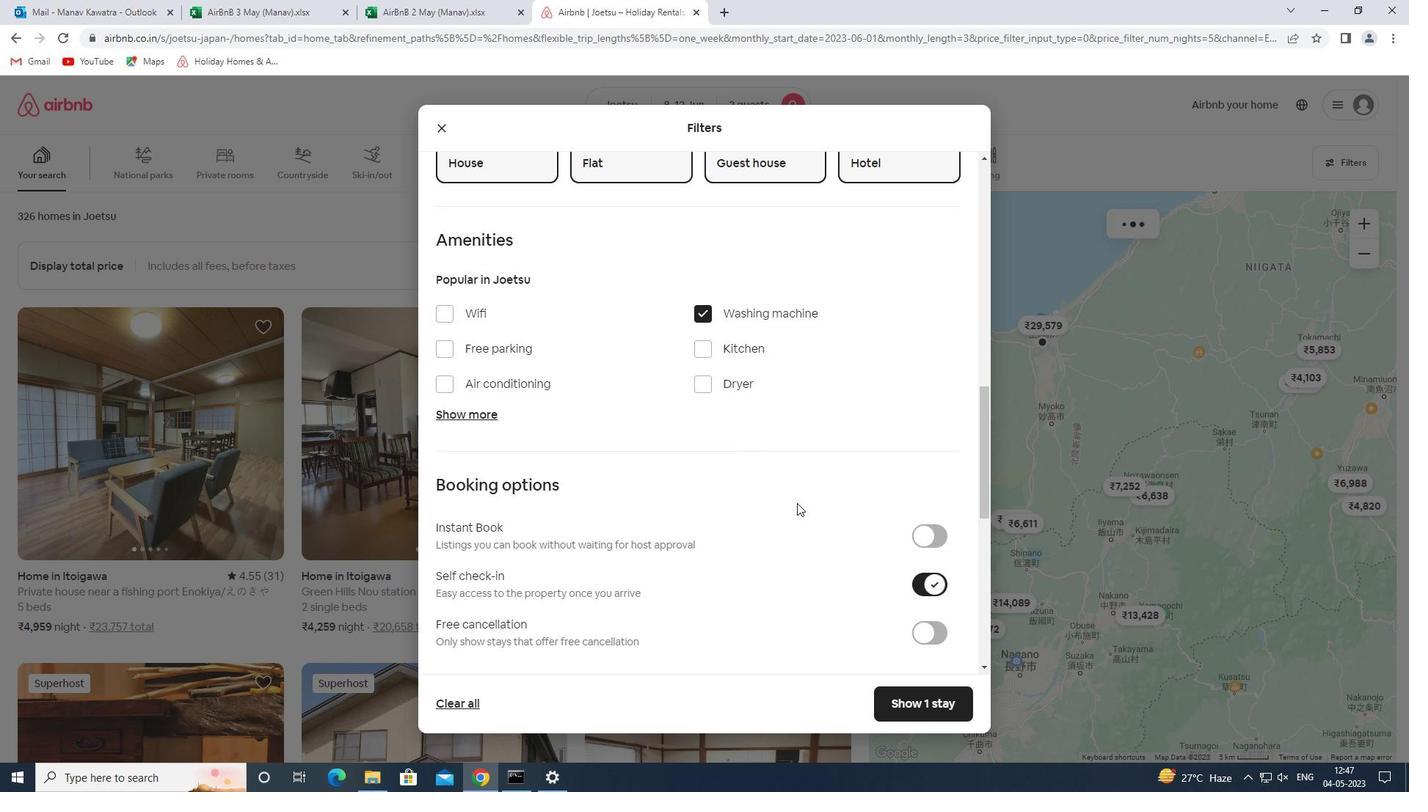 
Action: Mouse moved to (796, 503)
Screenshot: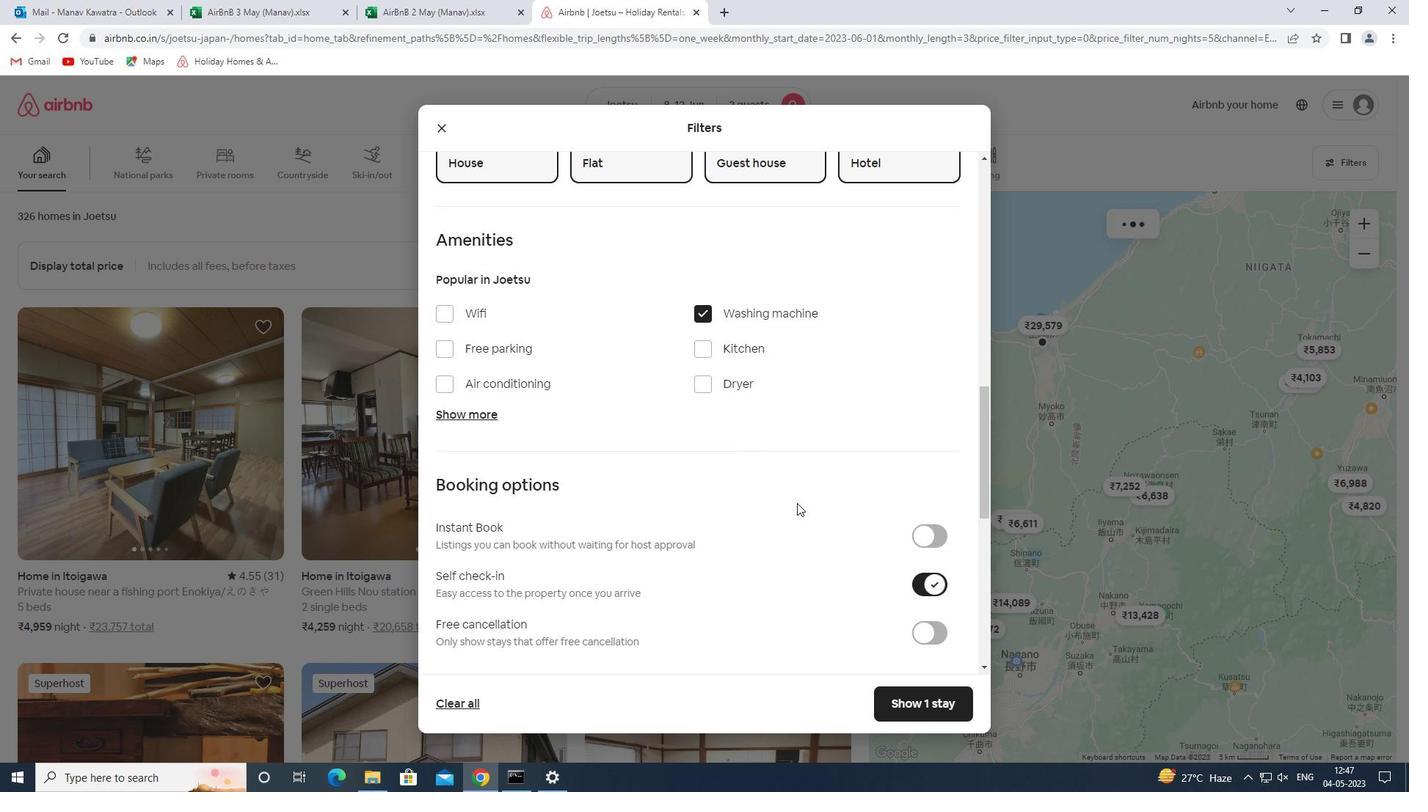 
Action: Mouse scrolled (796, 502) with delta (0, 0)
Screenshot: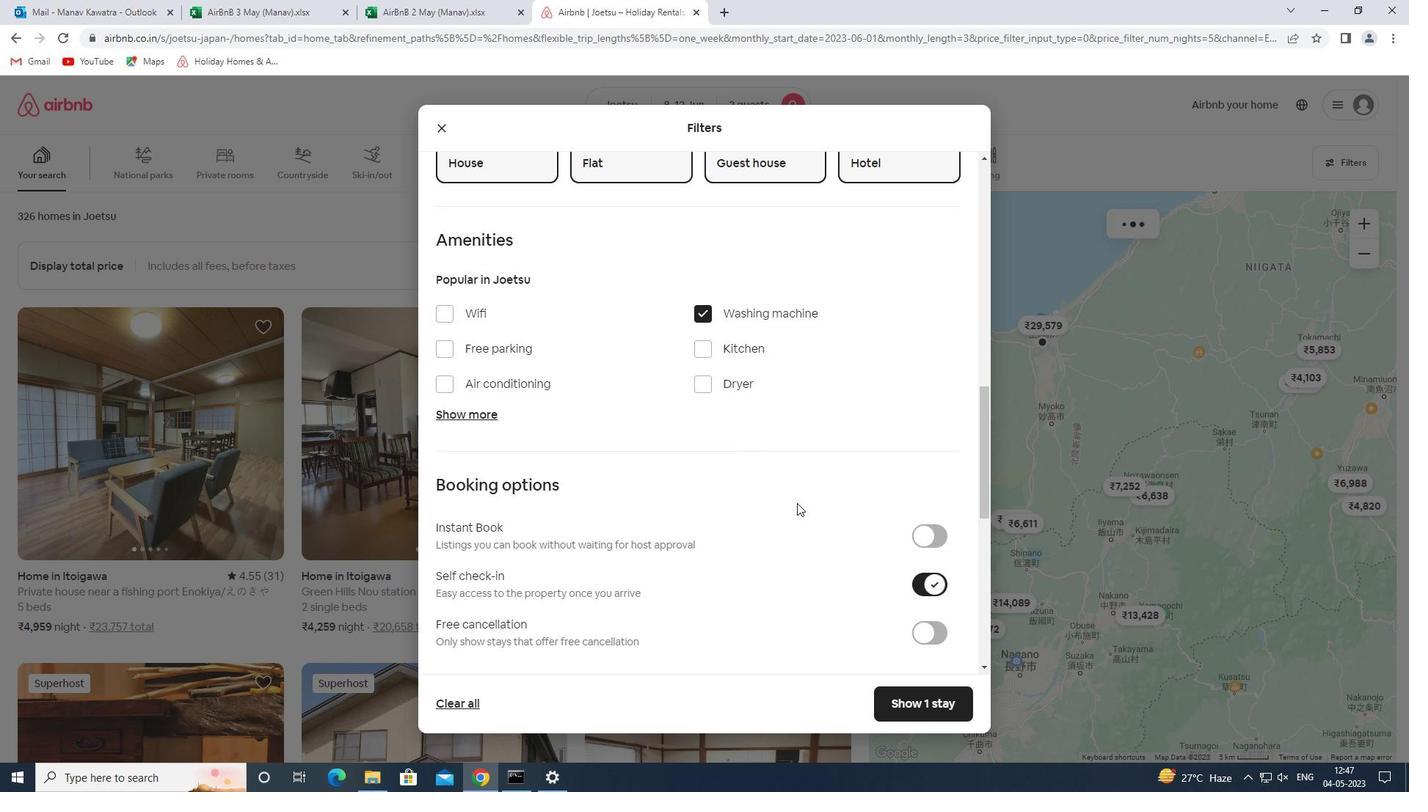 
Action: Mouse scrolled (796, 502) with delta (0, 0)
Screenshot: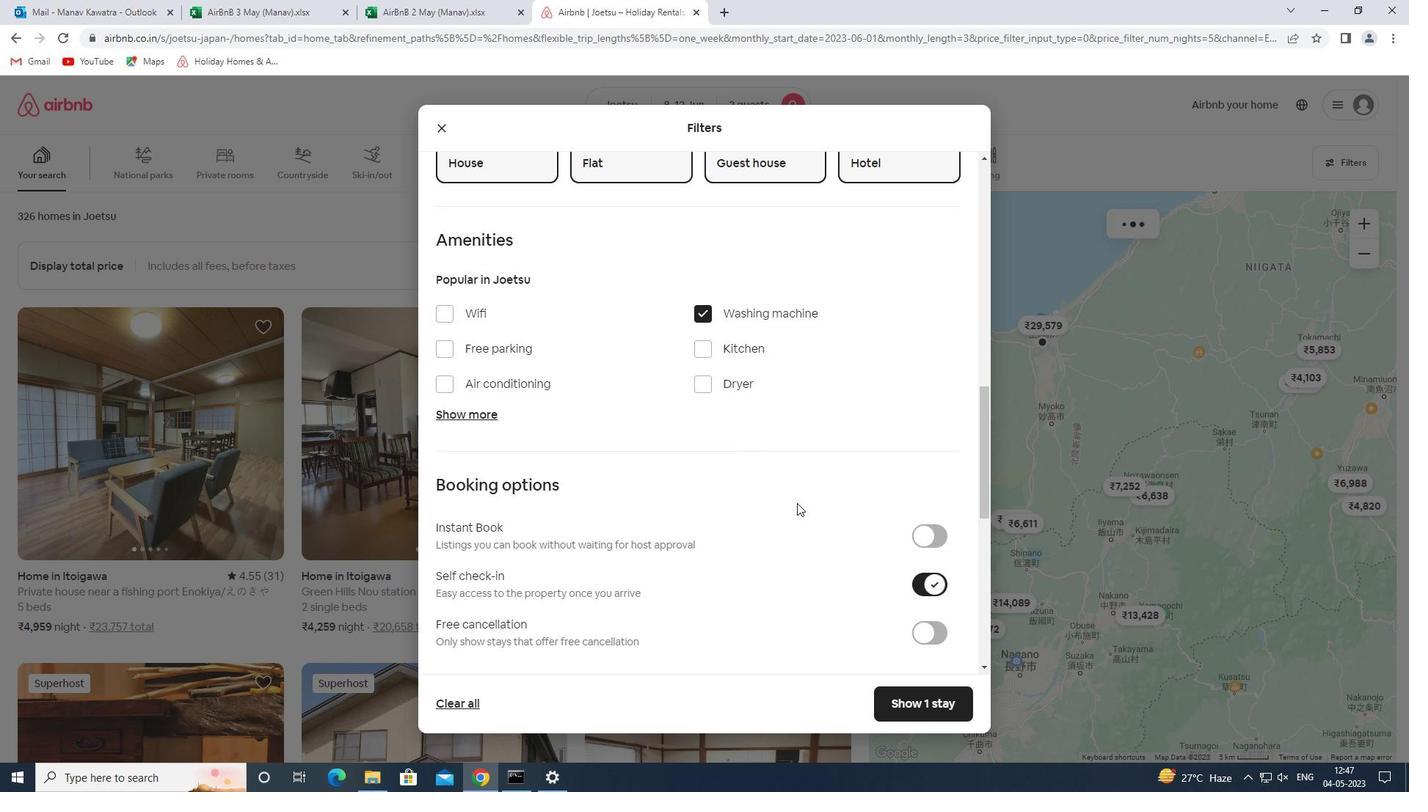 
Action: Mouse scrolled (796, 502) with delta (0, 0)
Screenshot: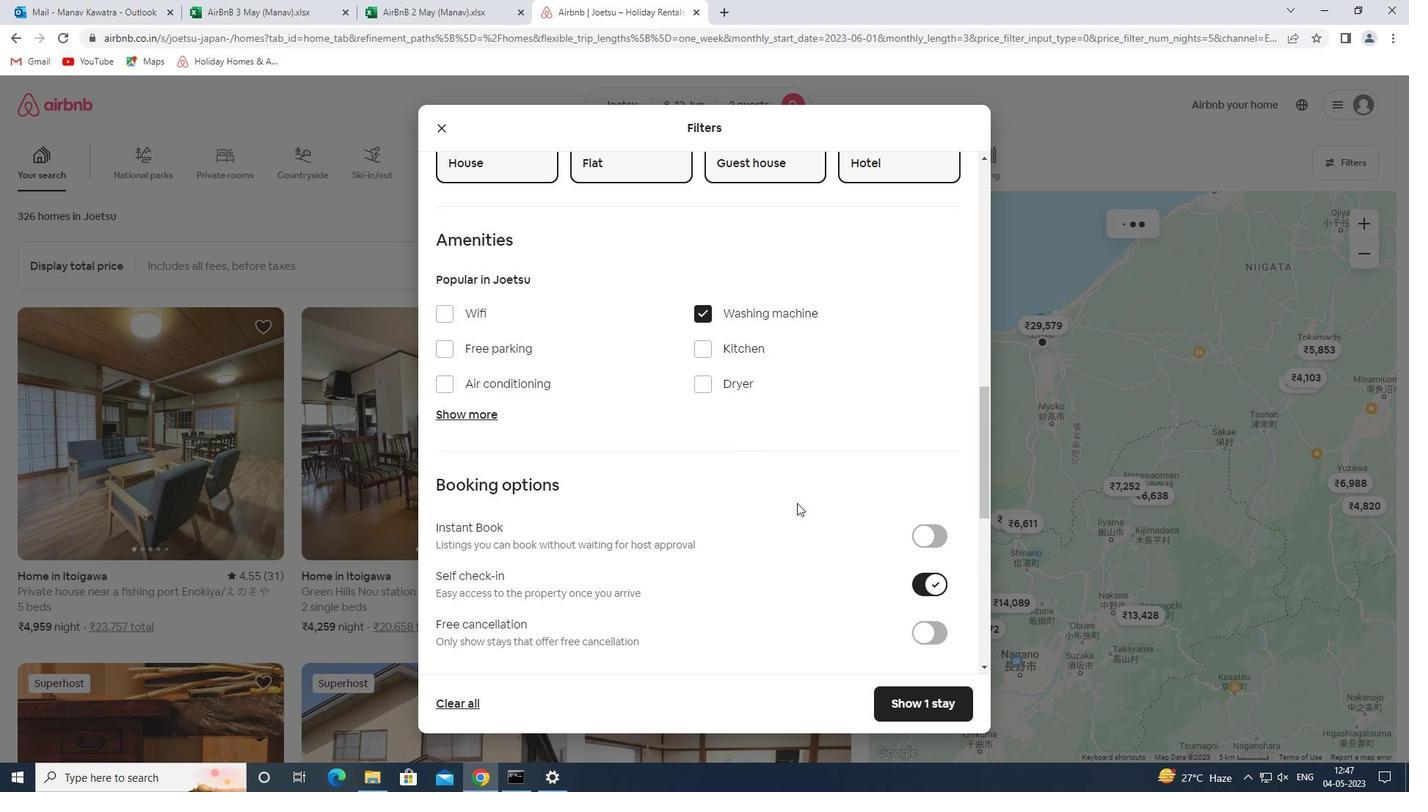 
Action: Mouse scrolled (796, 502) with delta (0, 0)
Screenshot: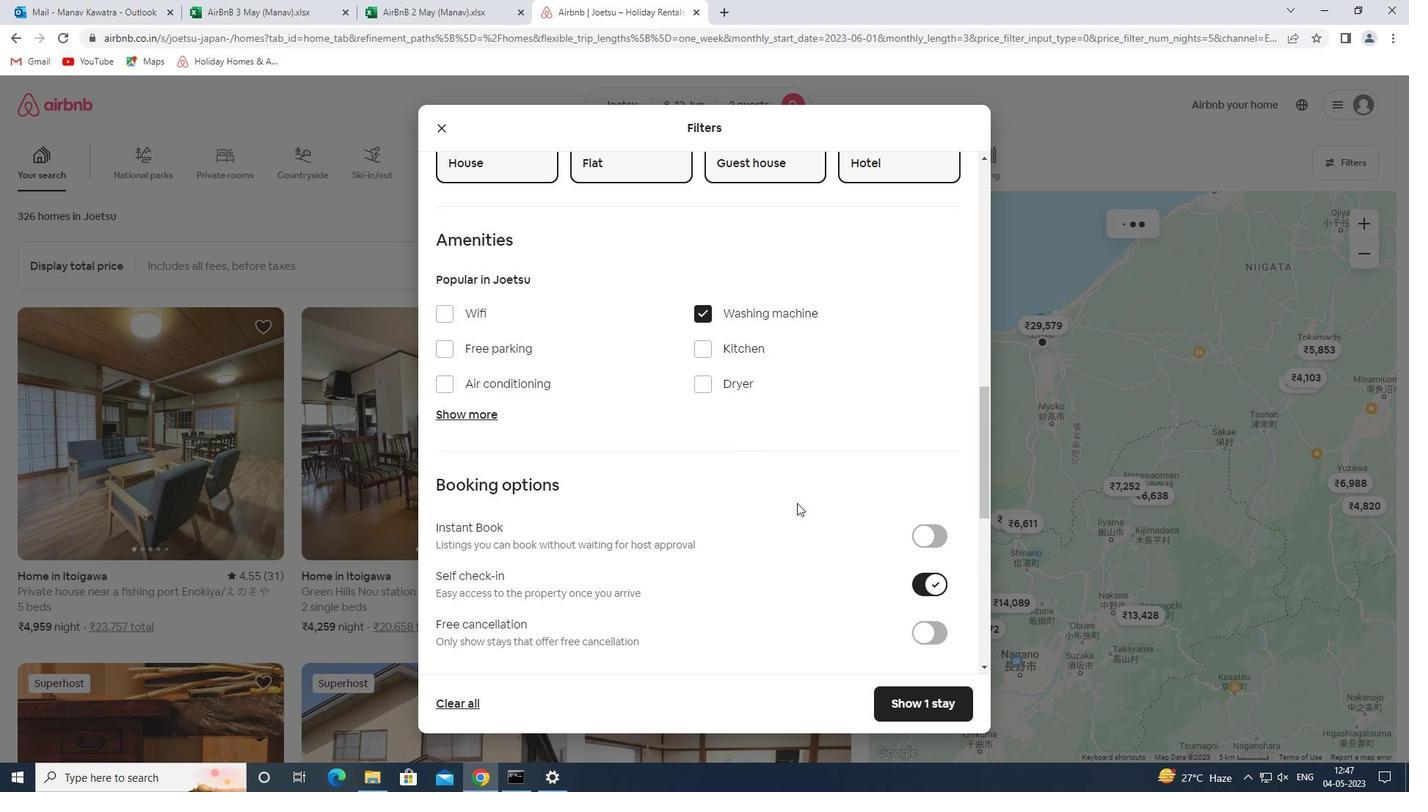 
Action: Mouse scrolled (796, 502) with delta (0, 0)
Screenshot: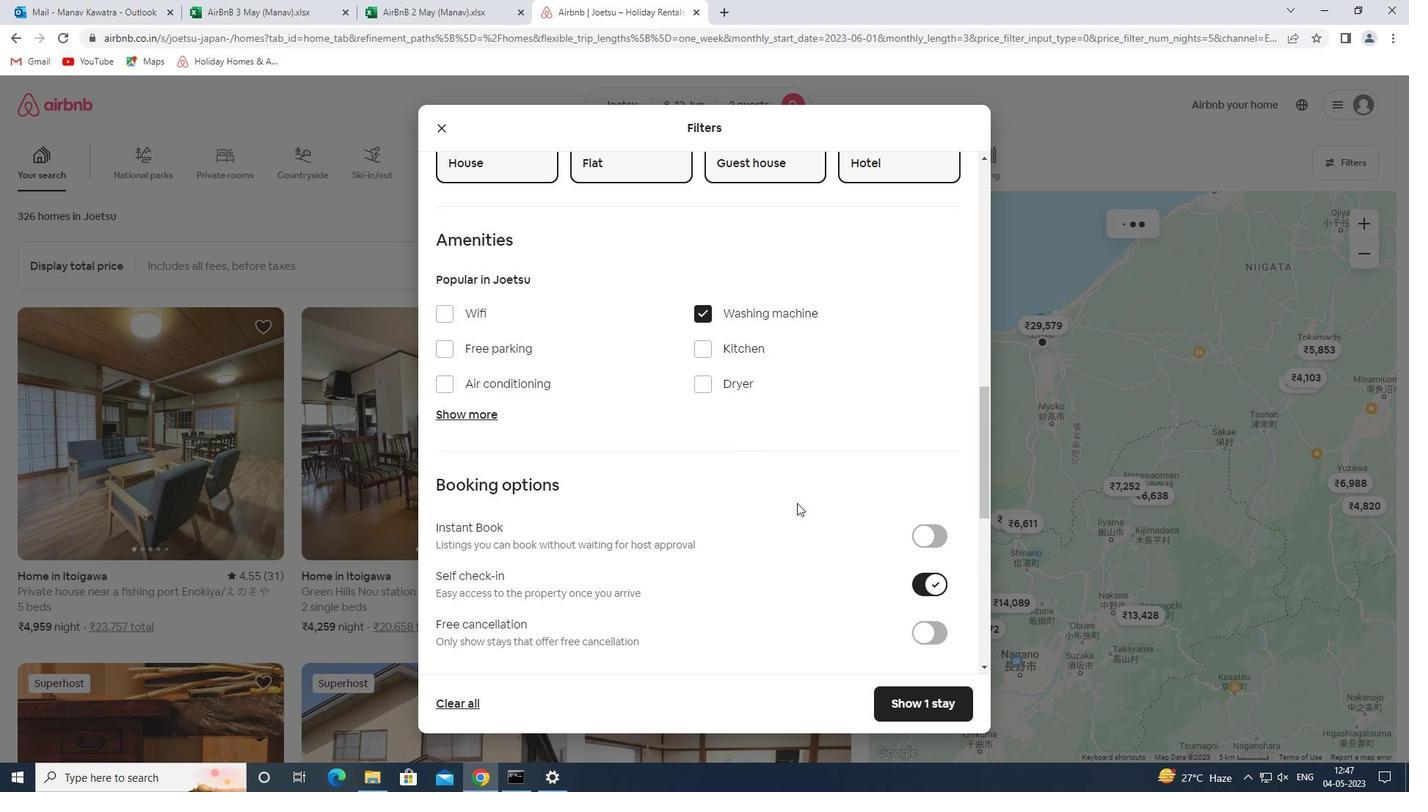 
Action: Mouse moved to (794, 503)
Screenshot: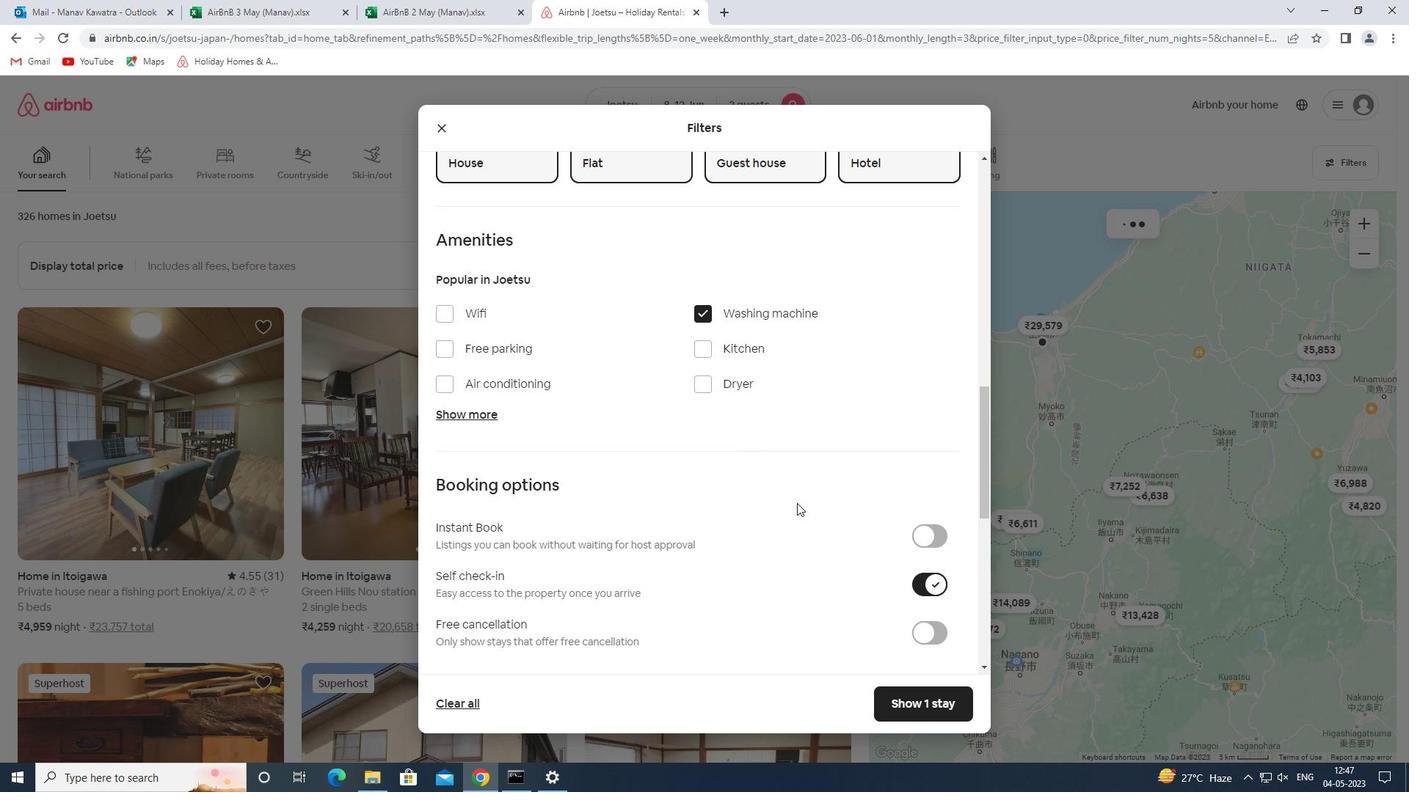 
Action: Mouse scrolled (794, 502) with delta (0, 0)
Screenshot: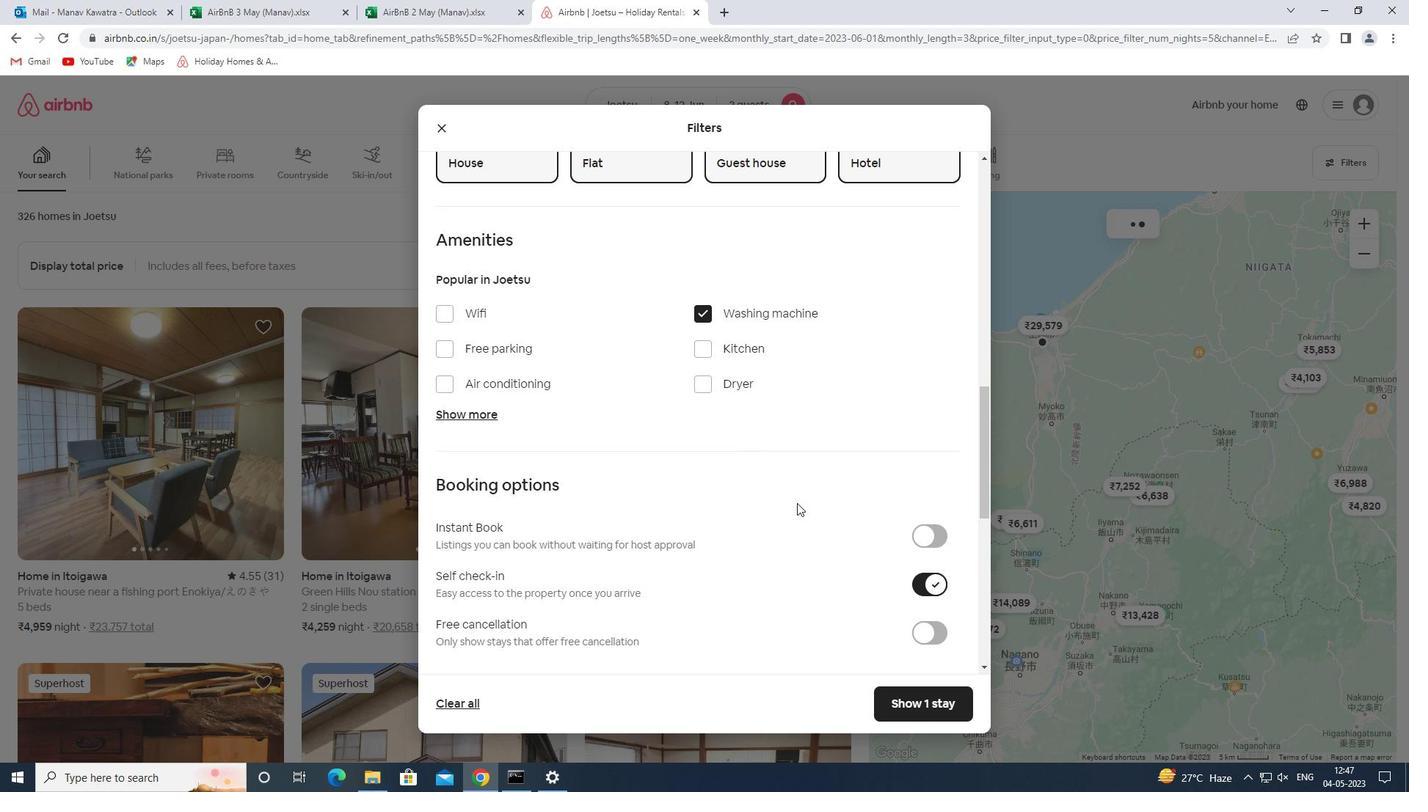 
Action: Mouse moved to (485, 617)
Screenshot: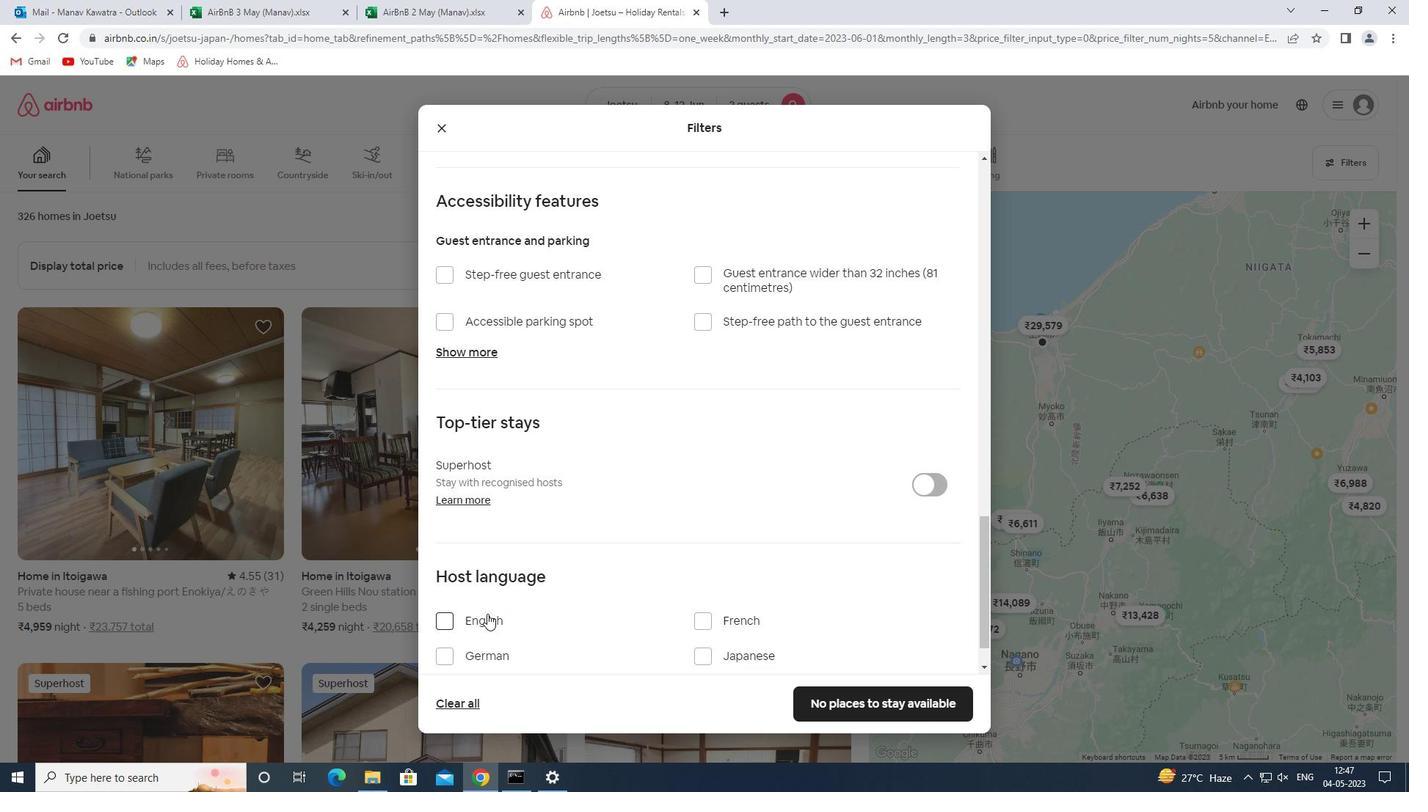 
Action: Mouse pressed left at (485, 617)
Screenshot: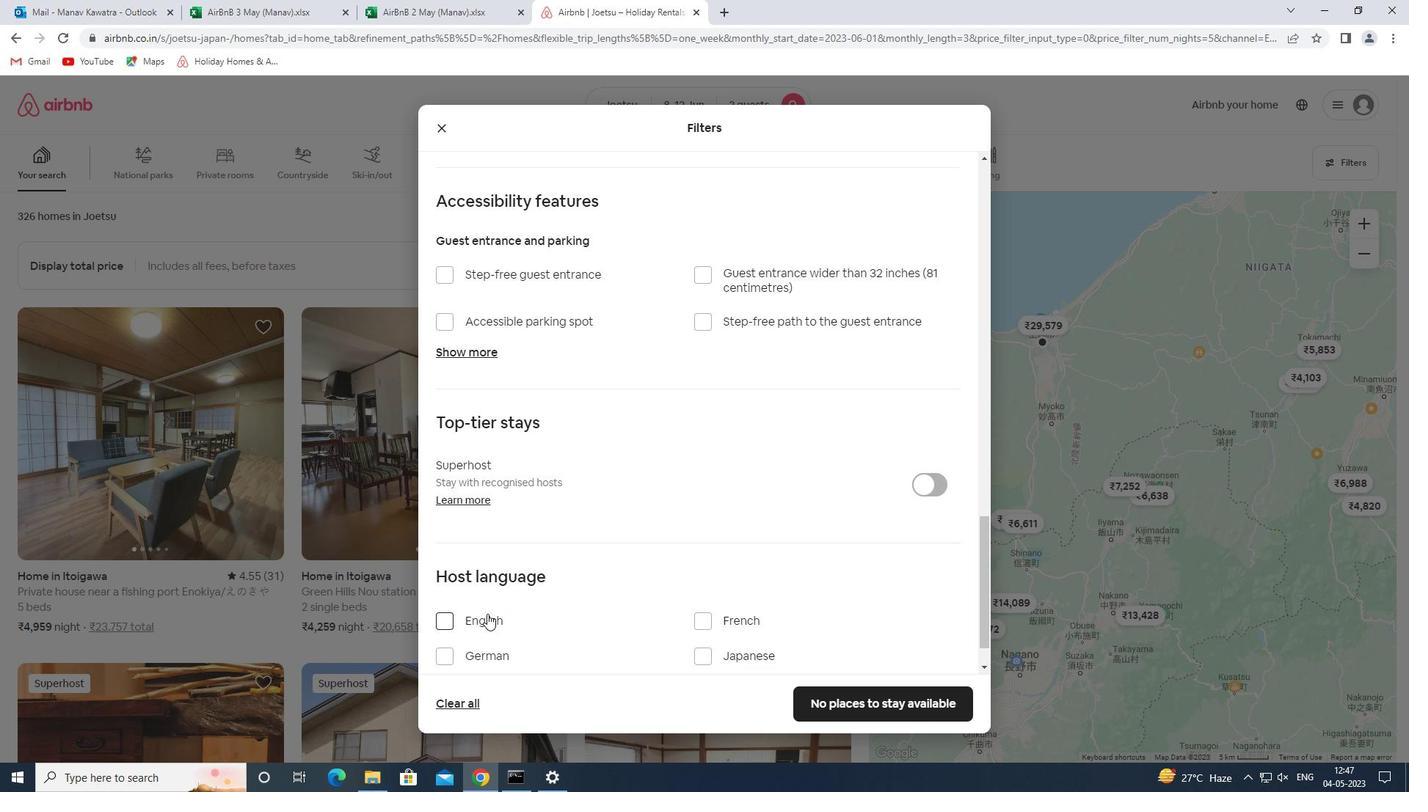 
Action: Mouse moved to (650, 507)
Screenshot: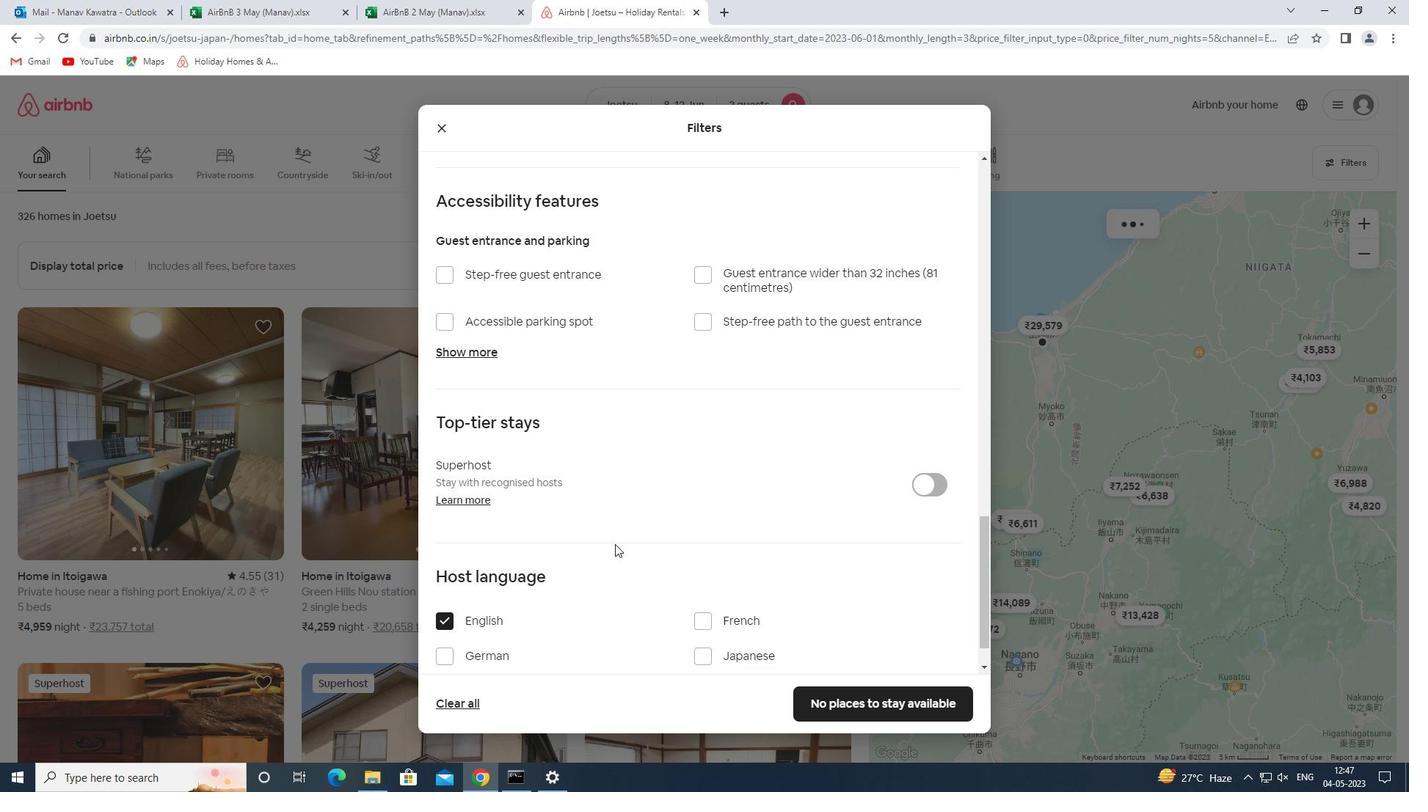 
Action: Mouse scrolled (650, 506) with delta (0, 0)
Screenshot: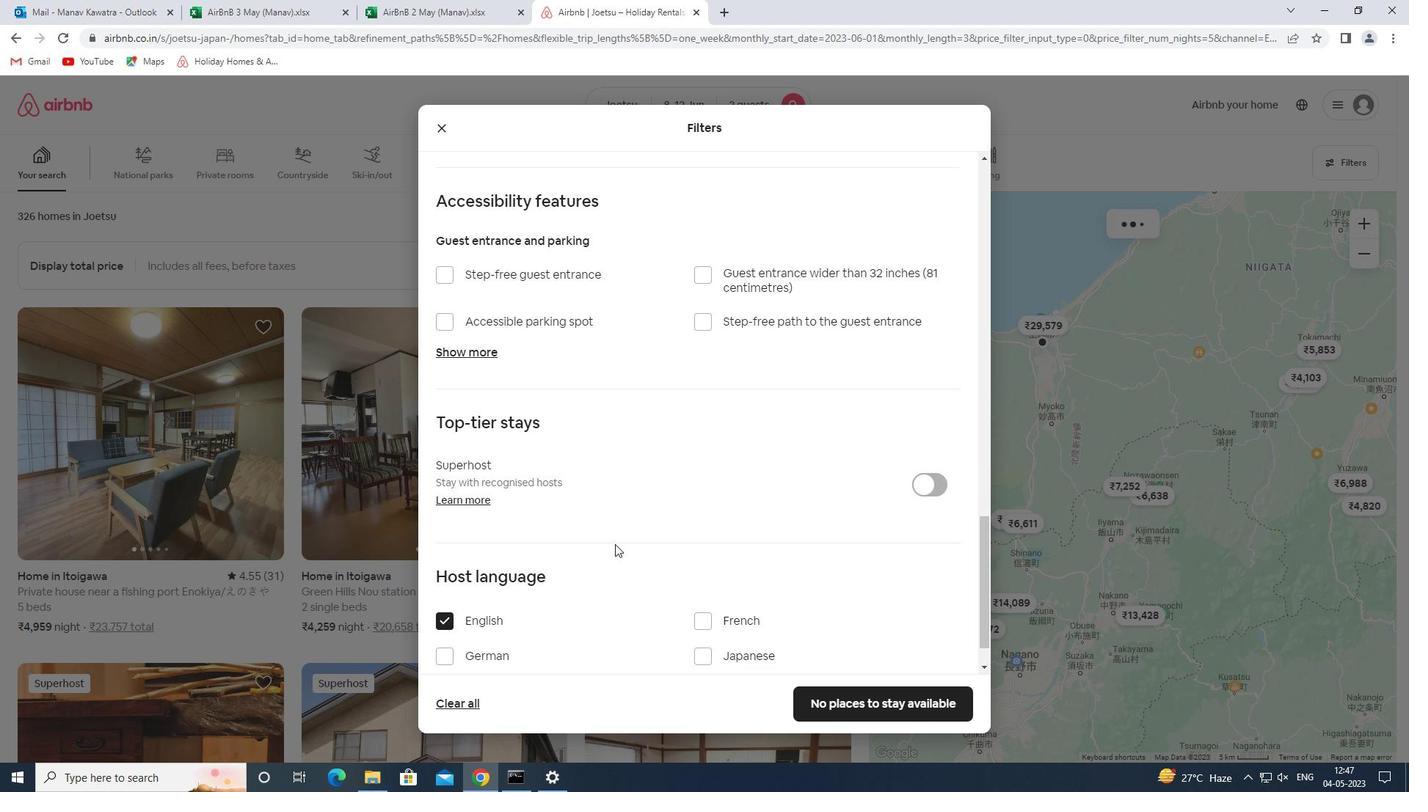 
Action: Mouse scrolled (650, 506) with delta (0, 0)
Screenshot: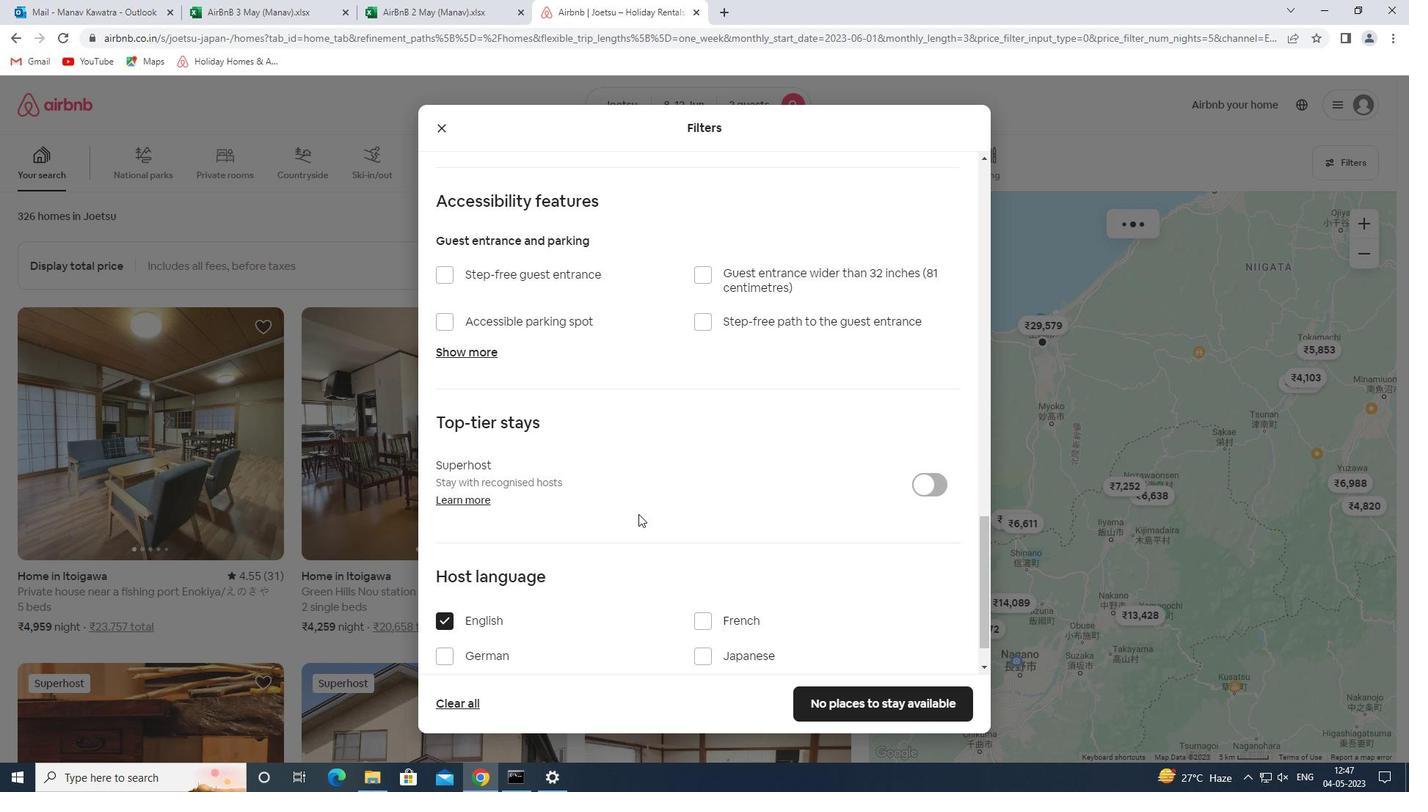 
Action: Mouse scrolled (650, 506) with delta (0, 0)
Screenshot: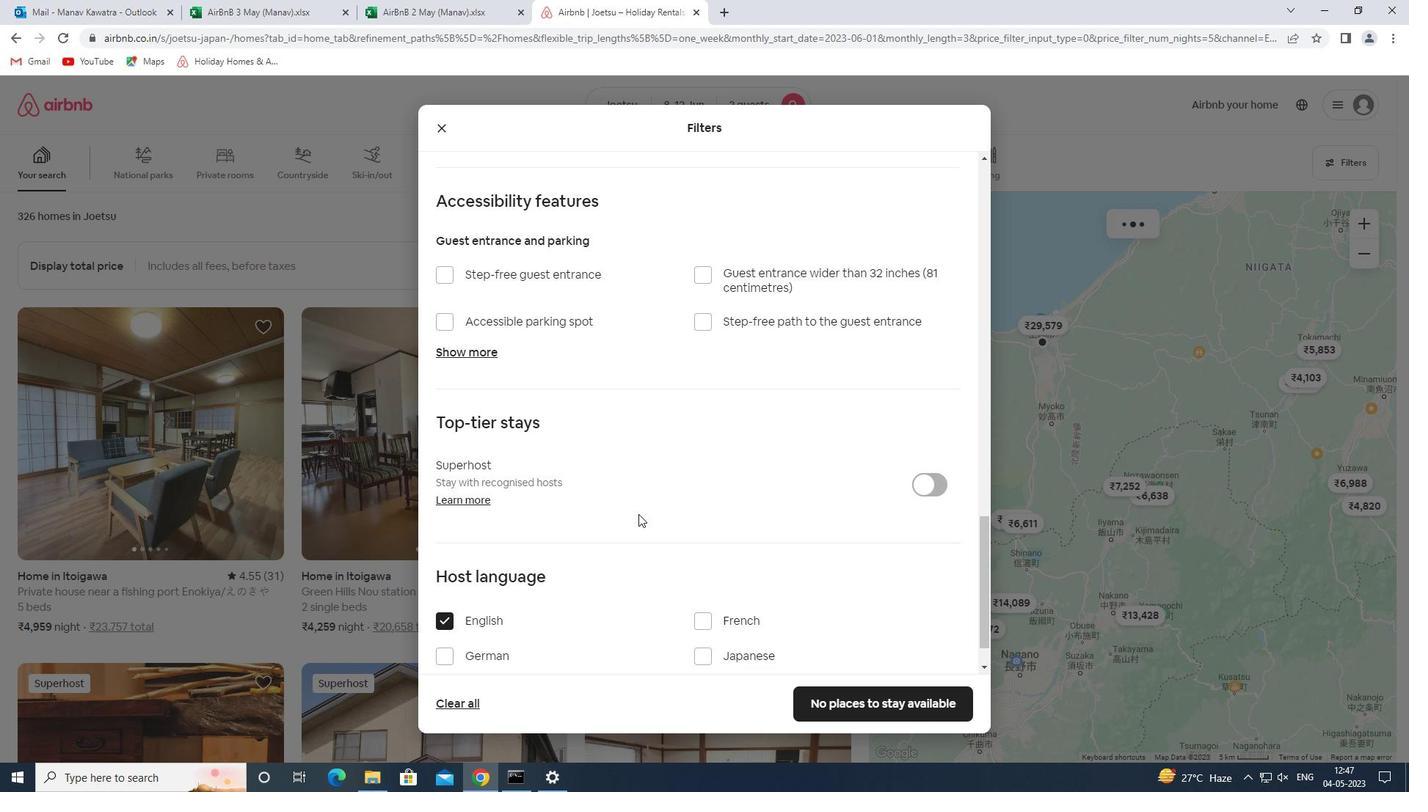 
Action: Mouse scrolled (650, 506) with delta (0, 0)
Screenshot: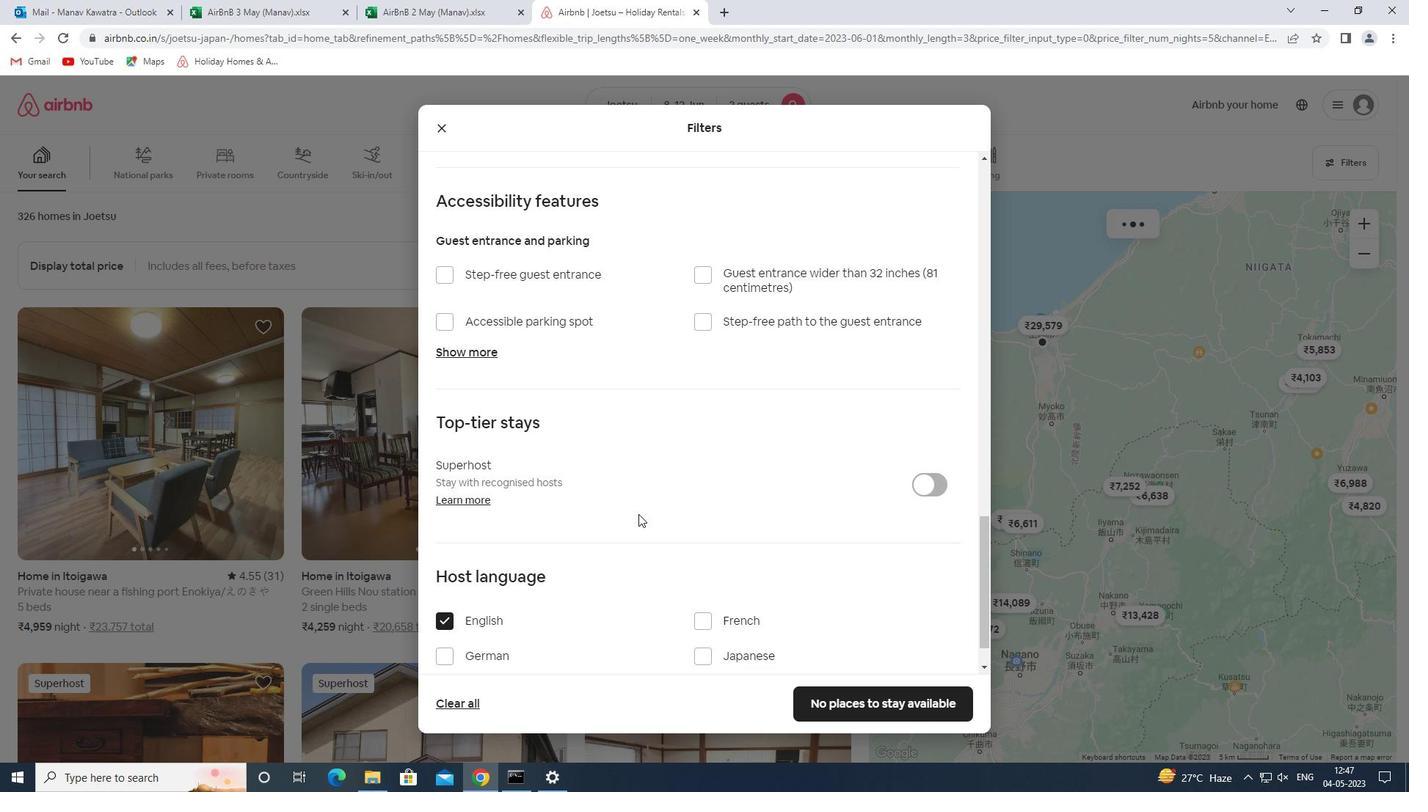 
Action: Mouse scrolled (650, 506) with delta (0, 0)
Screenshot: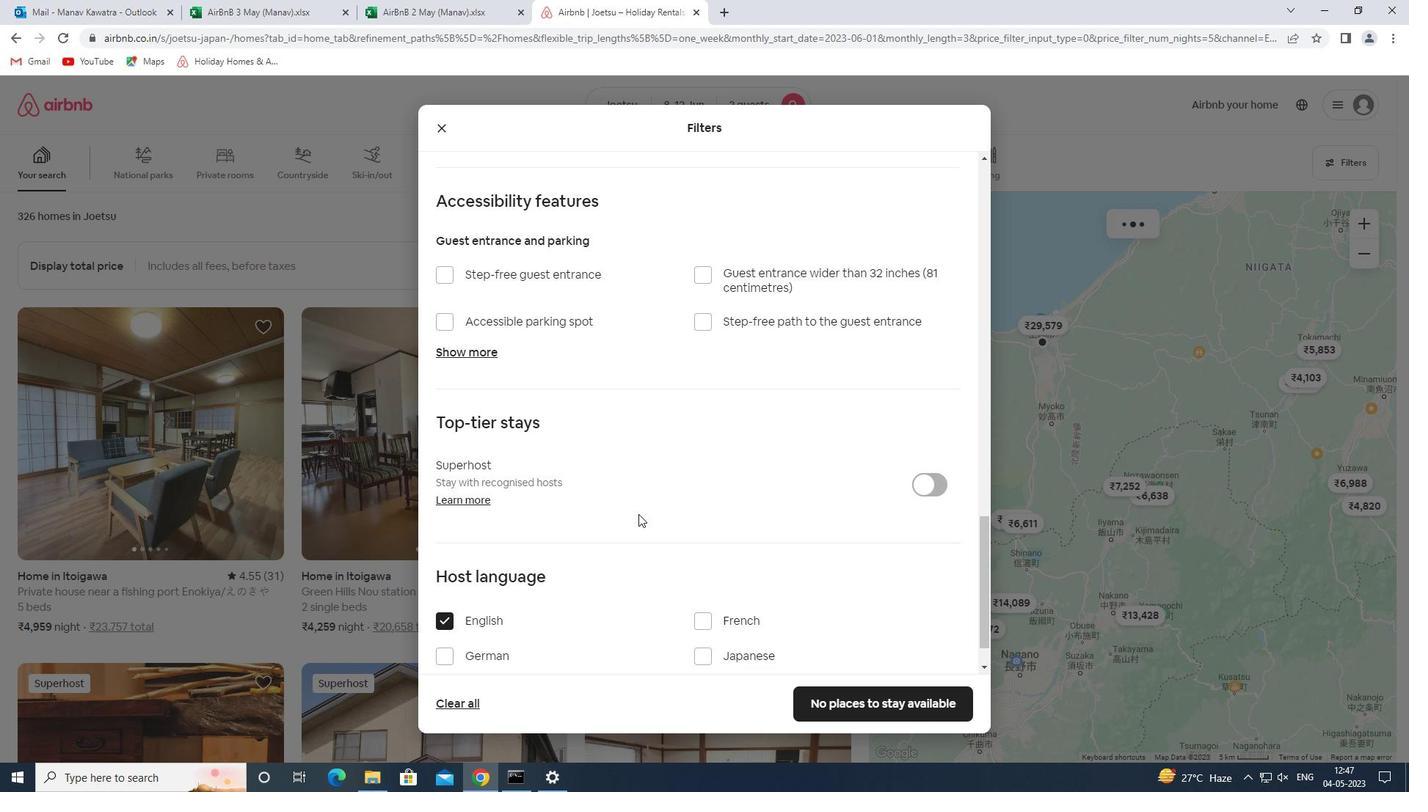 
Action: Mouse scrolled (650, 506) with delta (0, 0)
Screenshot: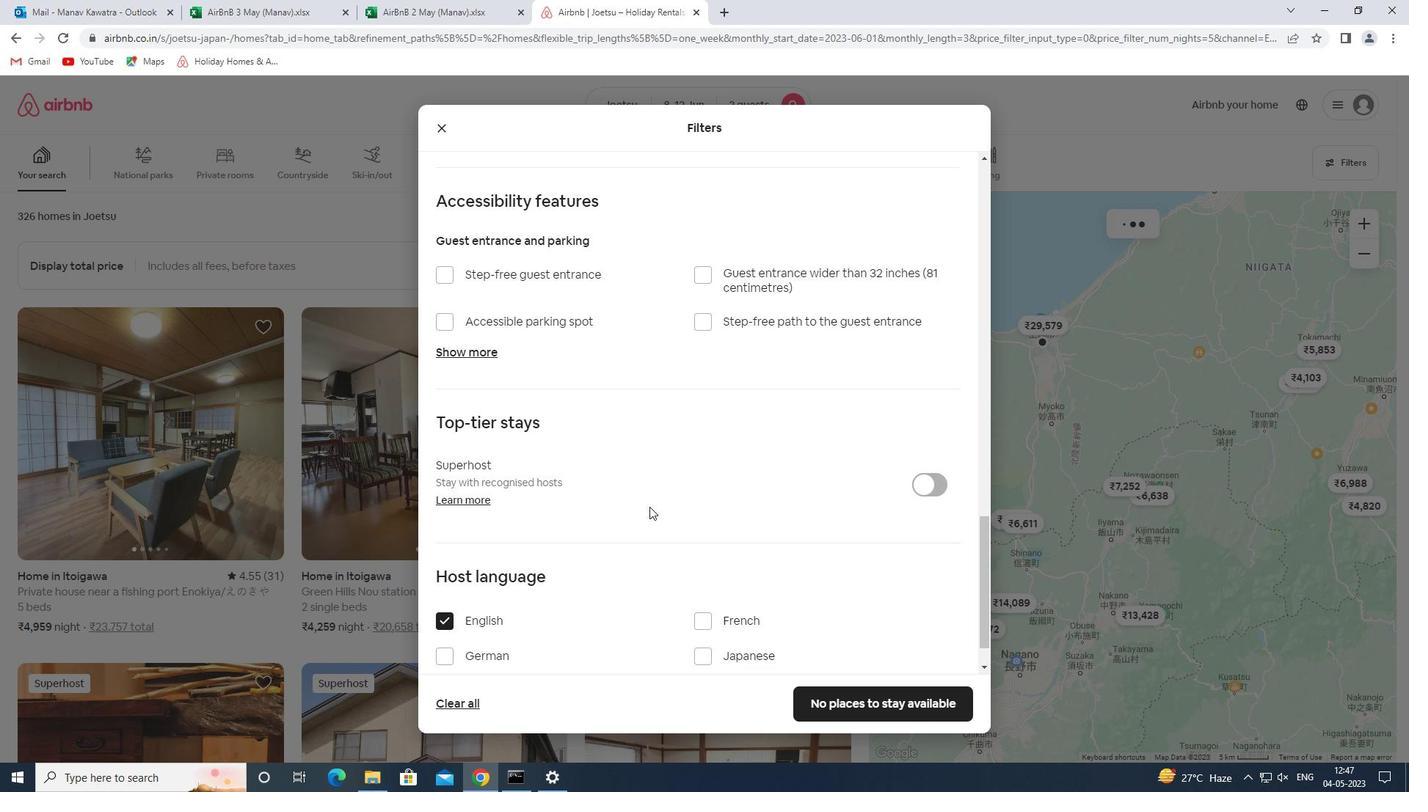 
Action: Mouse scrolled (650, 506) with delta (0, 0)
Screenshot: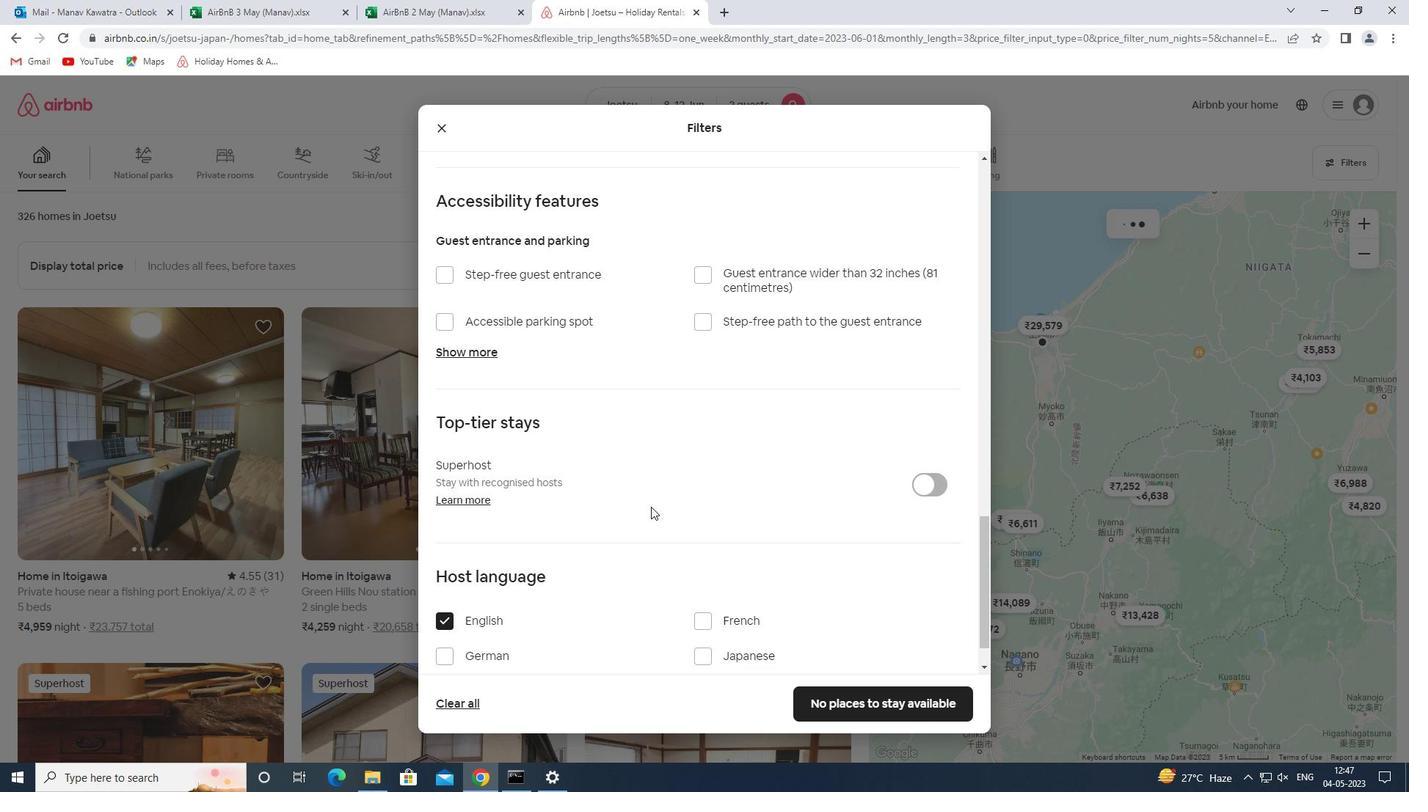 
Action: Mouse moved to (828, 707)
Screenshot: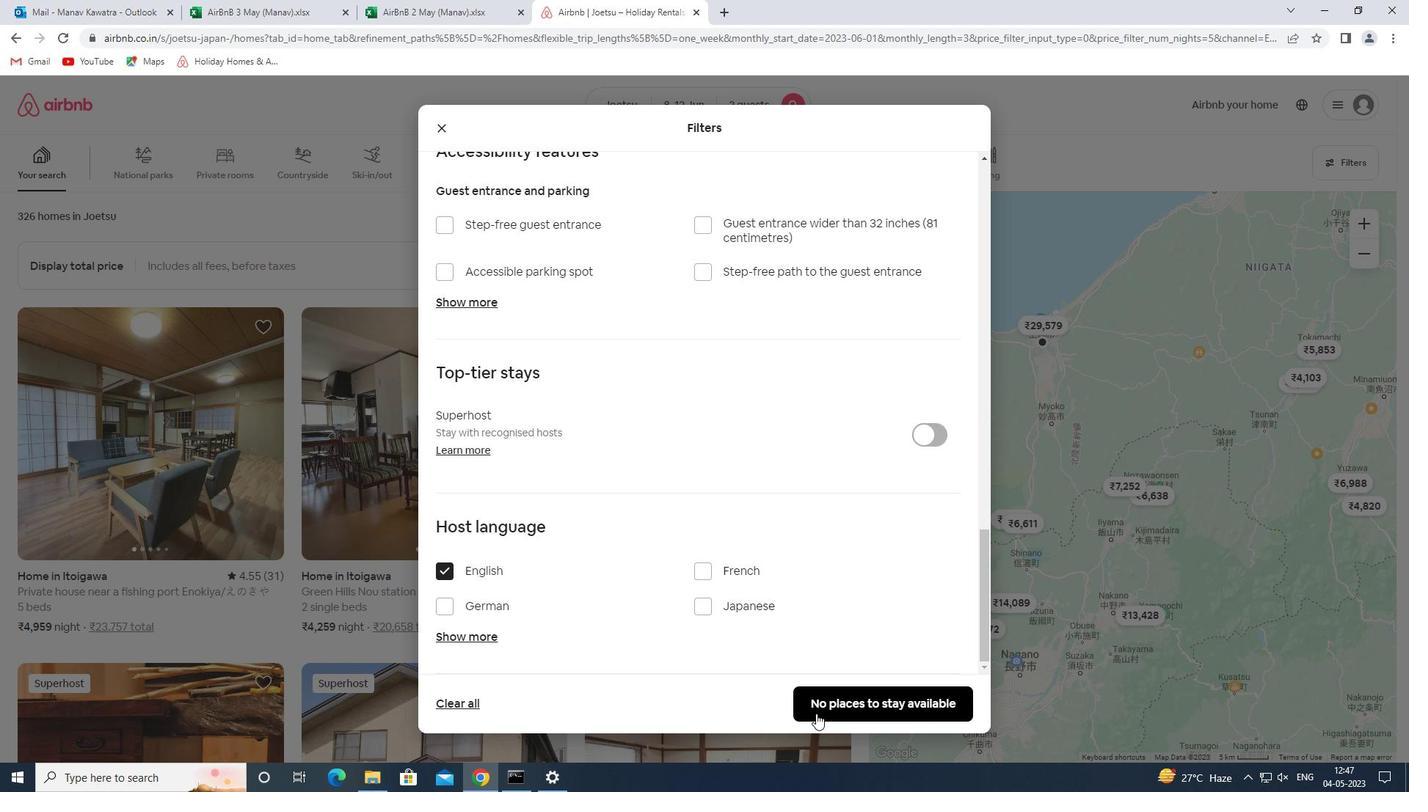 
Action: Mouse pressed left at (828, 707)
Screenshot: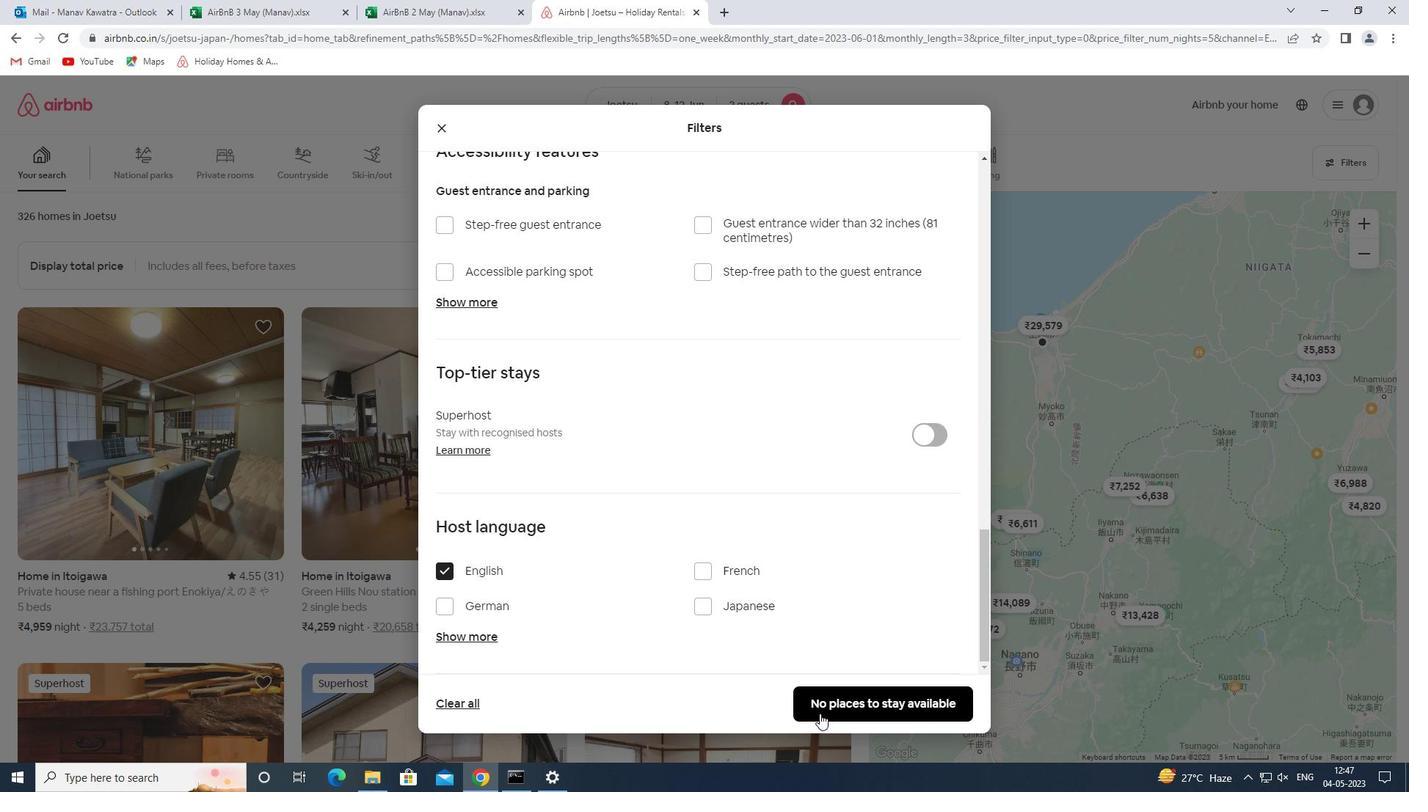 
Action: Mouse moved to (835, 678)
Screenshot: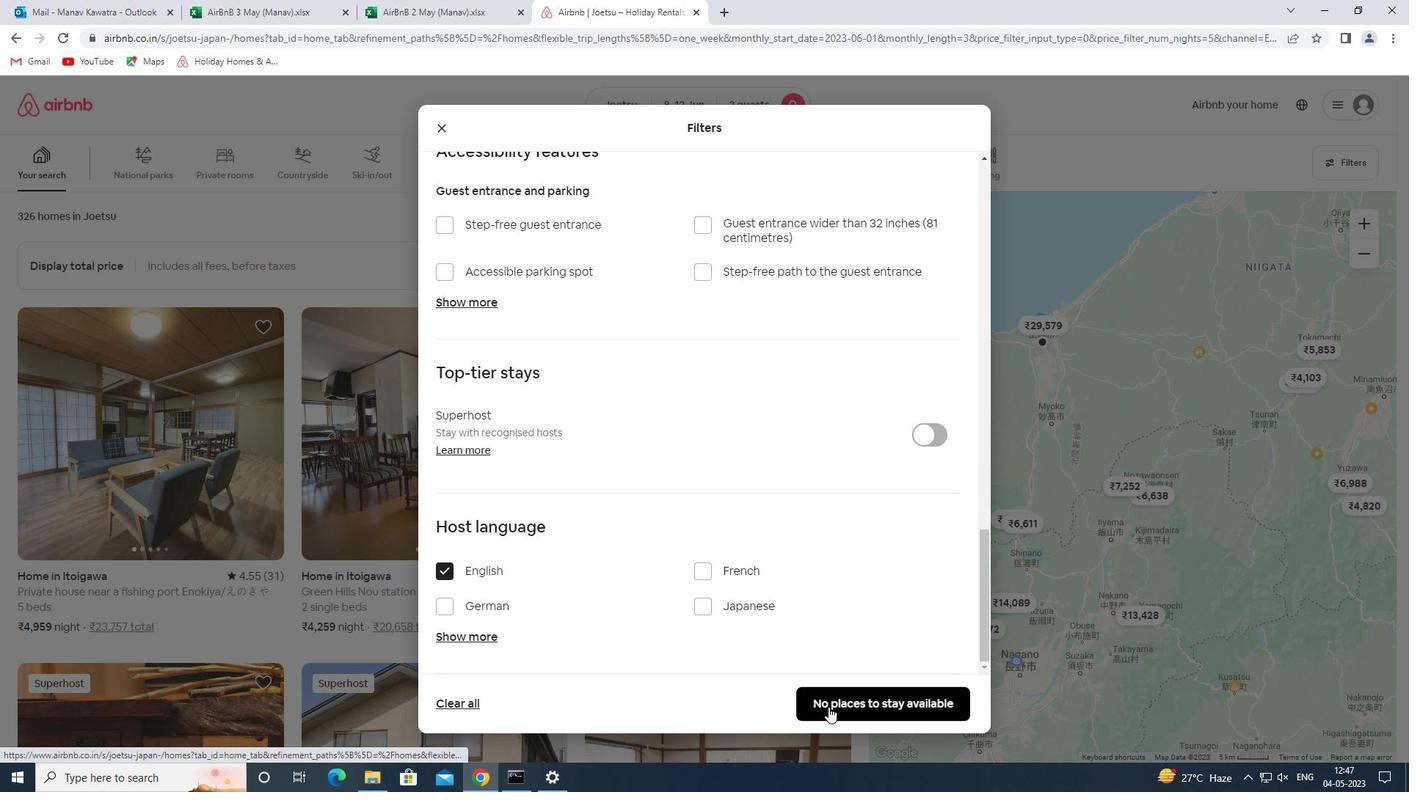 
